 Task: Find connections with filter location Kalghatgi with filter topic #Openingswith filter profile language Potuguese with filter current company Xerox with filter school Don Bosco High School - India with filter industry Coal Mining with filter service category FIle Management with filter keywords title Biostatistician
Action: Mouse moved to (212, 310)
Screenshot: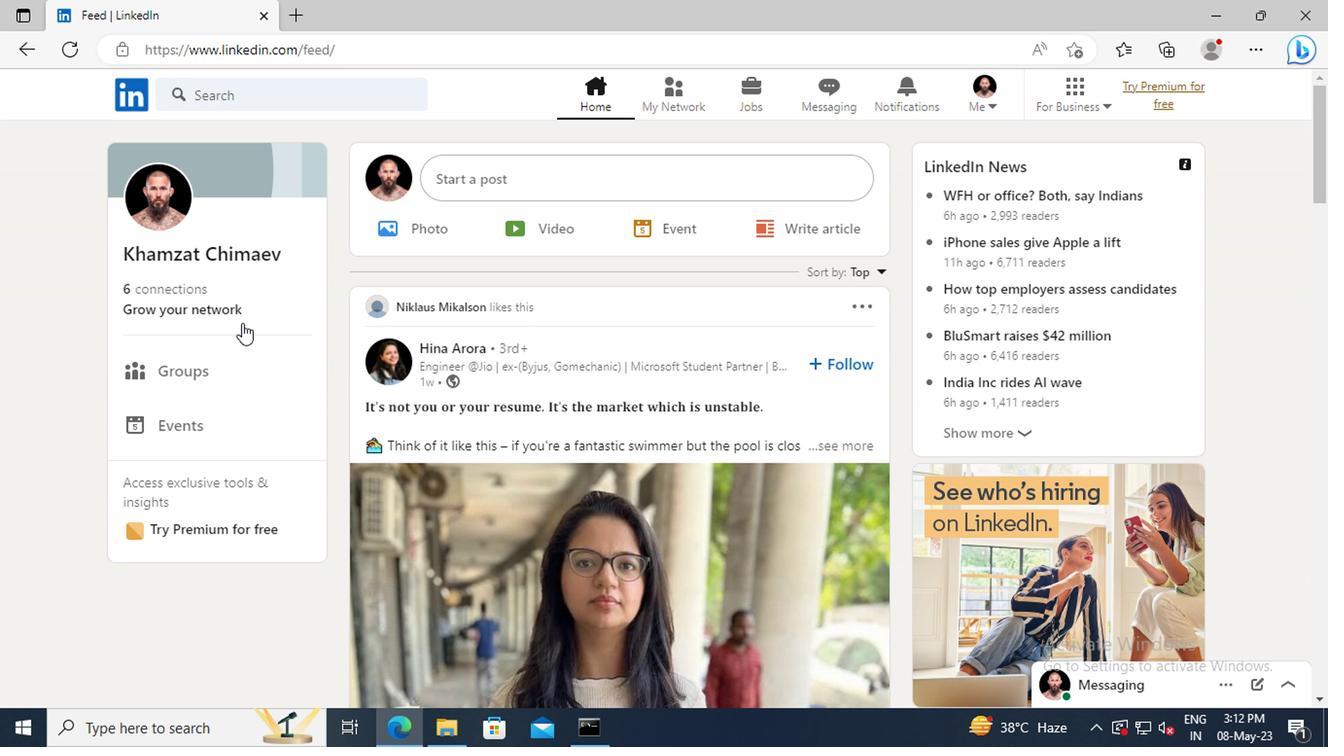 
Action: Mouse pressed left at (212, 310)
Screenshot: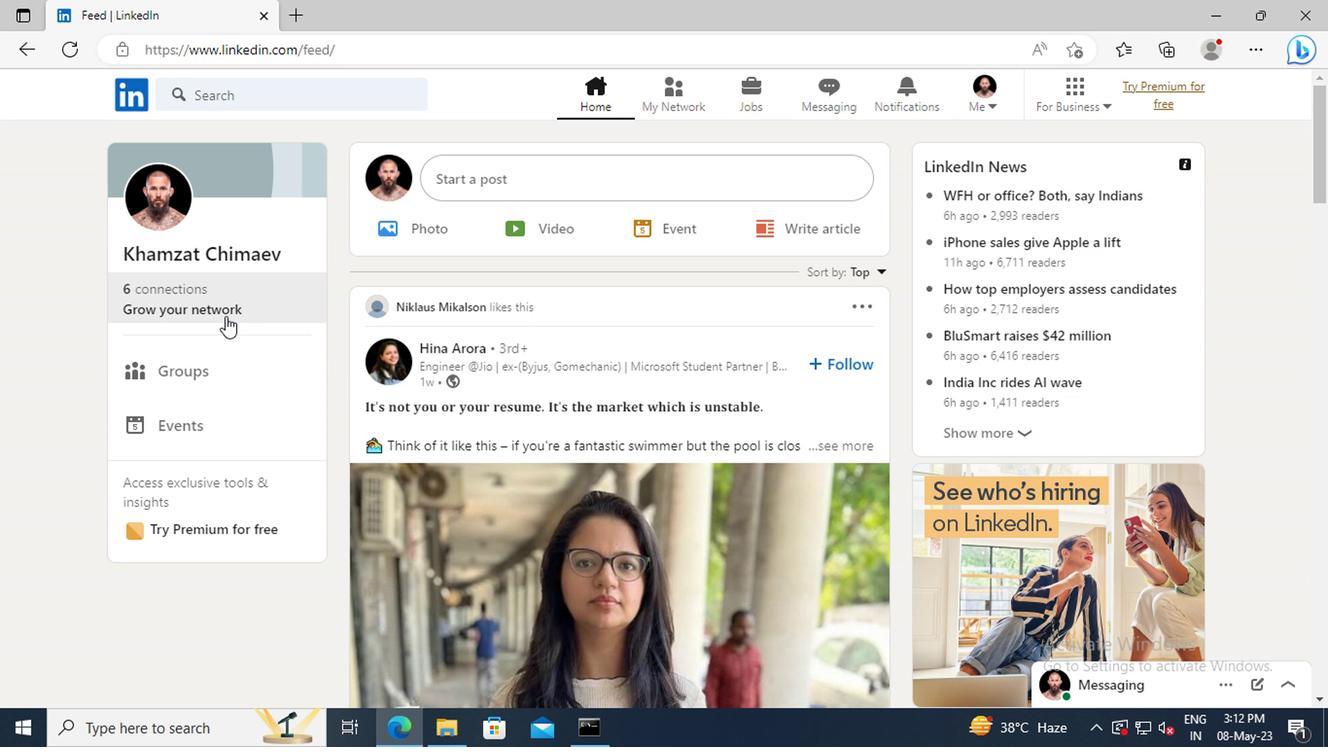 
Action: Mouse moved to (215, 202)
Screenshot: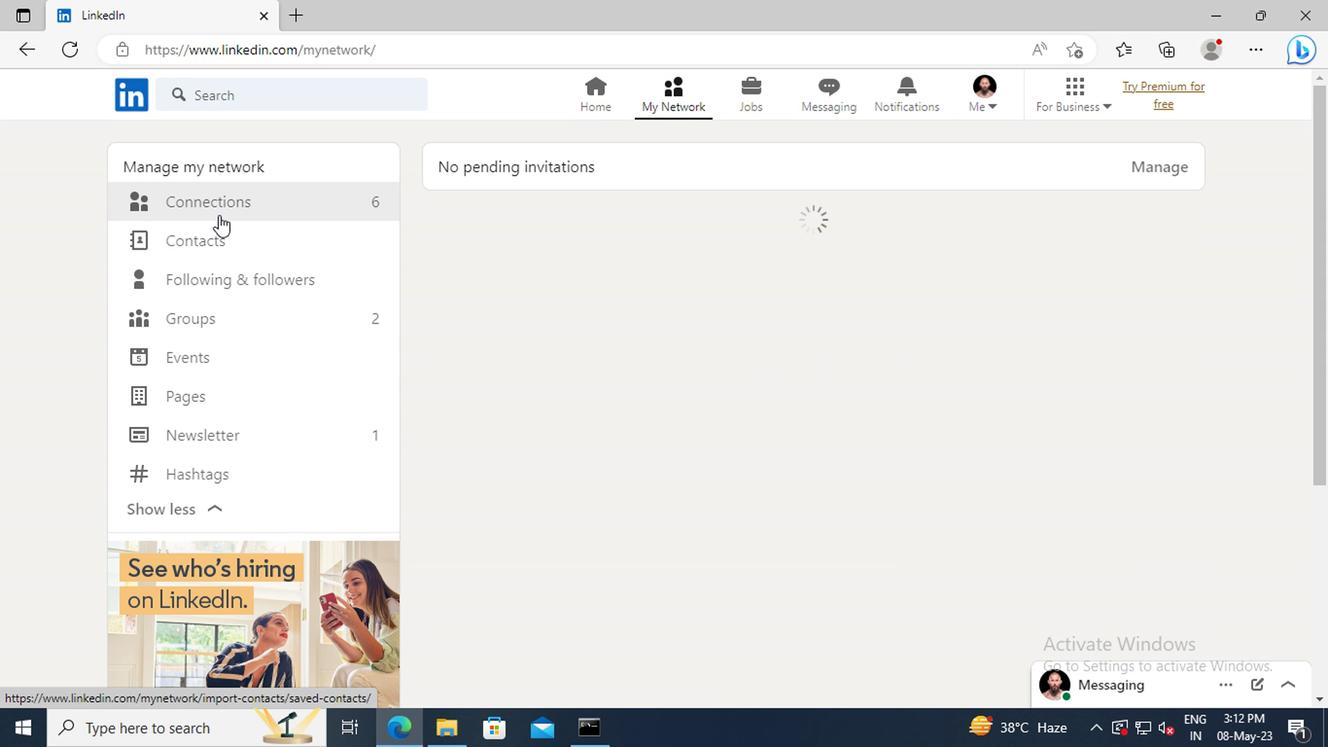 
Action: Mouse pressed left at (215, 202)
Screenshot: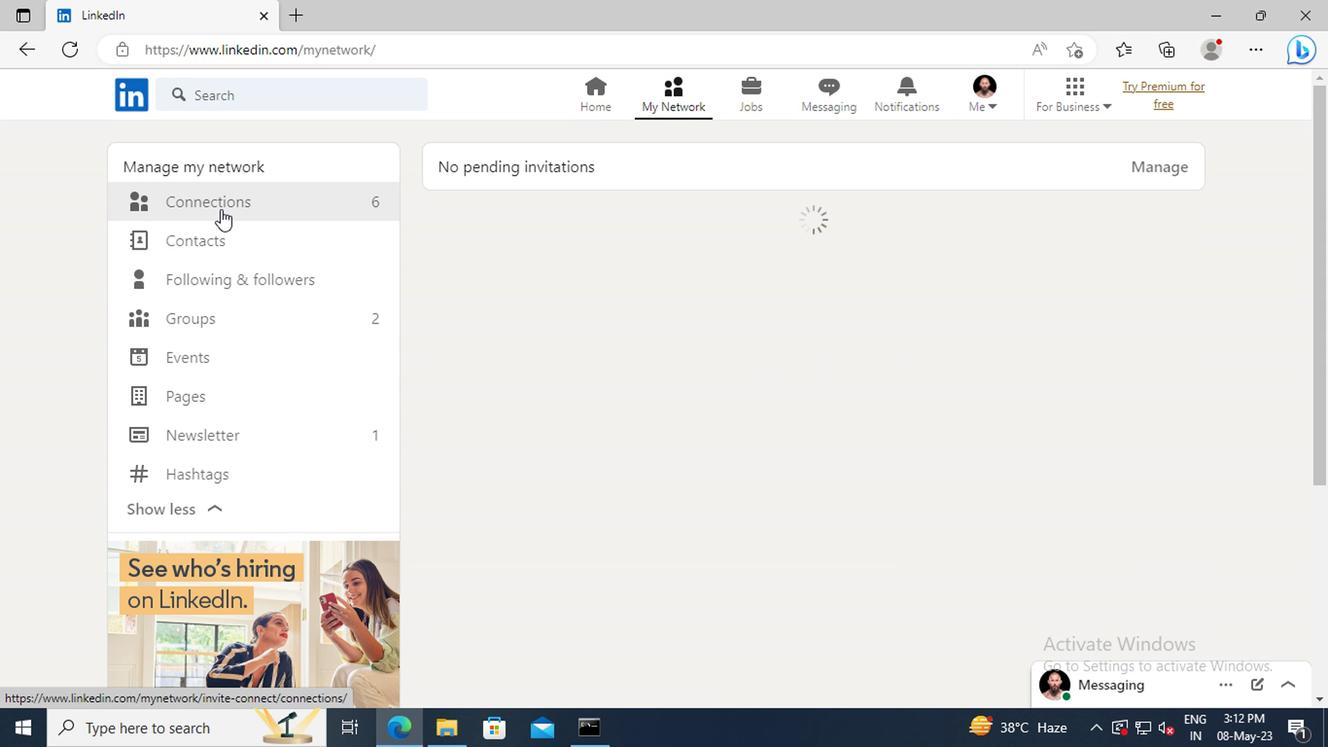 
Action: Mouse moved to (815, 210)
Screenshot: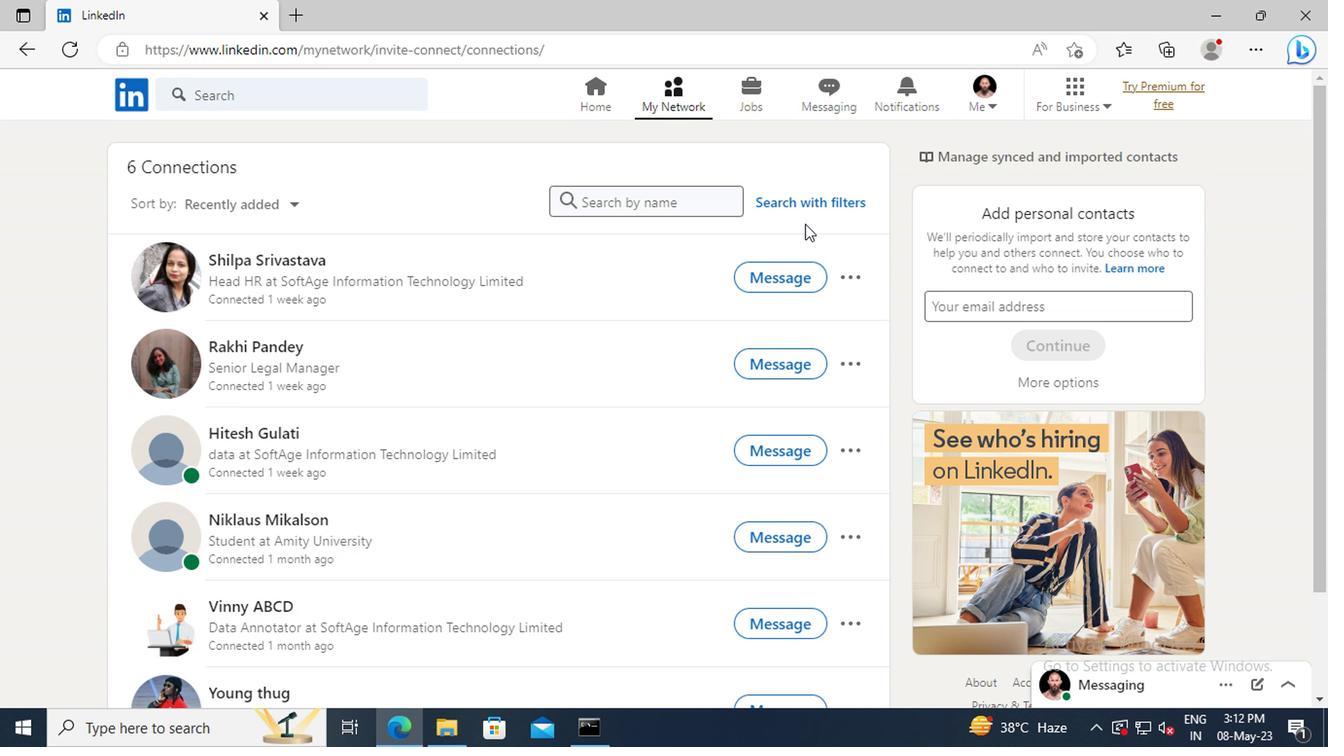 
Action: Mouse pressed left at (815, 210)
Screenshot: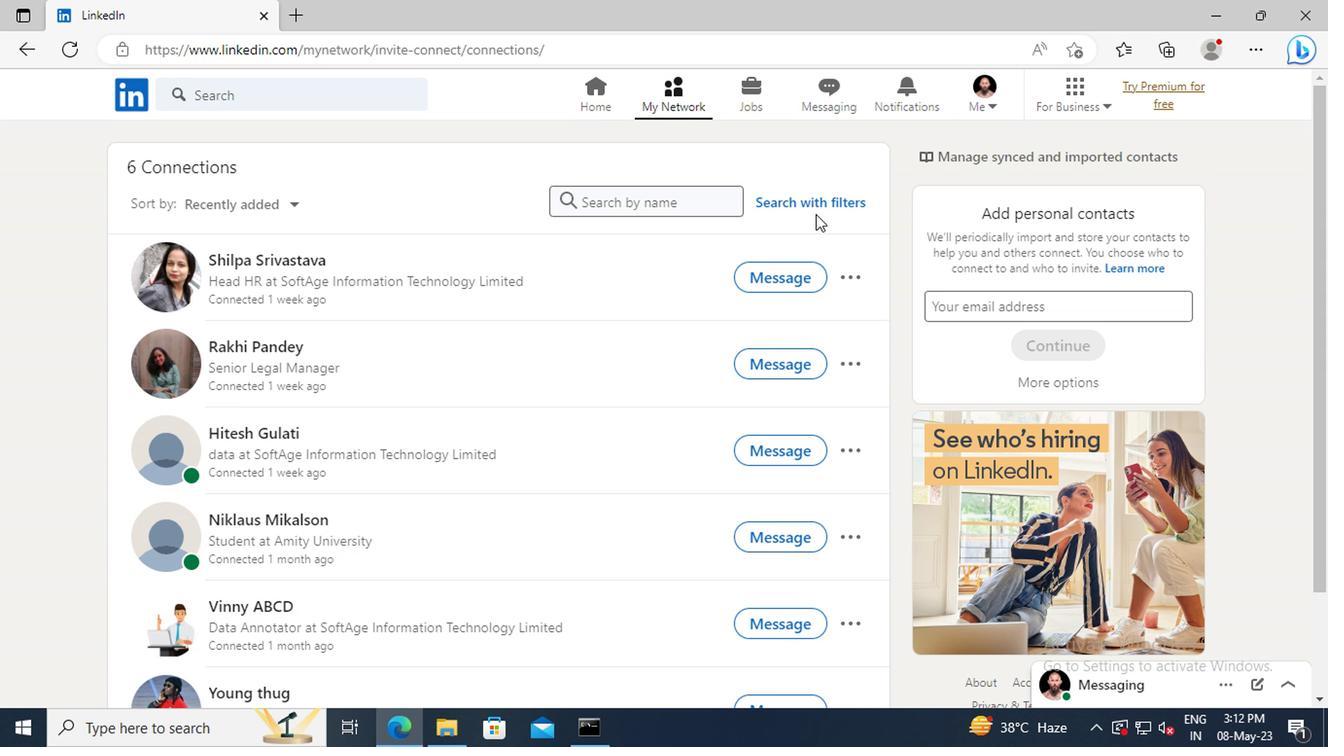 
Action: Mouse moved to (728, 154)
Screenshot: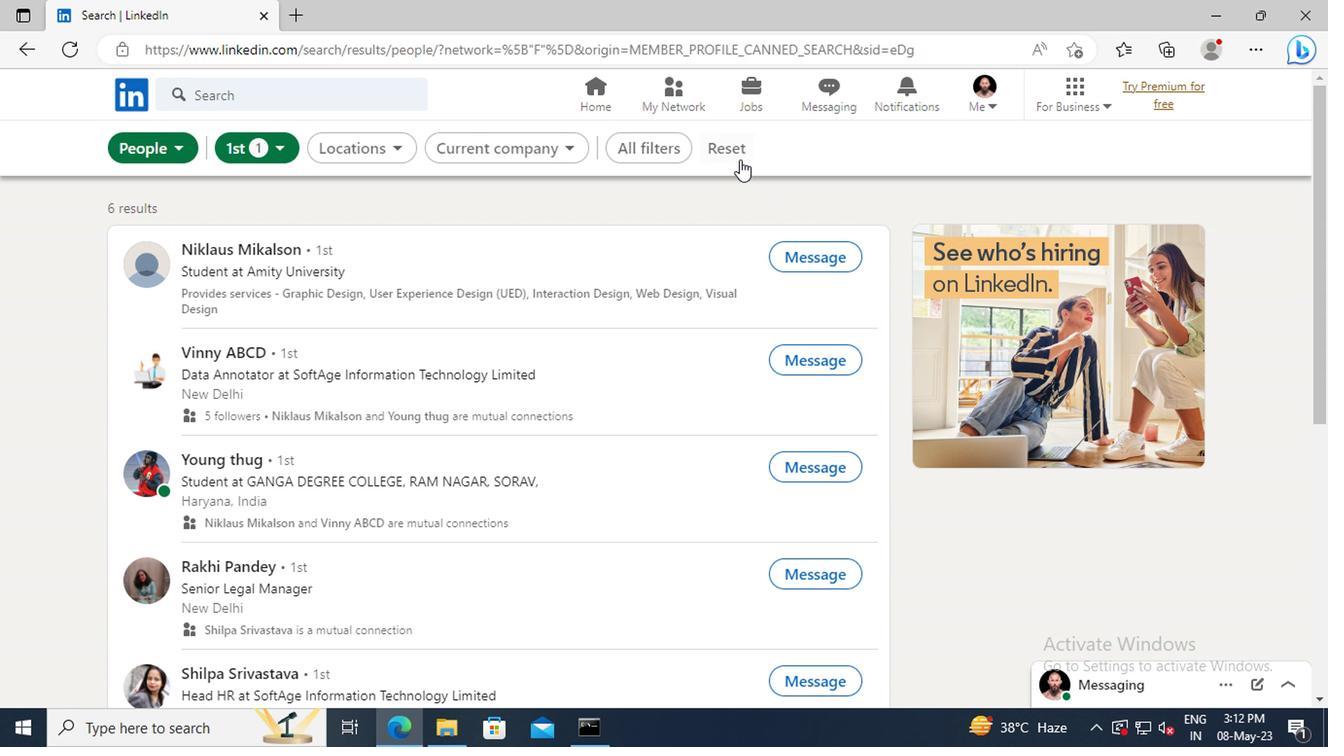 
Action: Mouse pressed left at (728, 154)
Screenshot: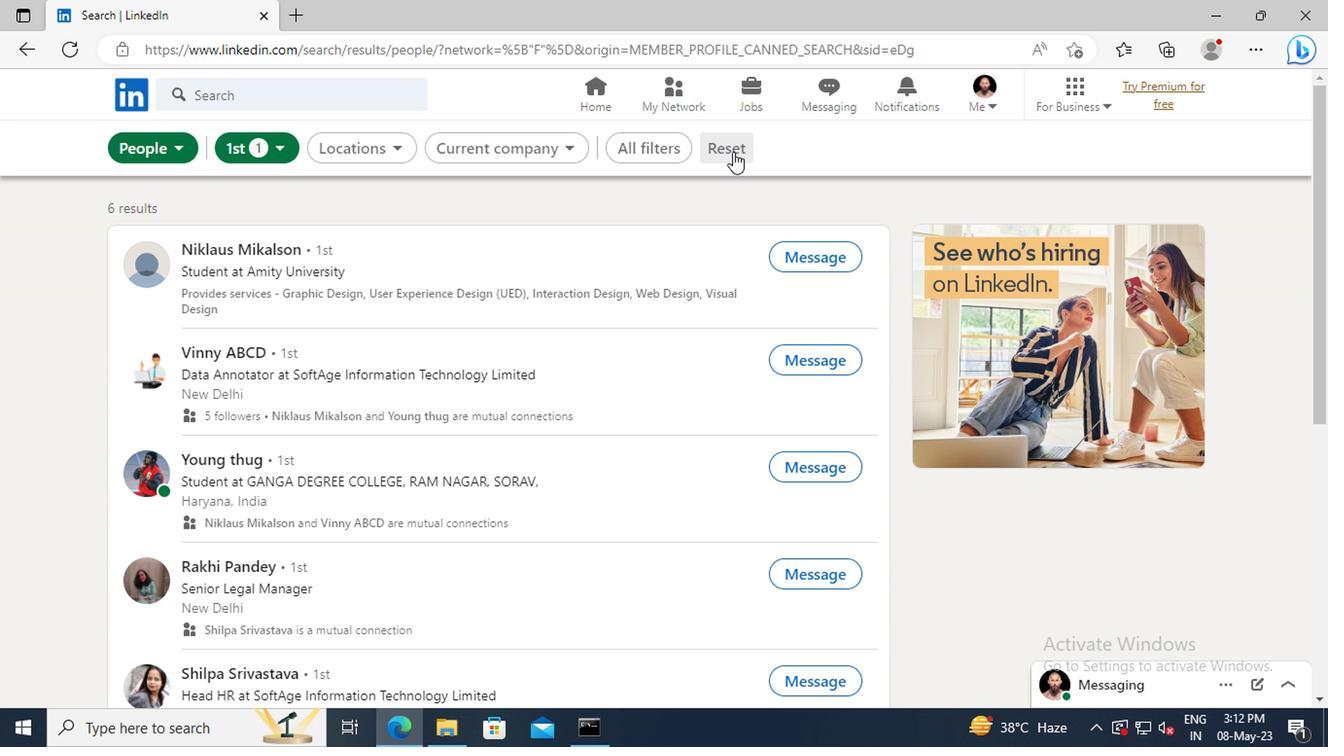 
Action: Mouse moved to (687, 152)
Screenshot: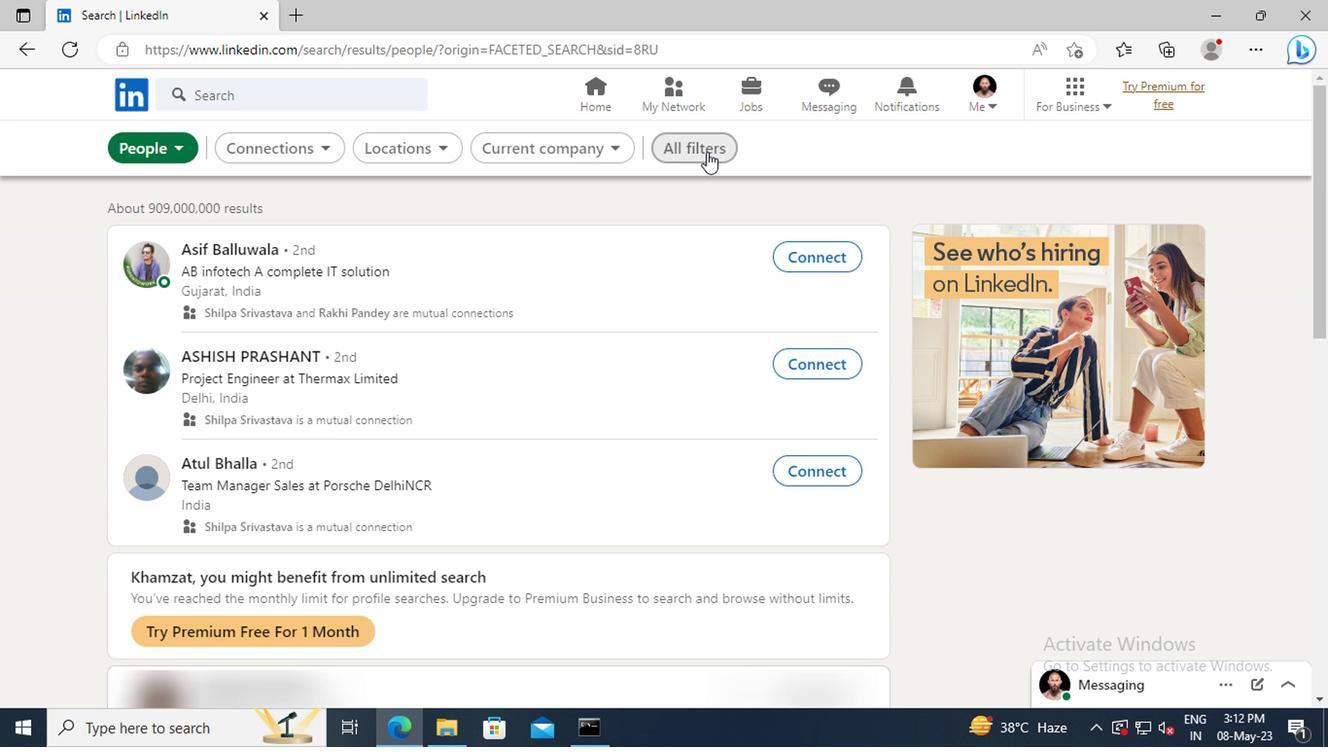 
Action: Mouse pressed left at (687, 152)
Screenshot: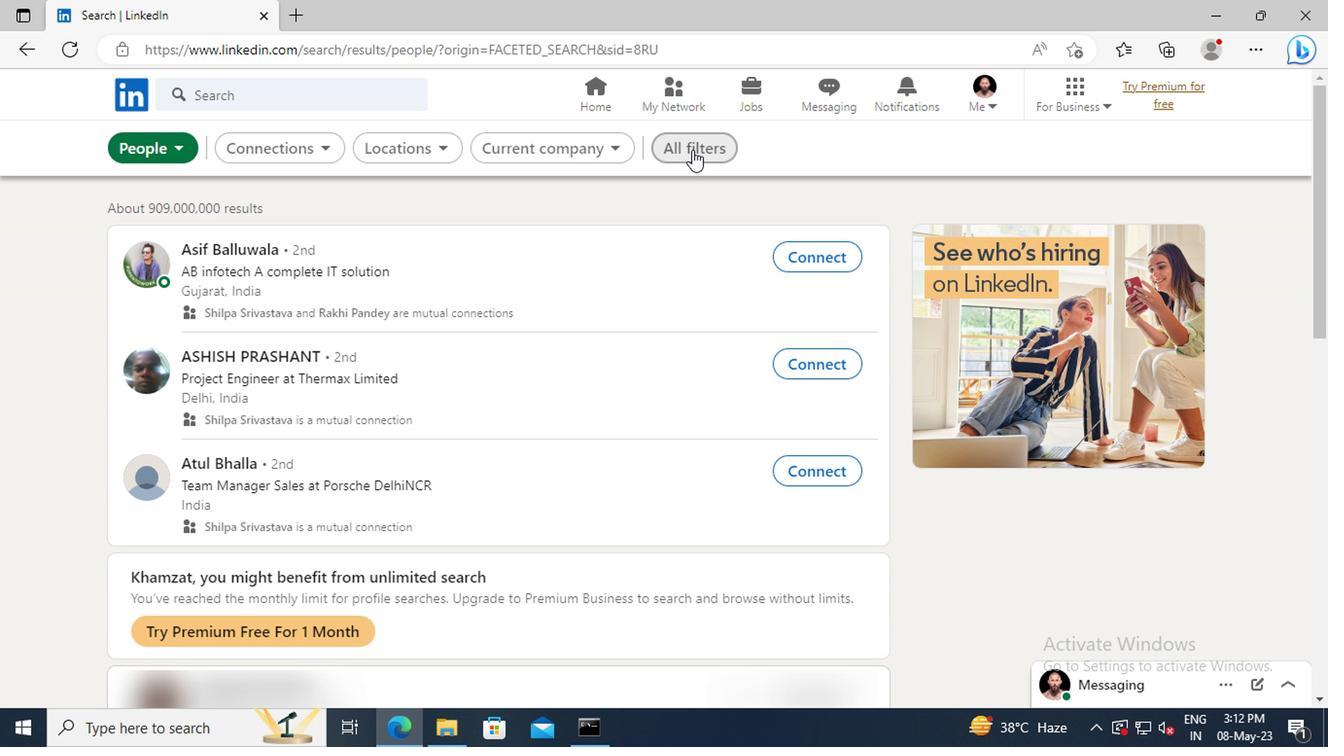 
Action: Mouse moved to (1056, 358)
Screenshot: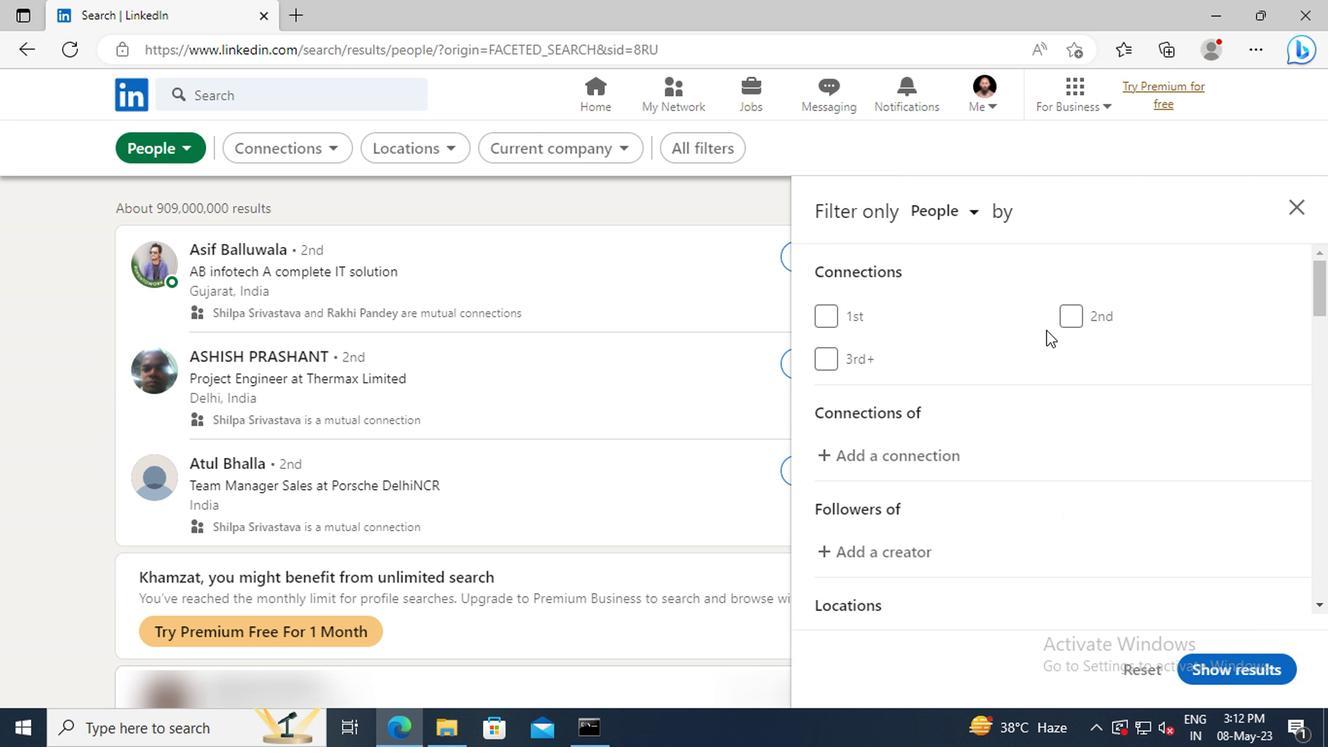 
Action: Mouse scrolled (1056, 357) with delta (0, 0)
Screenshot: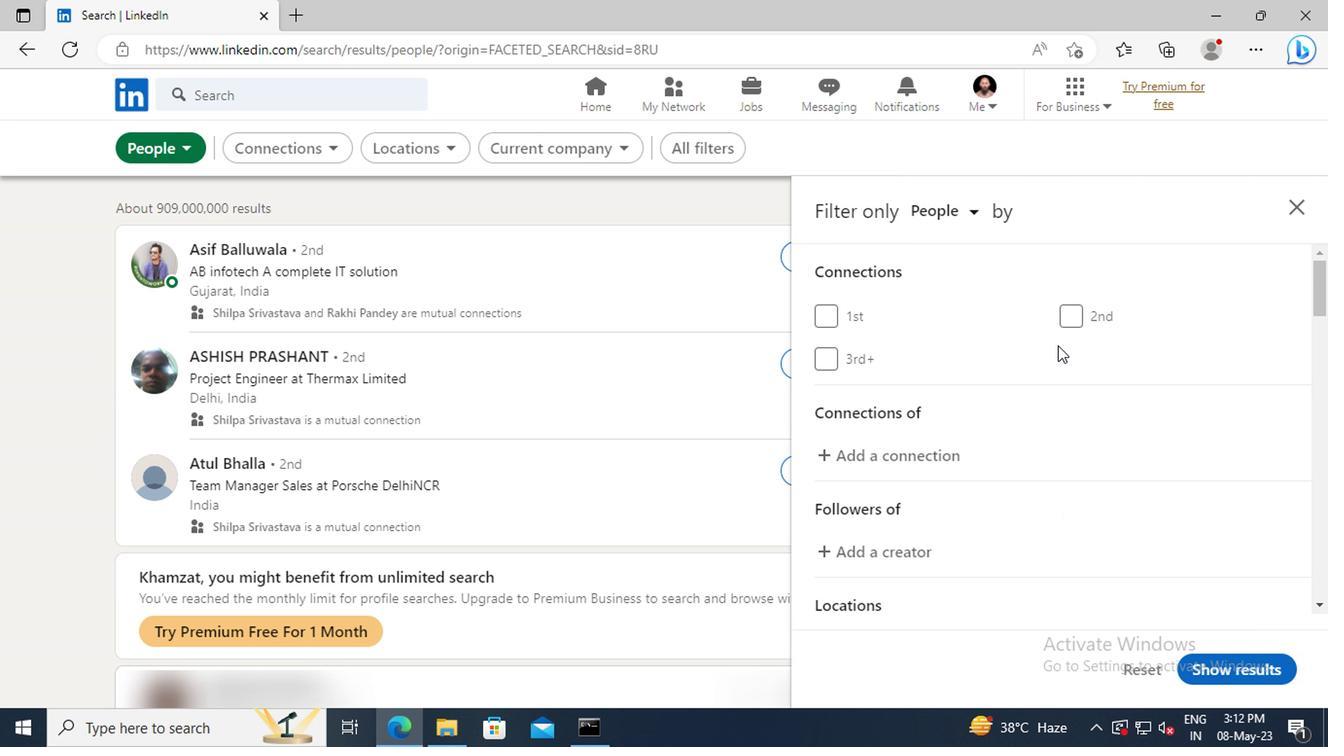 
Action: Mouse scrolled (1056, 357) with delta (0, 0)
Screenshot: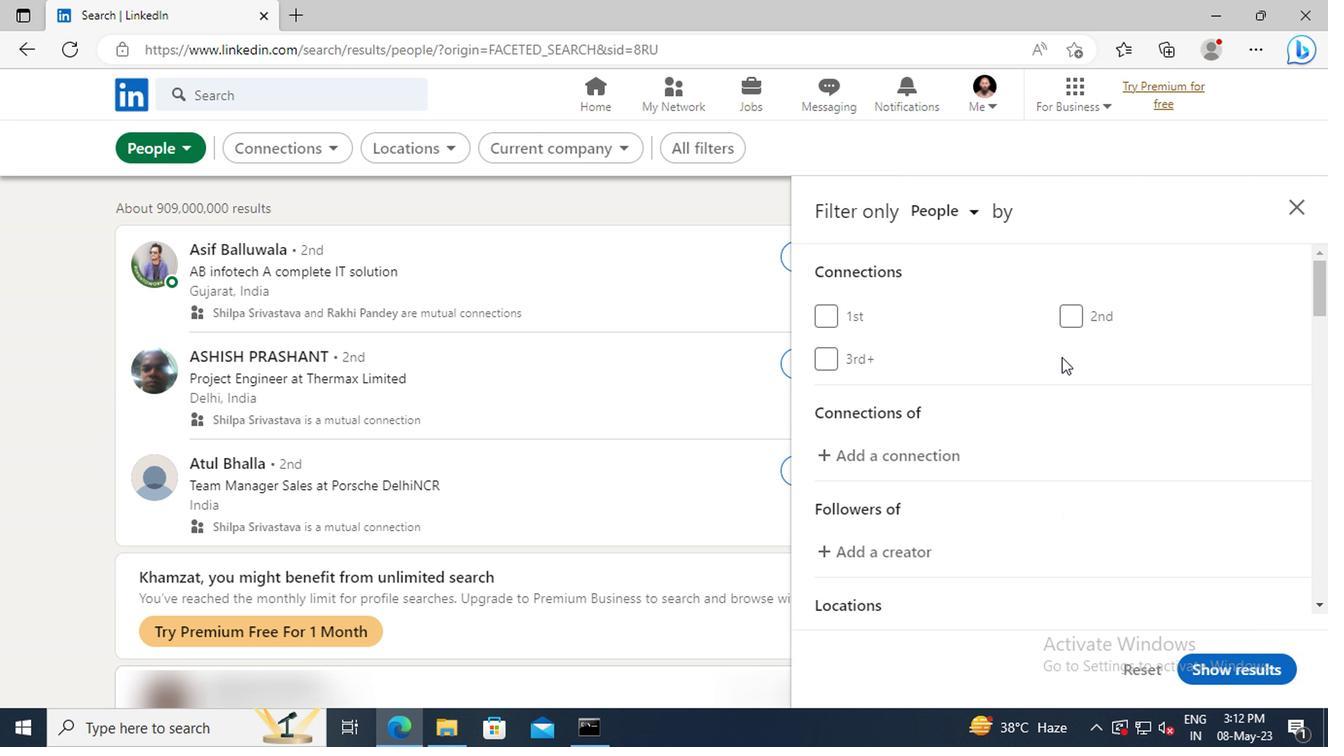 
Action: Mouse scrolled (1056, 357) with delta (0, 0)
Screenshot: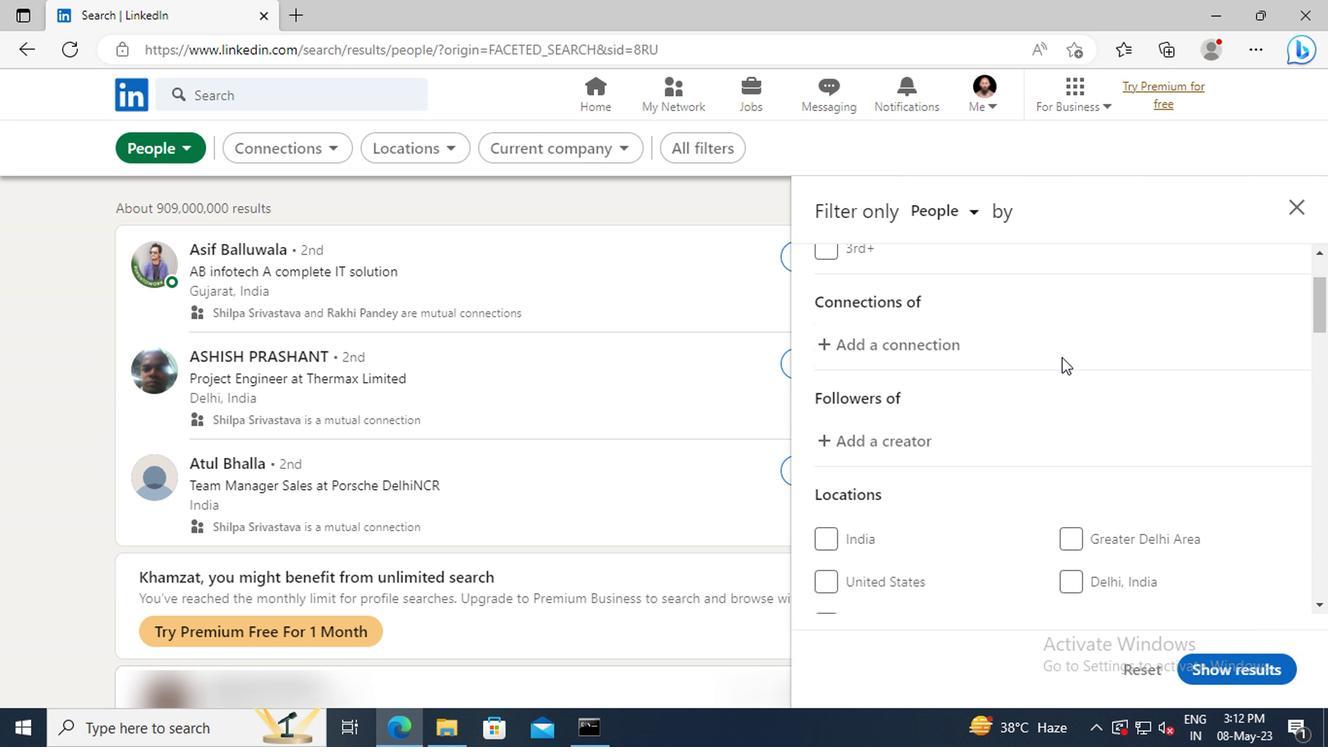 
Action: Mouse scrolled (1056, 357) with delta (0, 0)
Screenshot: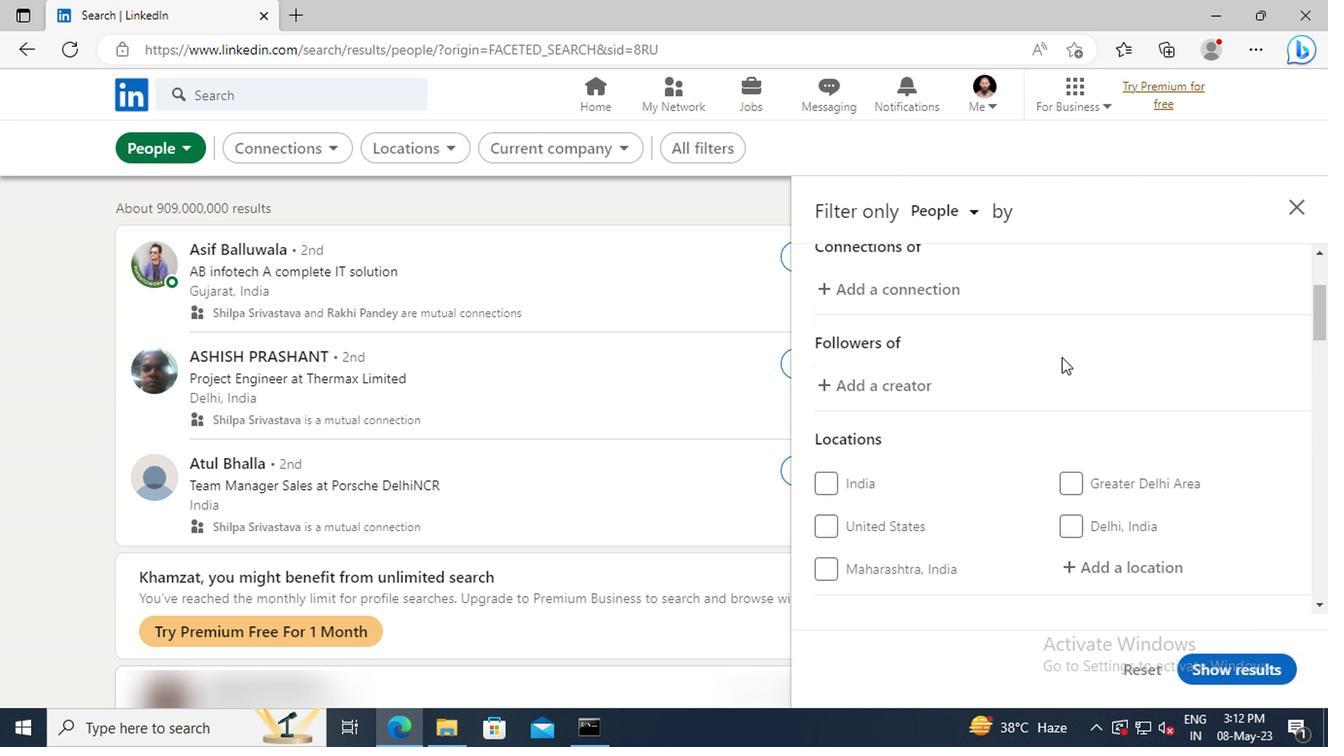 
Action: Mouse scrolled (1056, 357) with delta (0, 0)
Screenshot: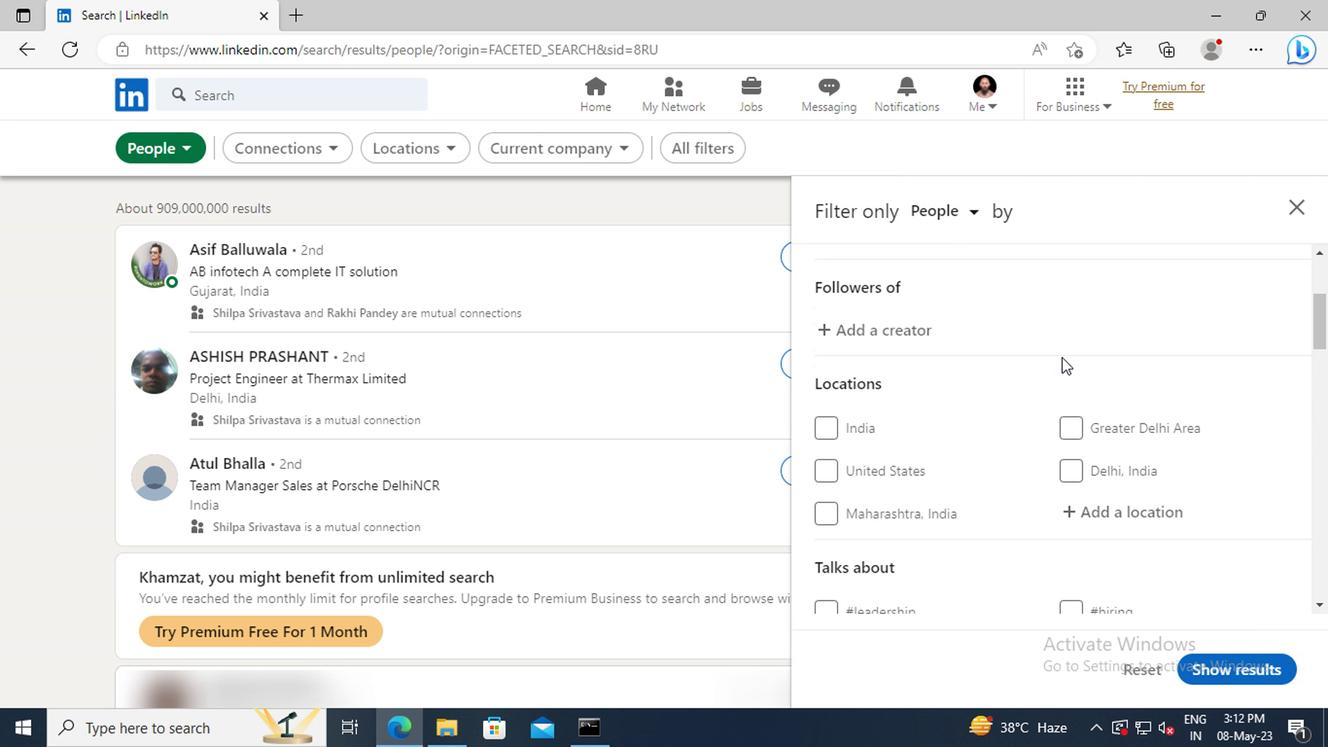 
Action: Mouse scrolled (1056, 357) with delta (0, 0)
Screenshot: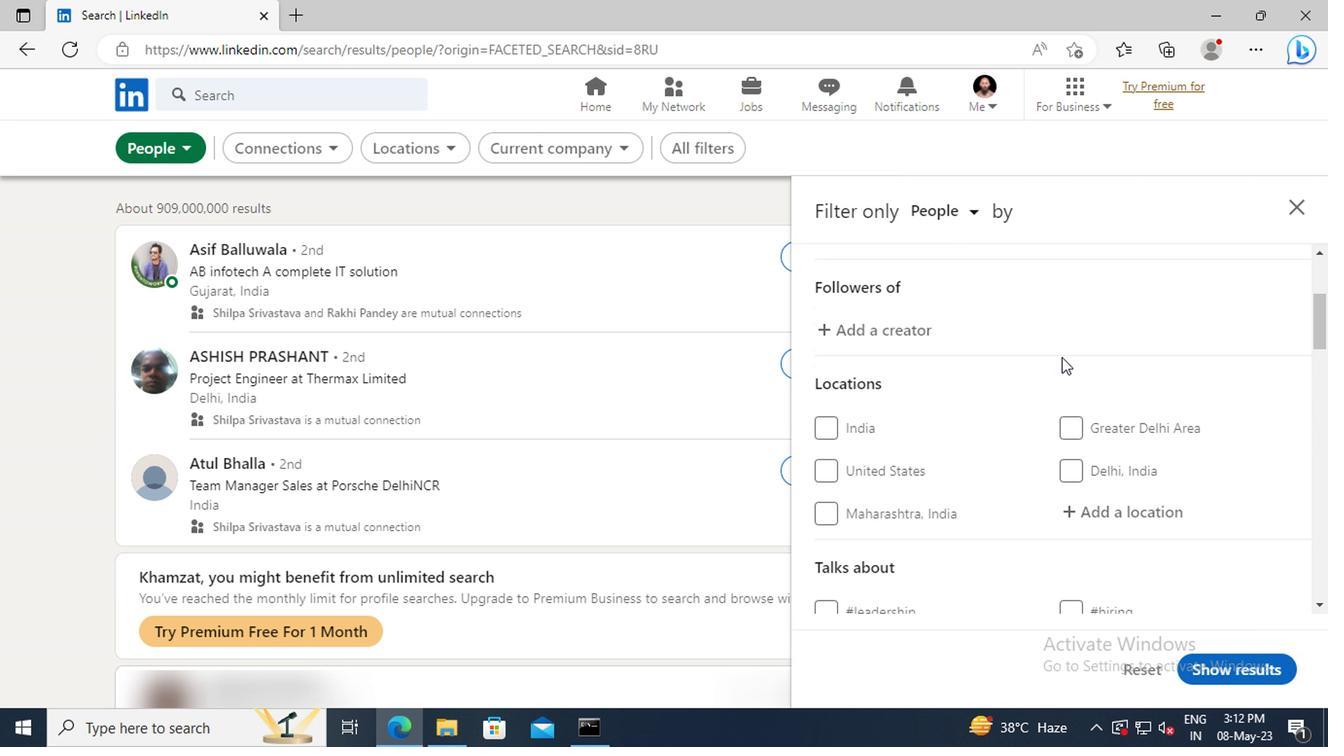 
Action: Mouse moved to (1080, 404)
Screenshot: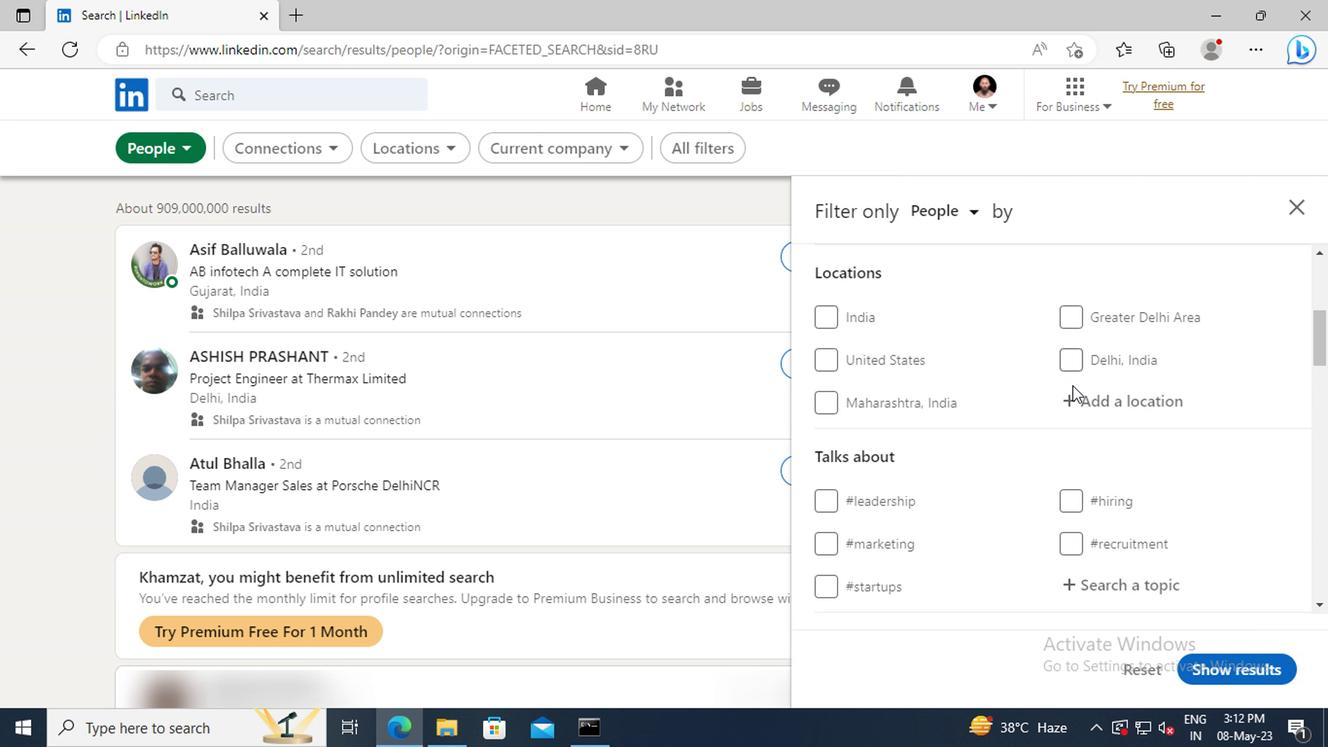 
Action: Mouse pressed left at (1080, 404)
Screenshot: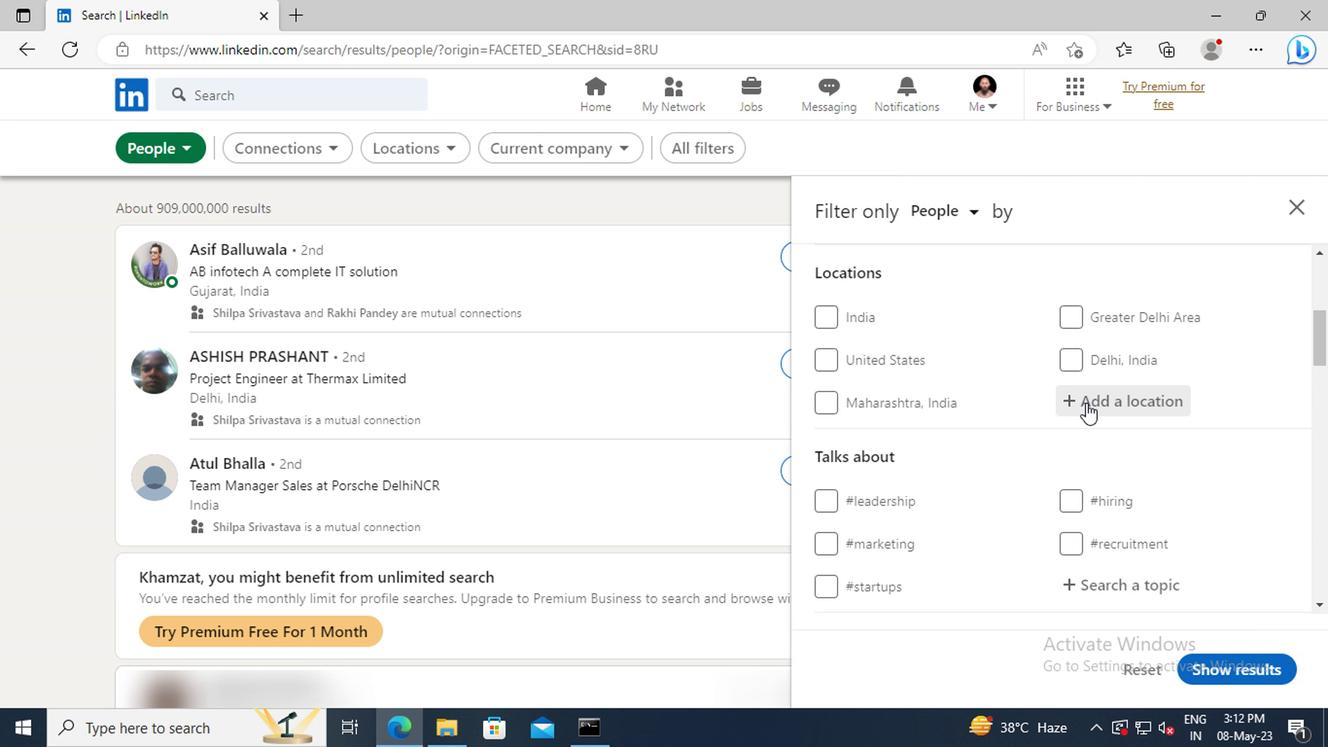 
Action: Mouse moved to (1083, 404)
Screenshot: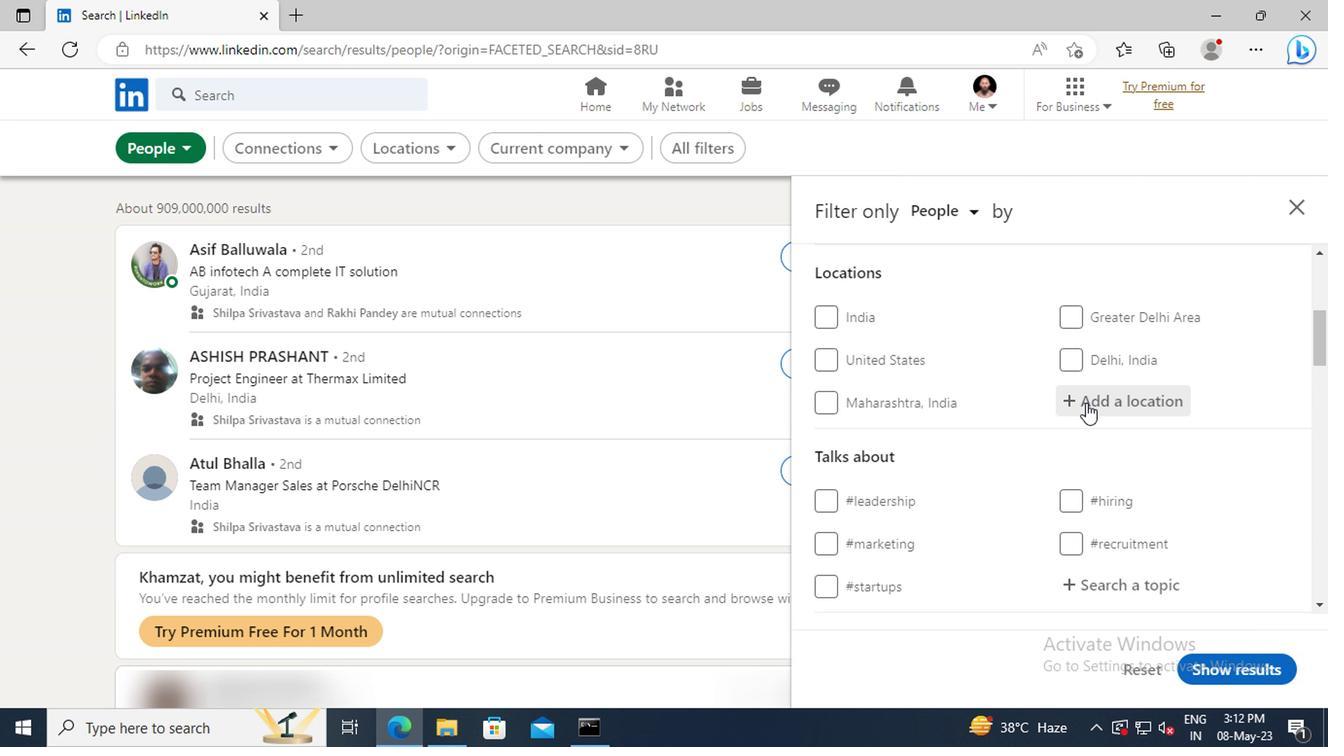 
Action: Key pressed <Key.shift>KALGHA
Screenshot: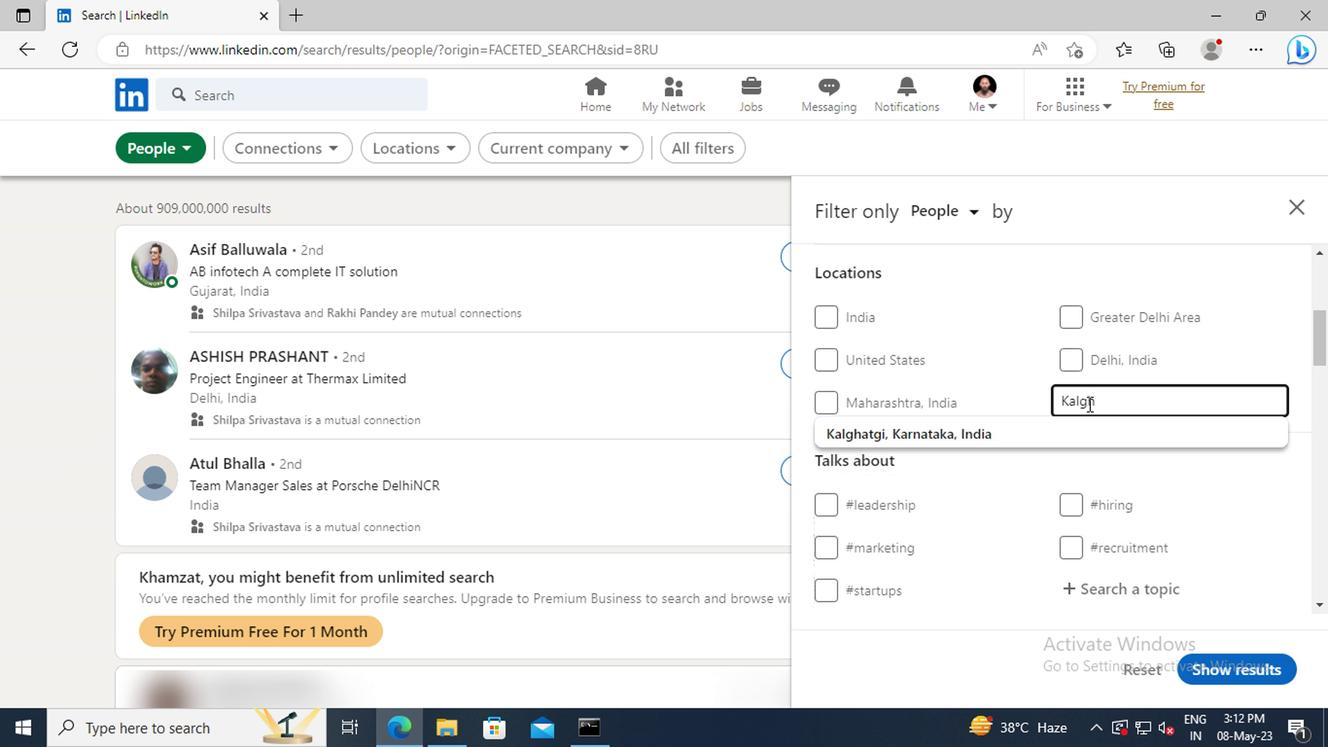 
Action: Mouse moved to (1087, 433)
Screenshot: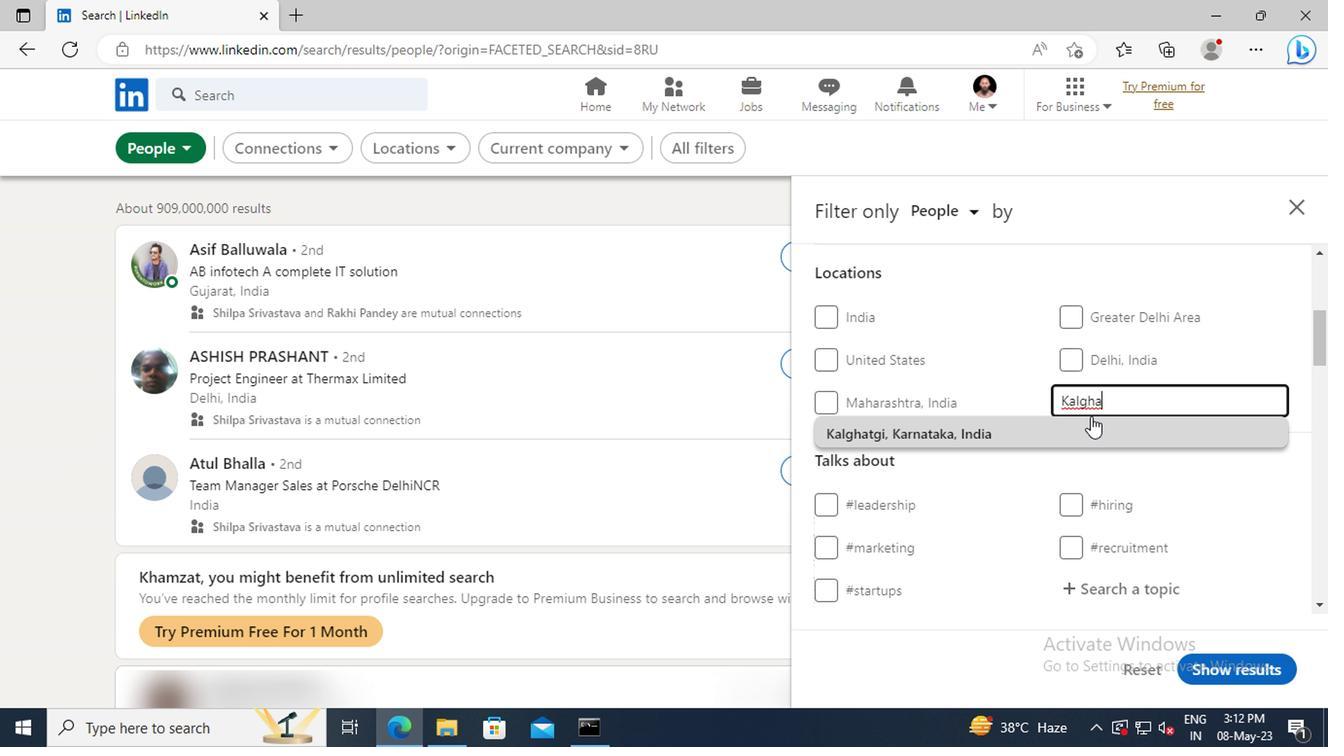 
Action: Mouse pressed left at (1087, 433)
Screenshot: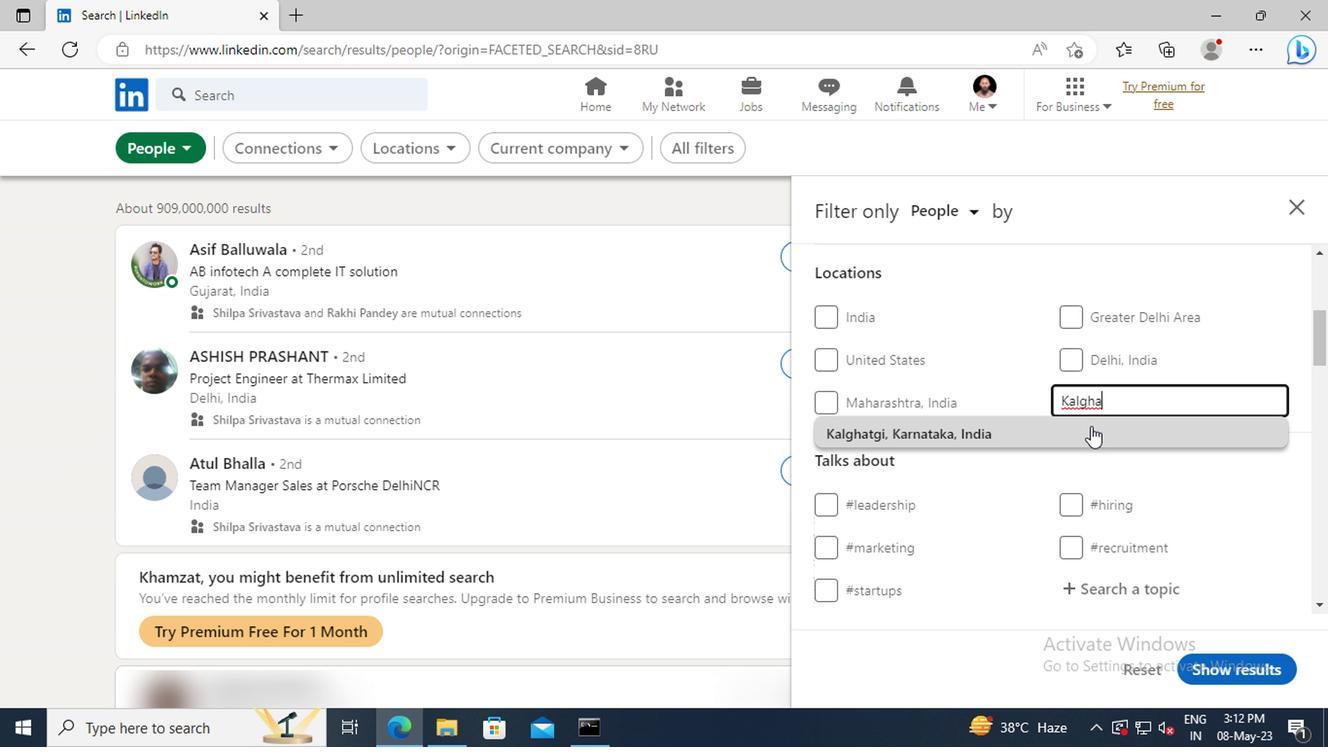 
Action: Mouse scrolled (1087, 431) with delta (0, -1)
Screenshot: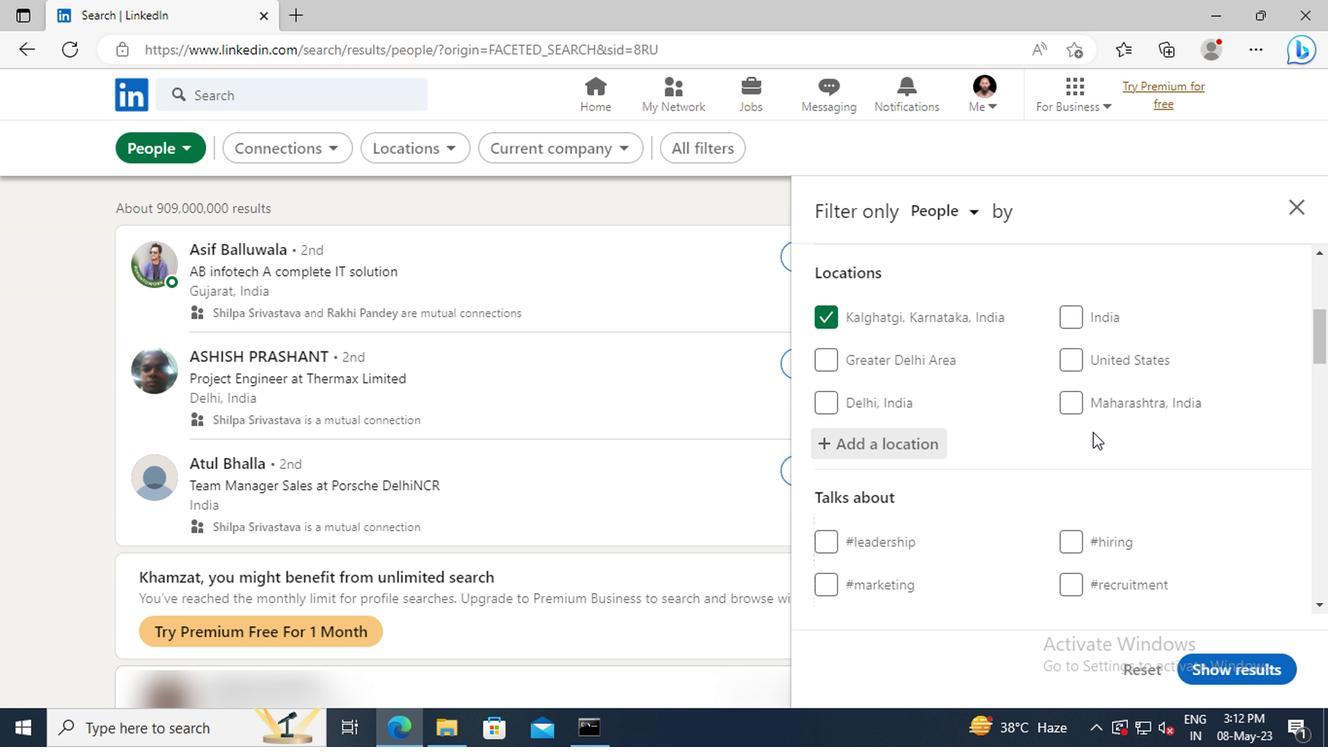 
Action: Mouse scrolled (1087, 431) with delta (0, -1)
Screenshot: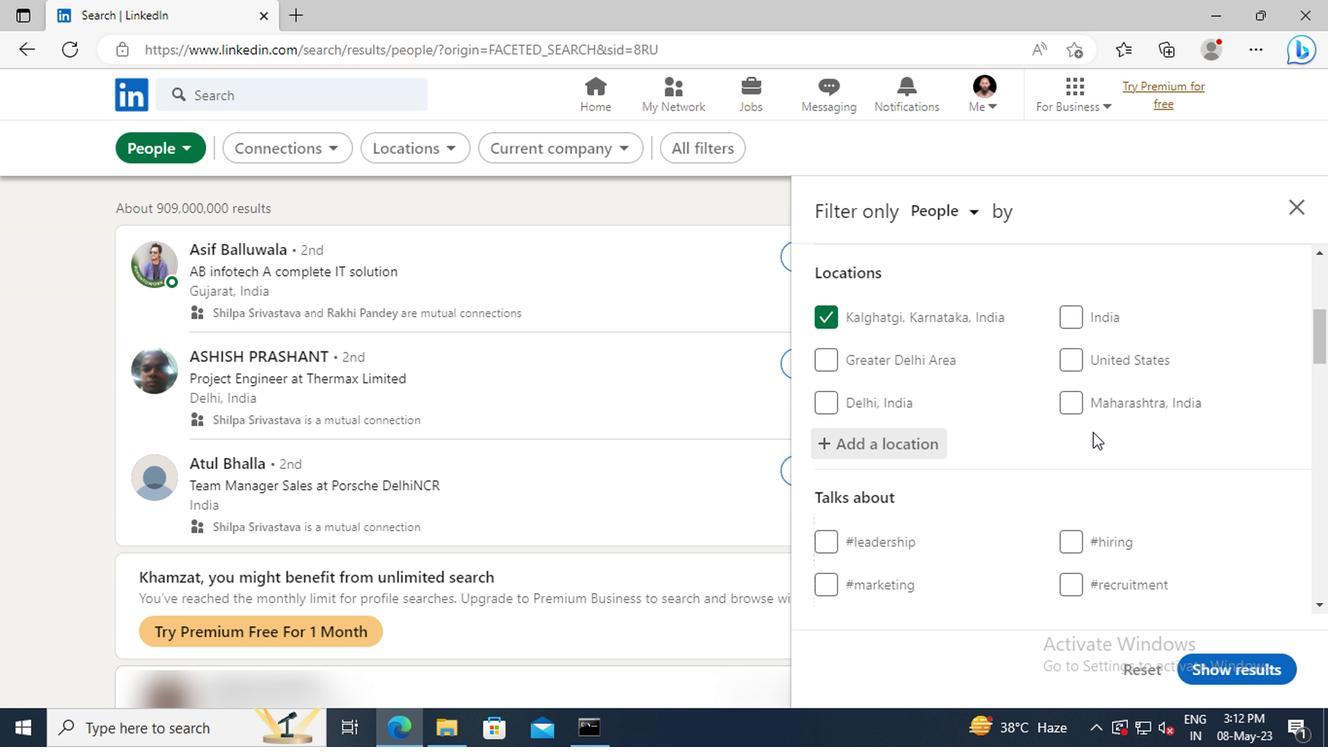 
Action: Mouse scrolled (1087, 431) with delta (0, -1)
Screenshot: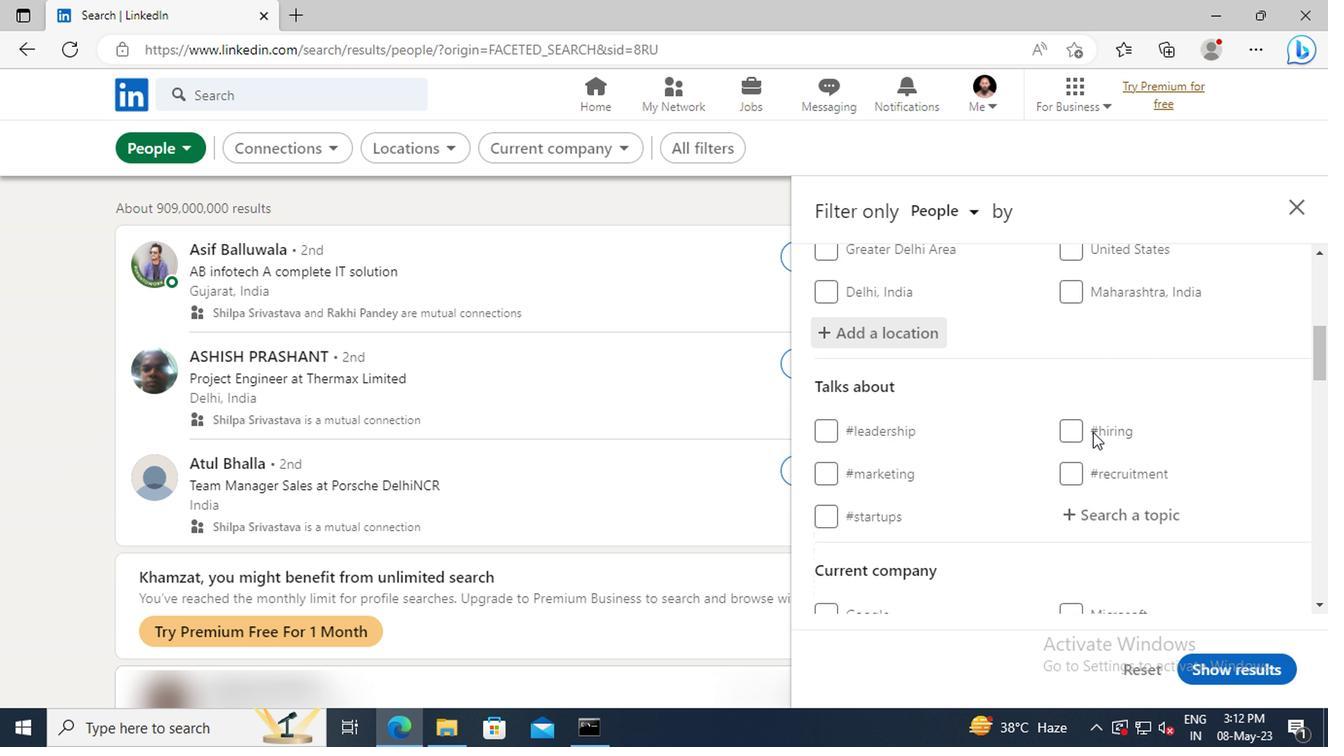 
Action: Mouse moved to (1096, 460)
Screenshot: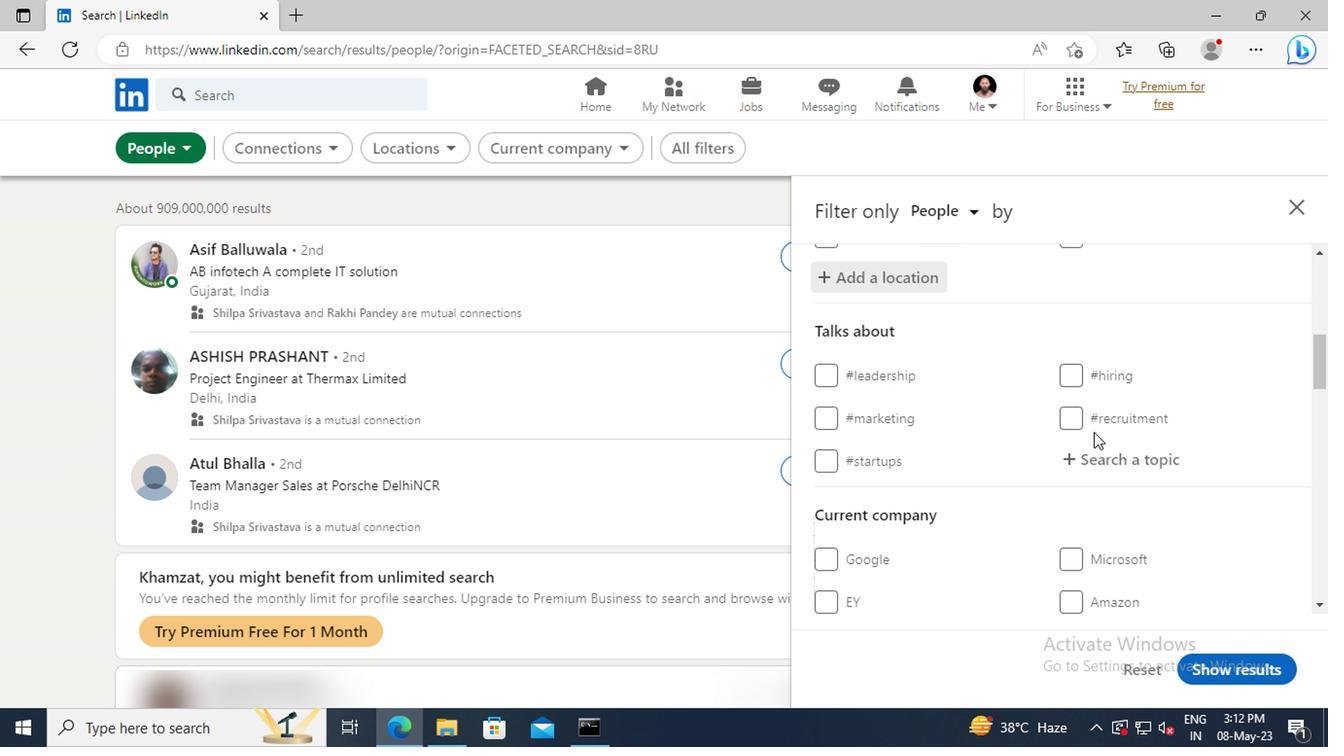 
Action: Mouse pressed left at (1096, 460)
Screenshot: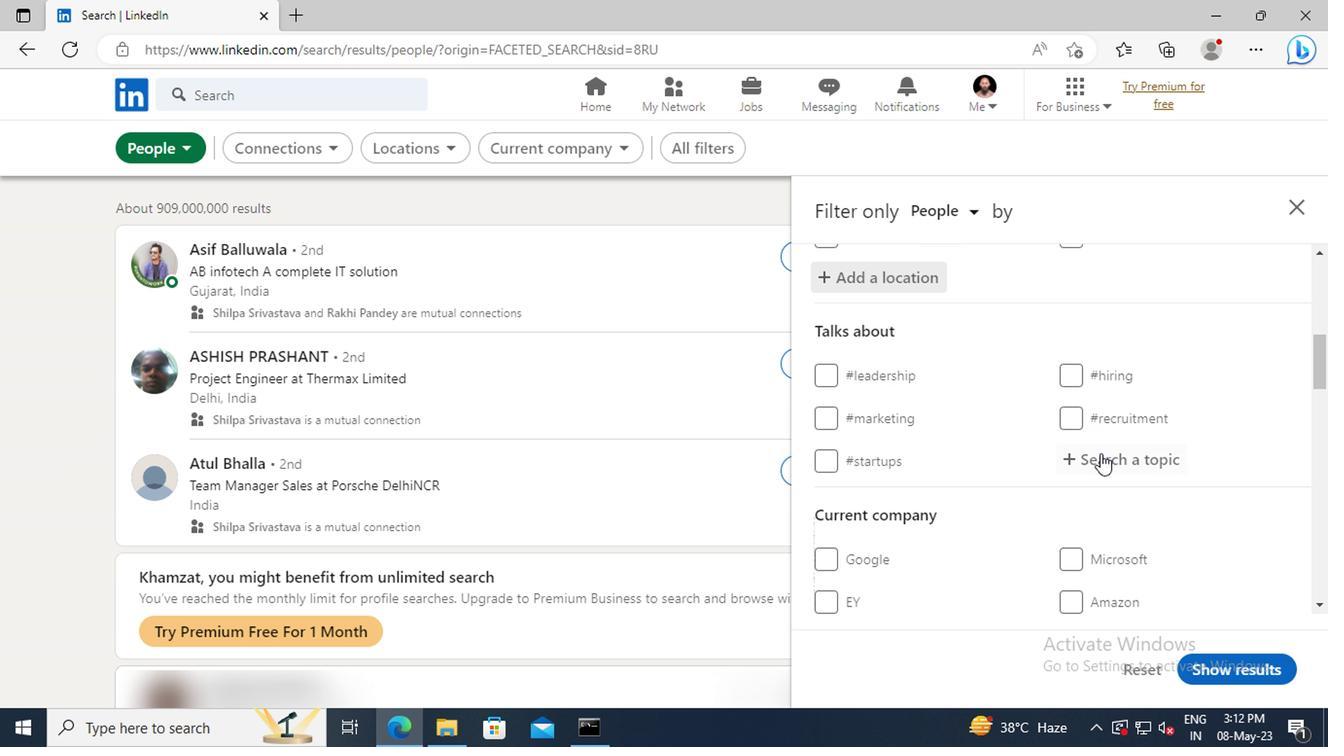 
Action: Key pressed <Key.shift>OPENI
Screenshot: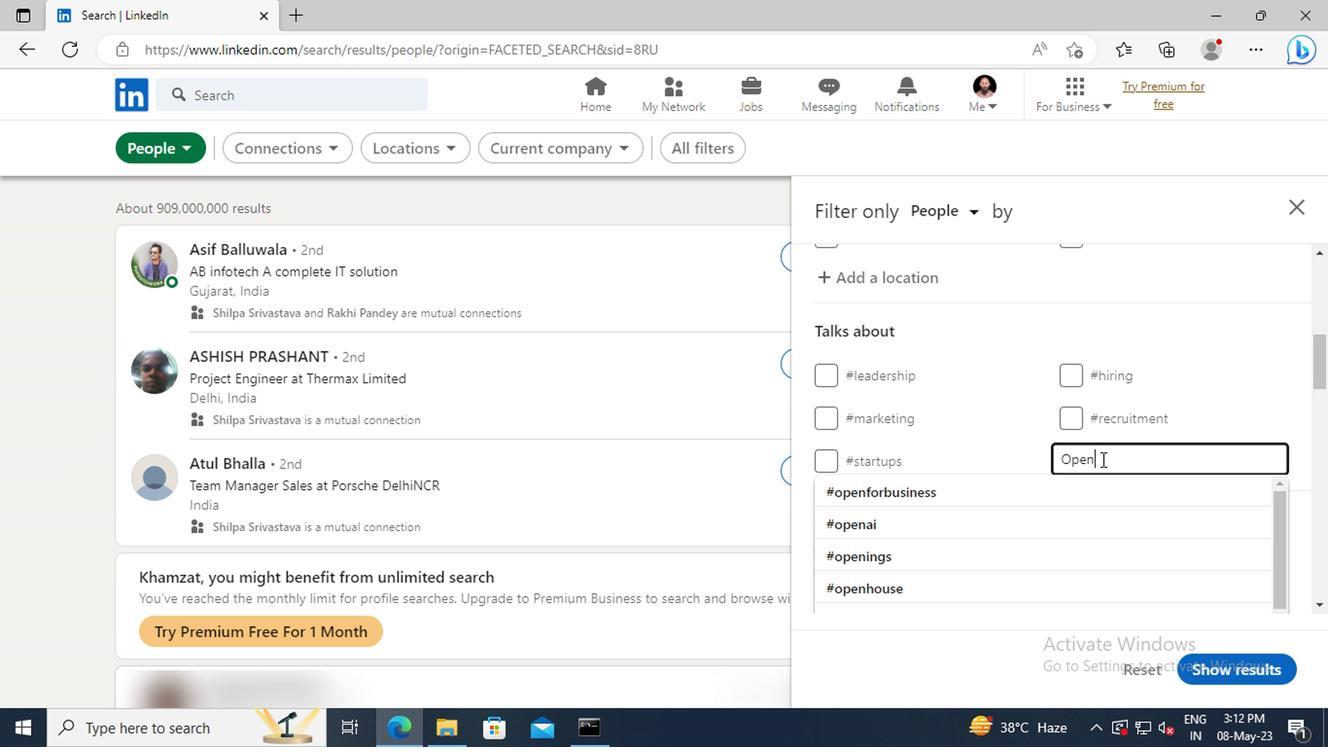 
Action: Mouse moved to (1098, 485)
Screenshot: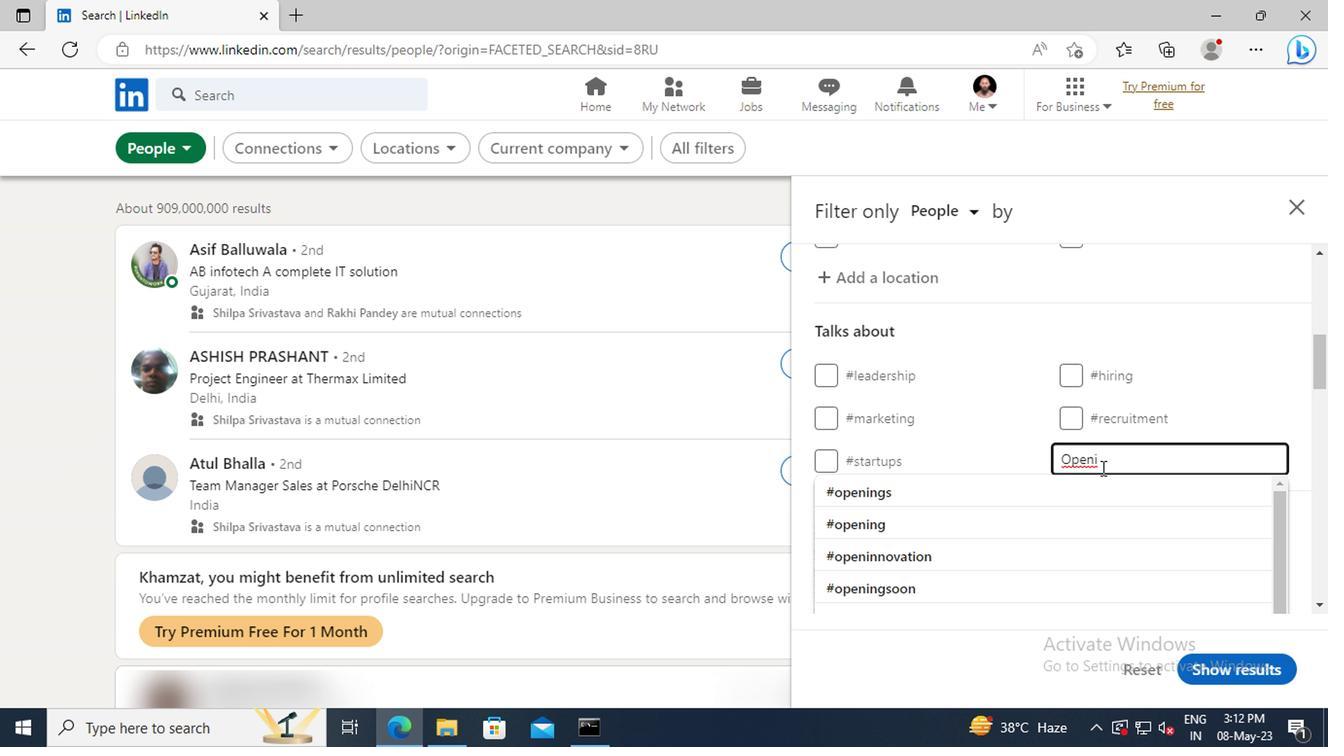 
Action: Mouse pressed left at (1098, 485)
Screenshot: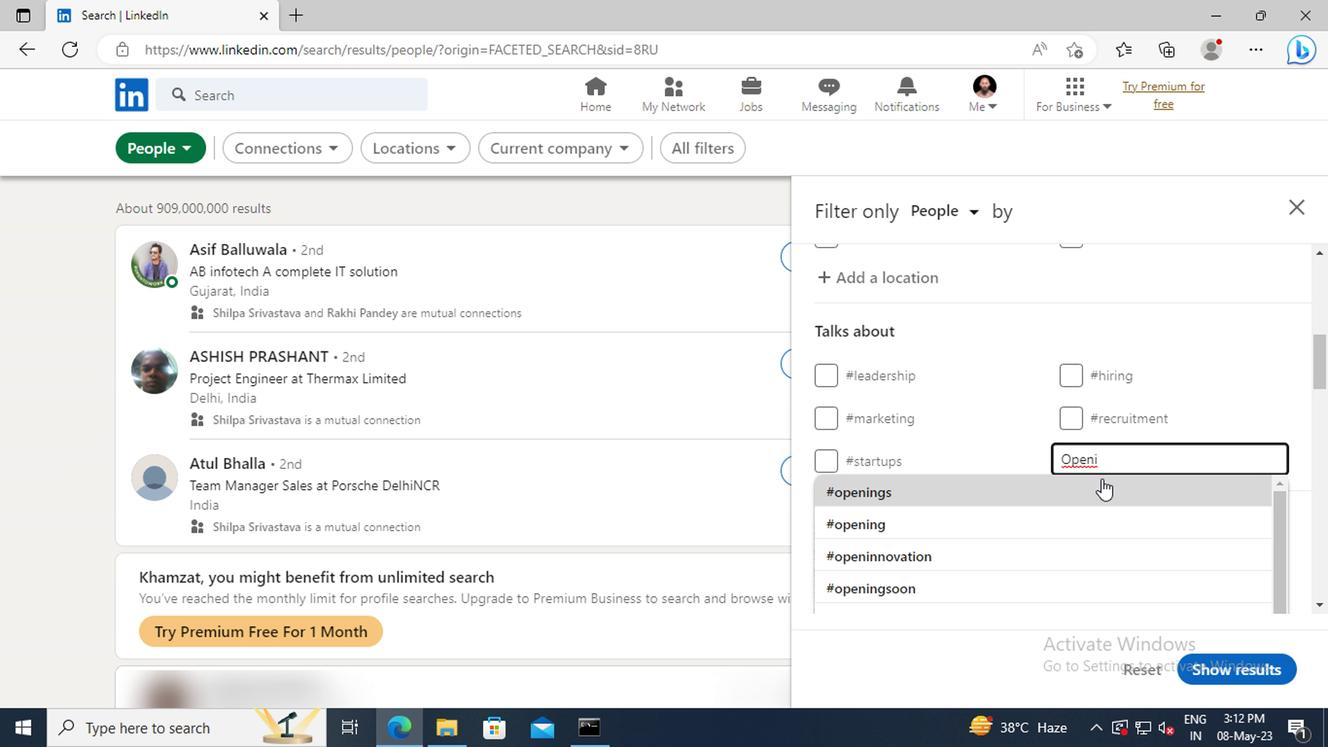 
Action: Mouse scrolled (1098, 484) with delta (0, 0)
Screenshot: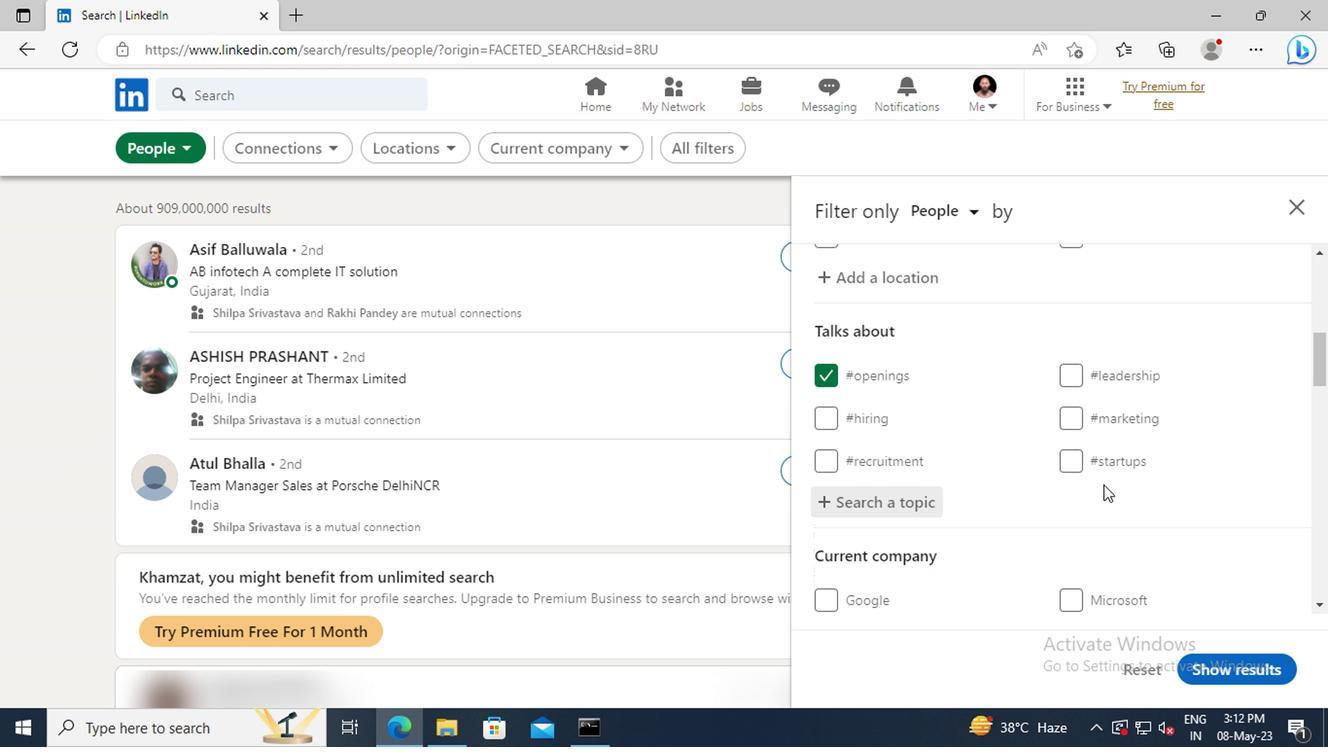 
Action: Mouse scrolled (1098, 484) with delta (0, 0)
Screenshot: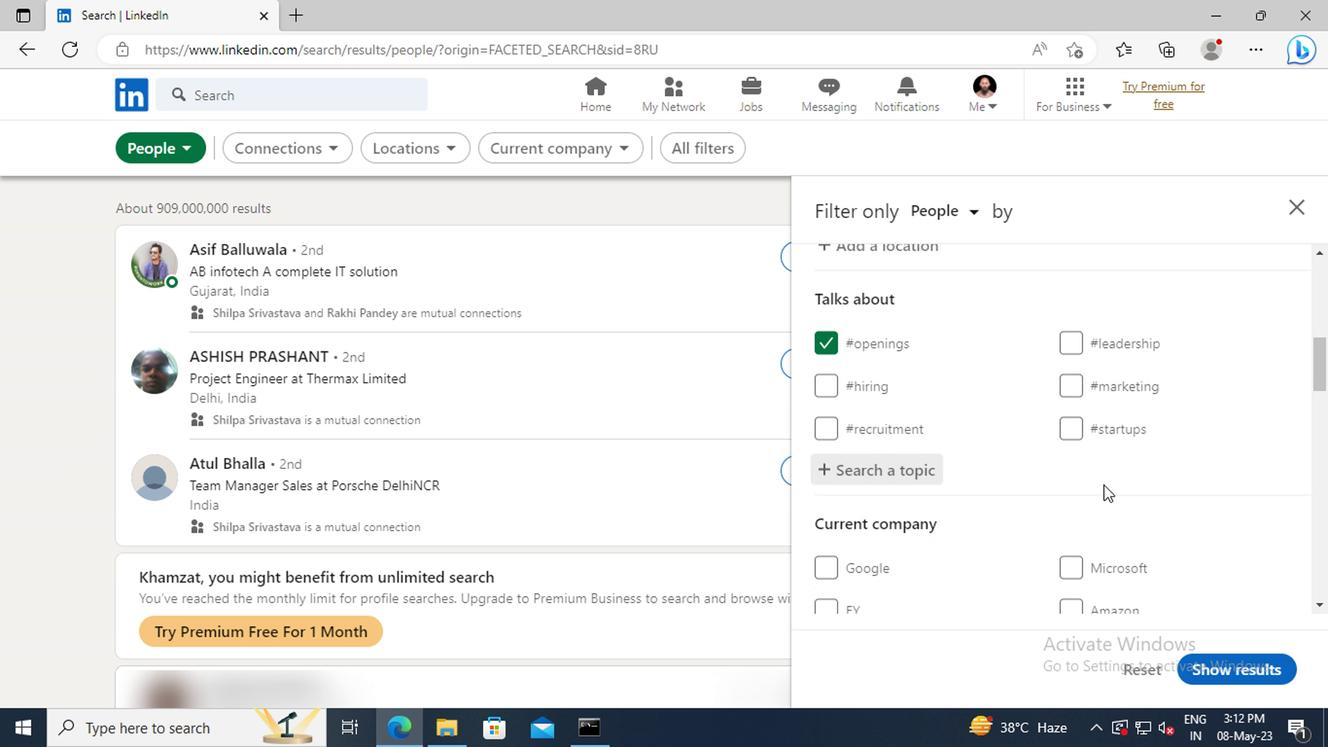 
Action: Mouse scrolled (1098, 484) with delta (0, 0)
Screenshot: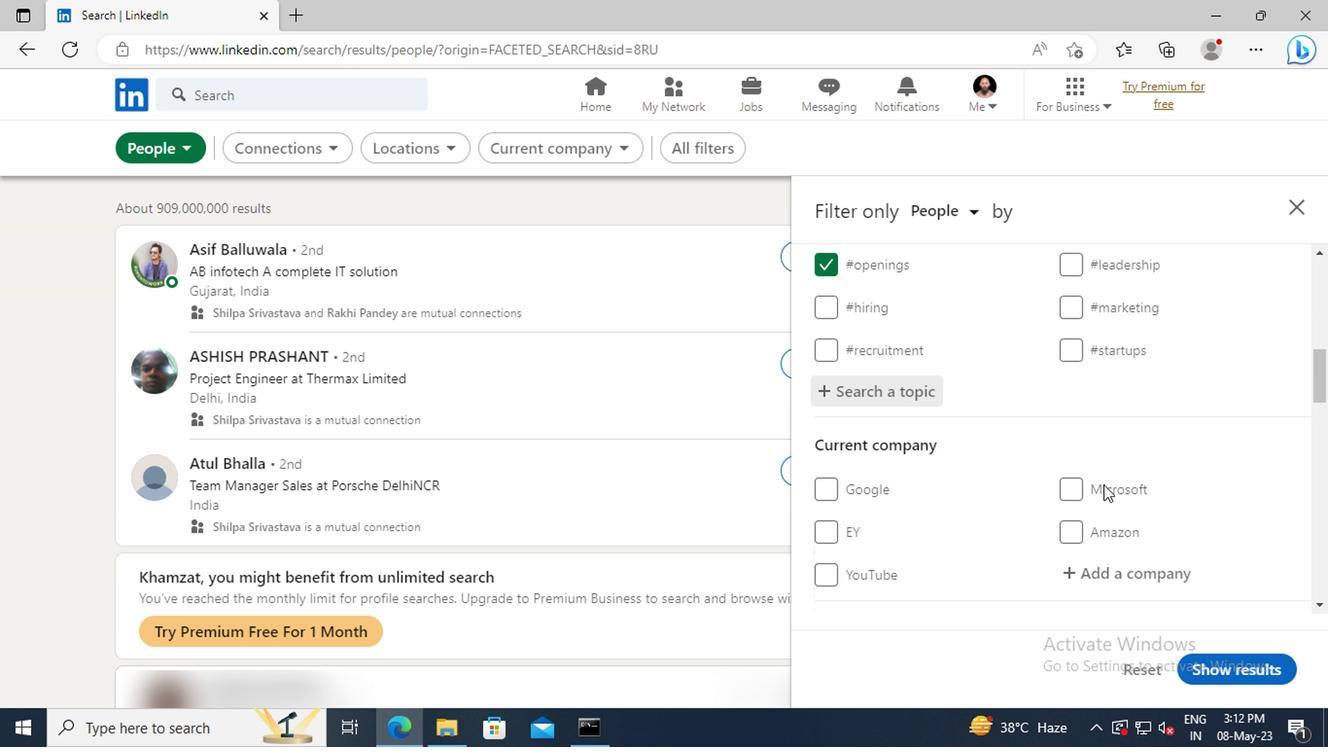 
Action: Mouse scrolled (1098, 484) with delta (0, 0)
Screenshot: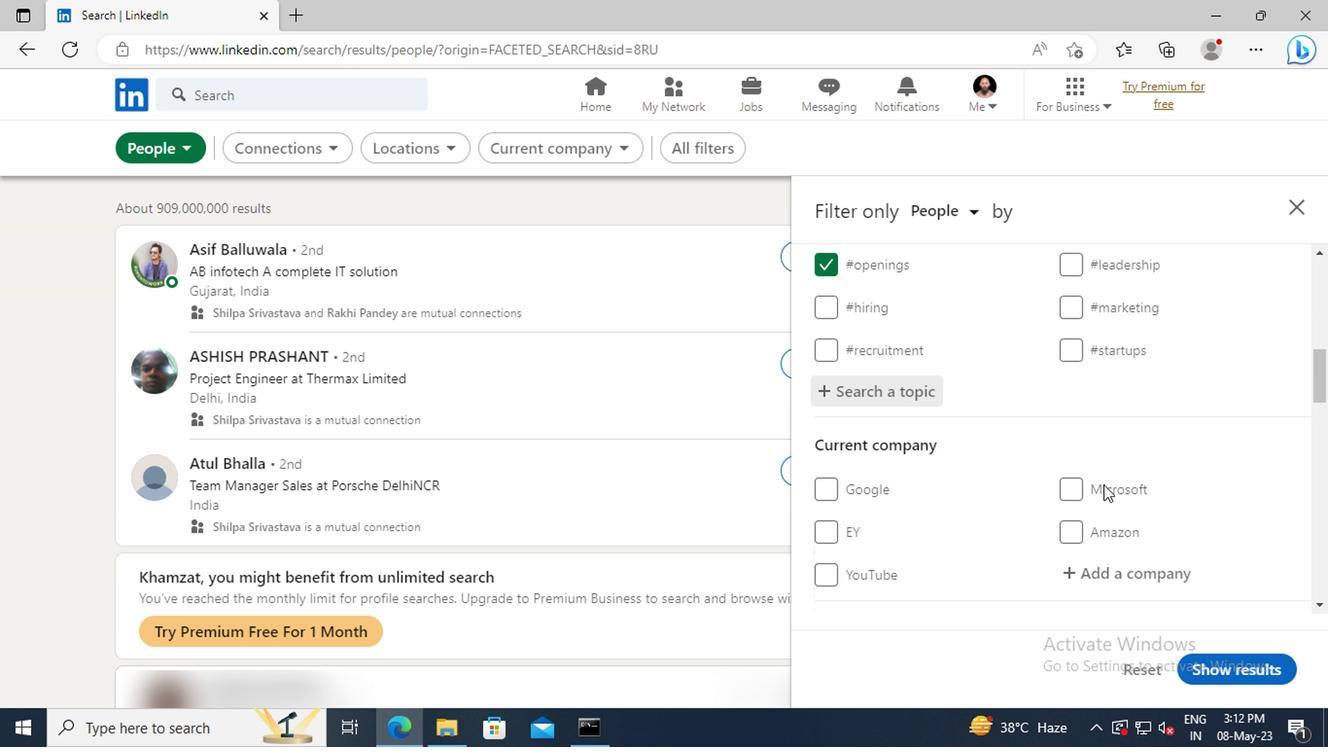 
Action: Mouse moved to (1098, 472)
Screenshot: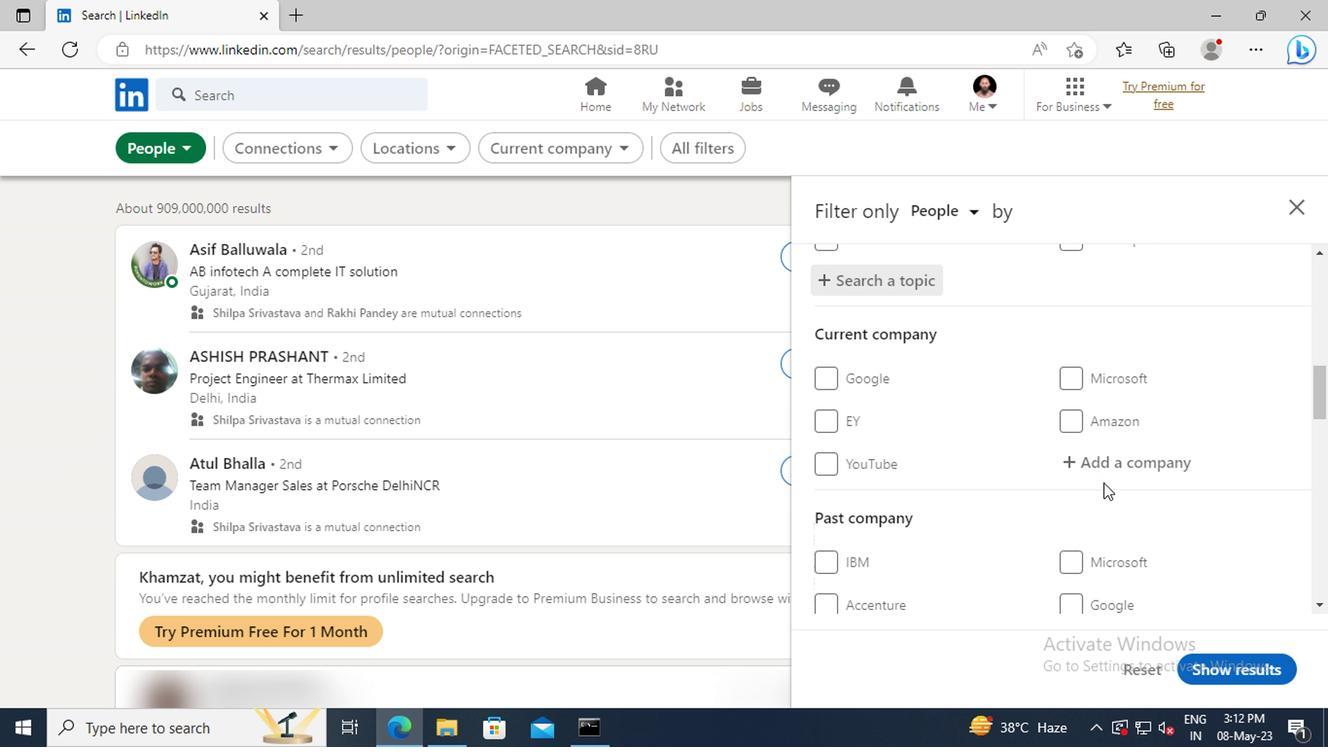 
Action: Mouse scrolled (1098, 471) with delta (0, -1)
Screenshot: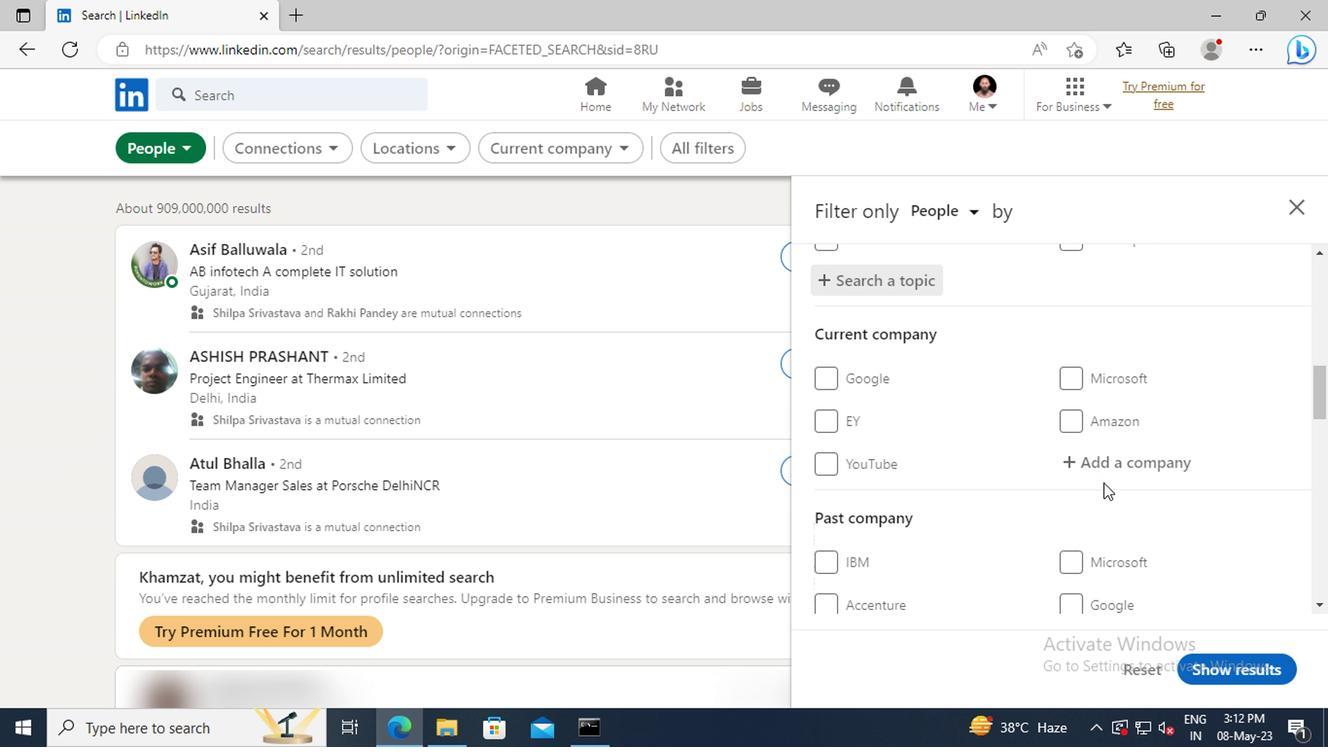 
Action: Mouse moved to (1098, 453)
Screenshot: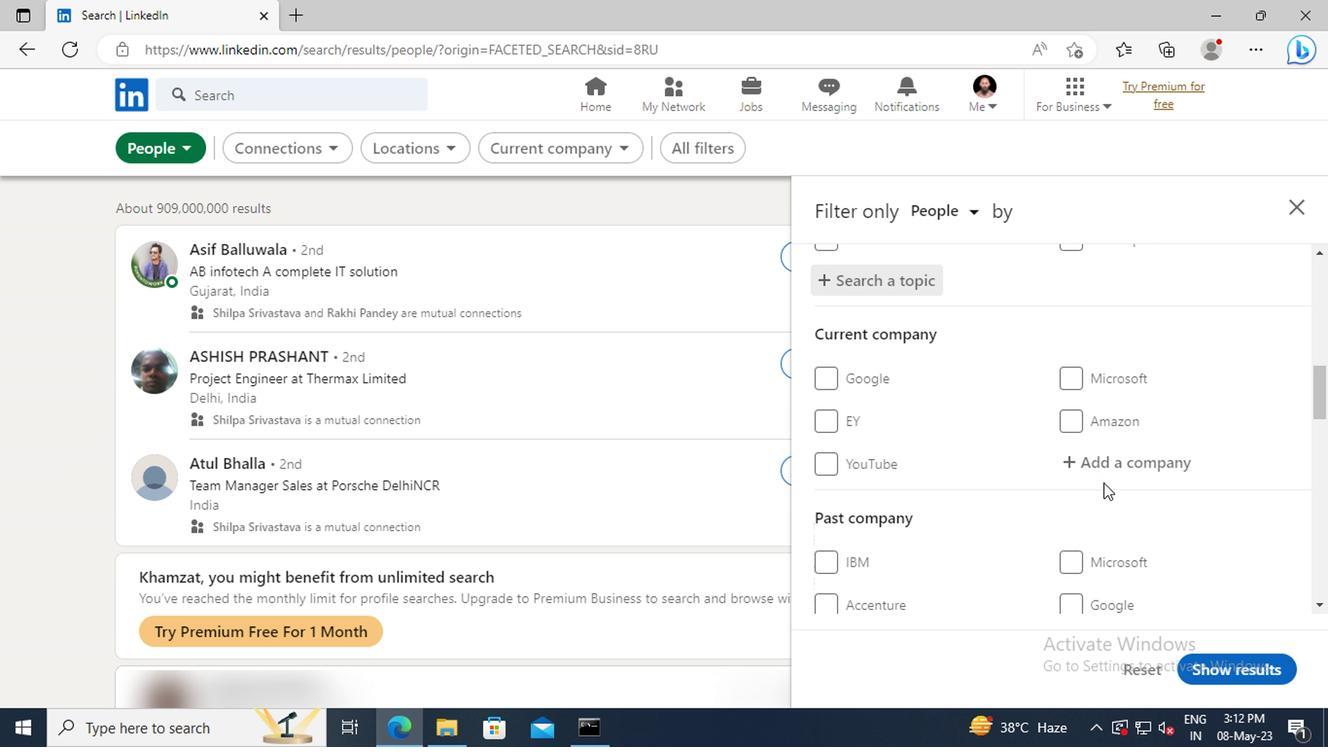 
Action: Mouse scrolled (1098, 453) with delta (0, 0)
Screenshot: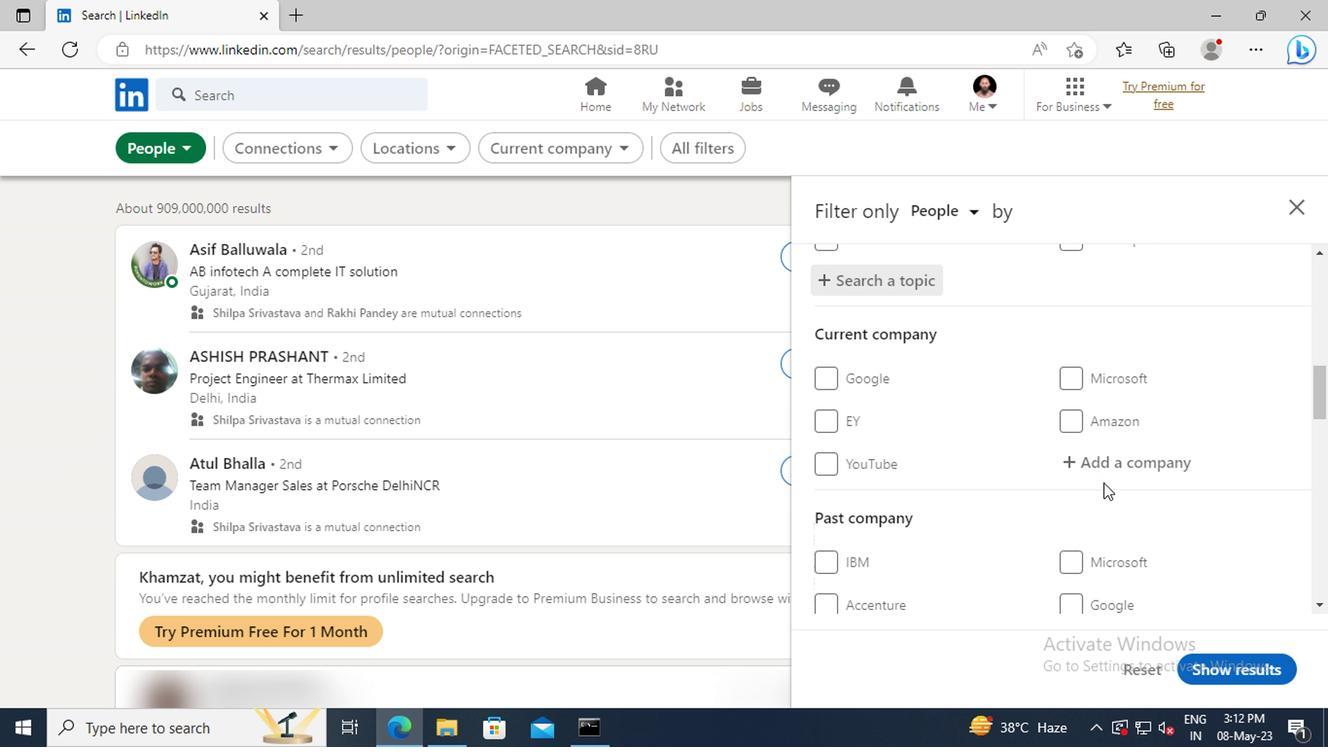 
Action: Mouse moved to (1098, 451)
Screenshot: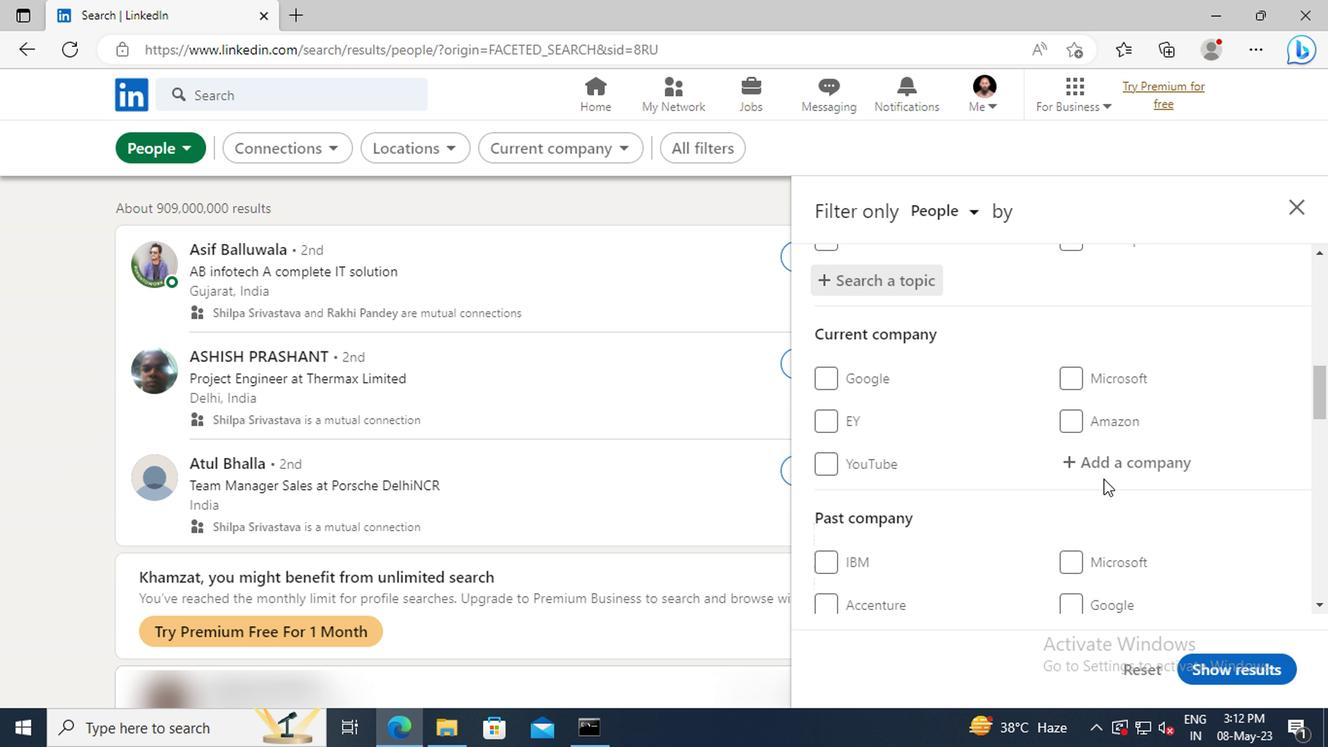 
Action: Mouse scrolled (1098, 450) with delta (0, 0)
Screenshot: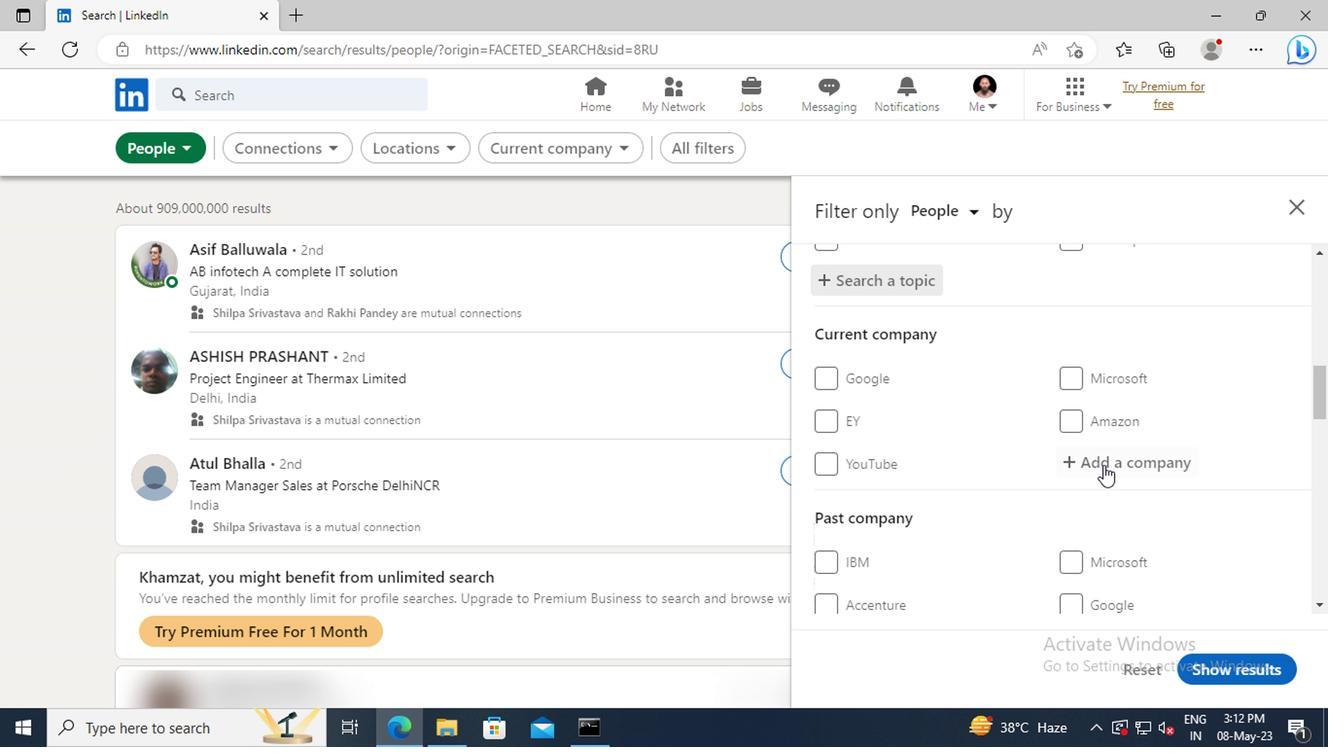 
Action: Mouse scrolled (1098, 450) with delta (0, 0)
Screenshot: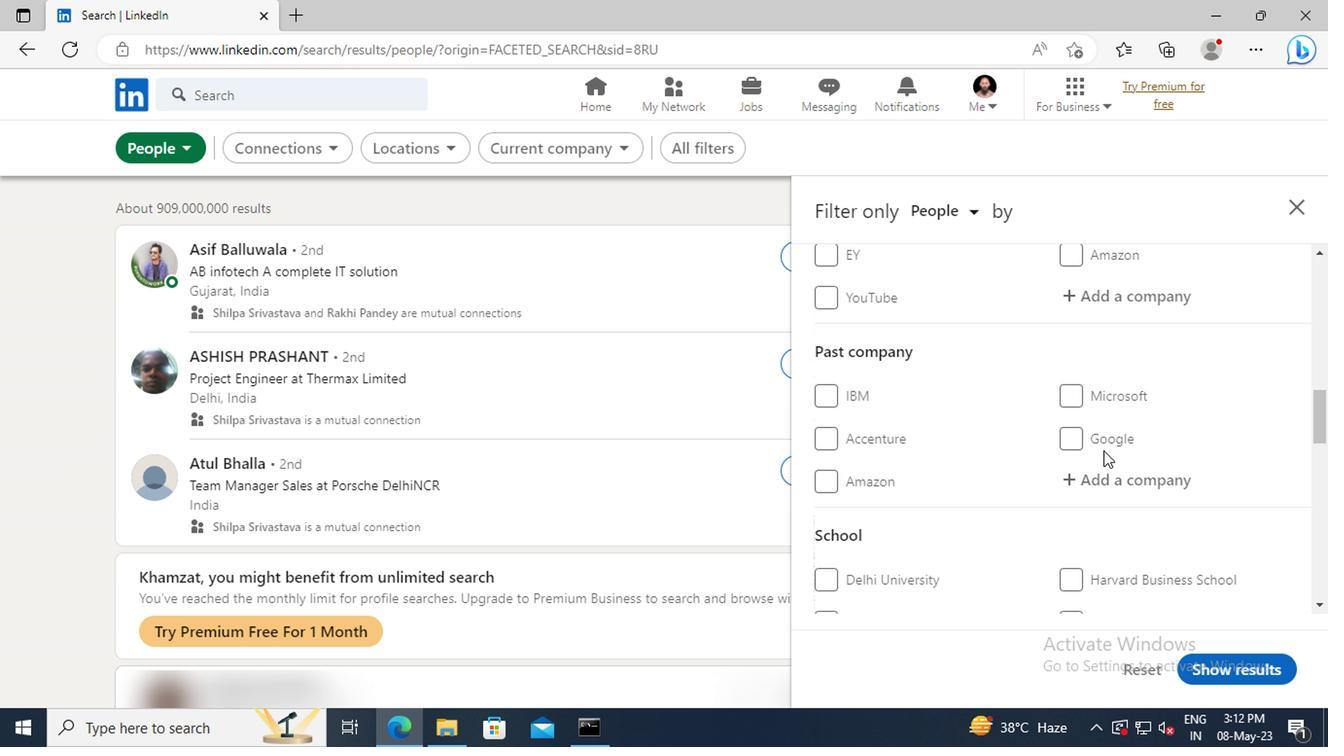 
Action: Mouse scrolled (1098, 450) with delta (0, 0)
Screenshot: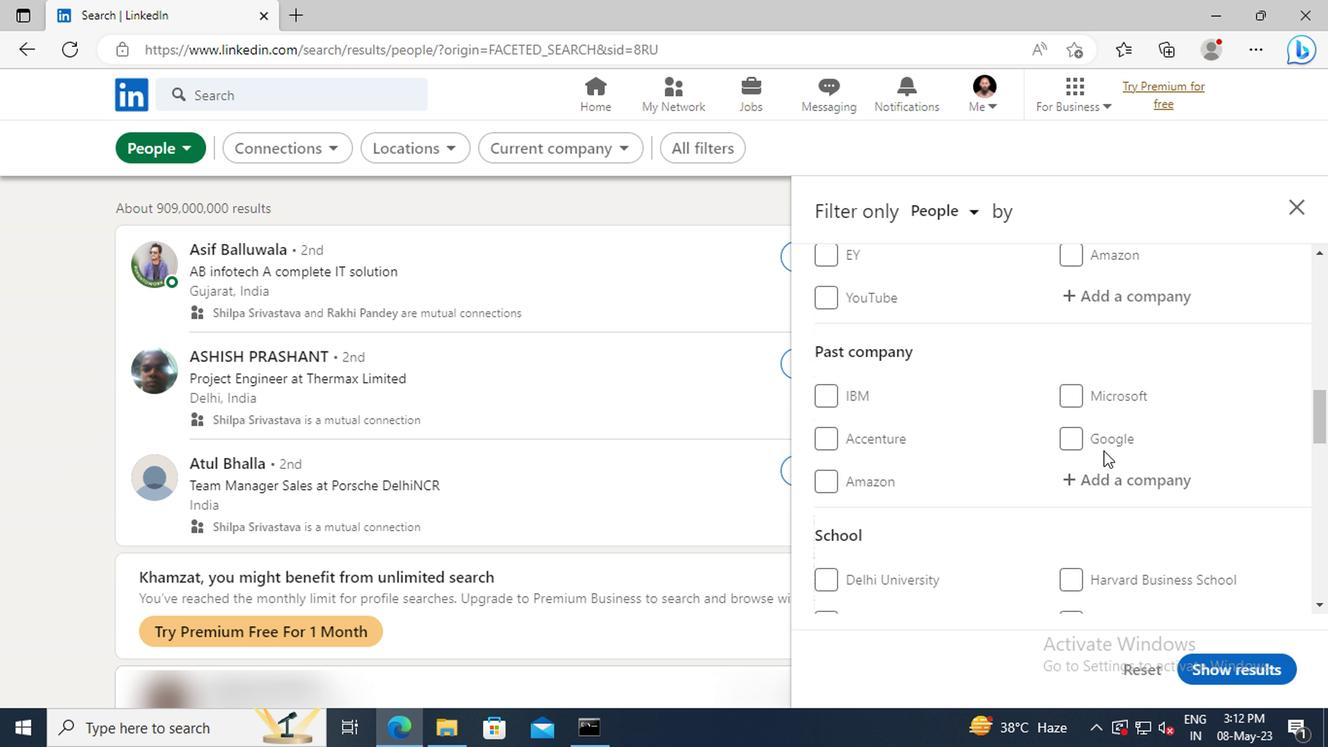 
Action: Mouse scrolled (1098, 450) with delta (0, 0)
Screenshot: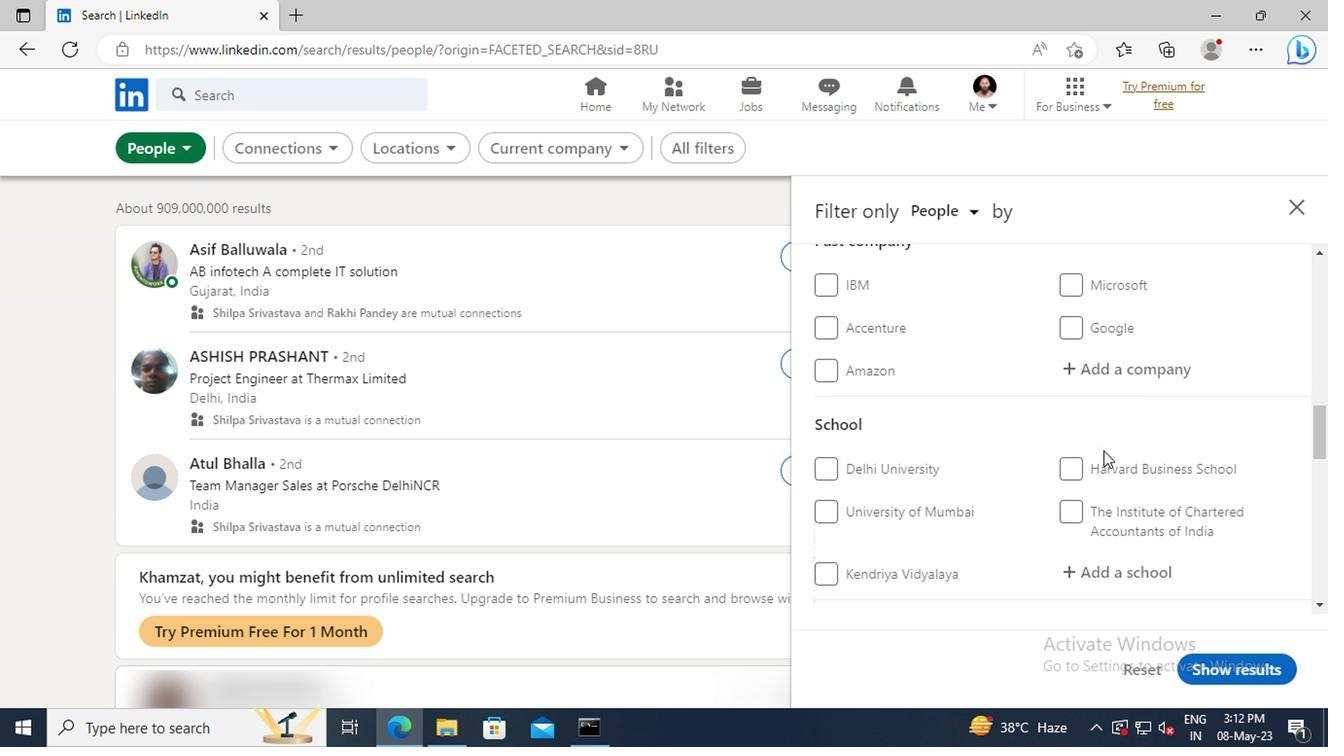 
Action: Mouse scrolled (1098, 450) with delta (0, 0)
Screenshot: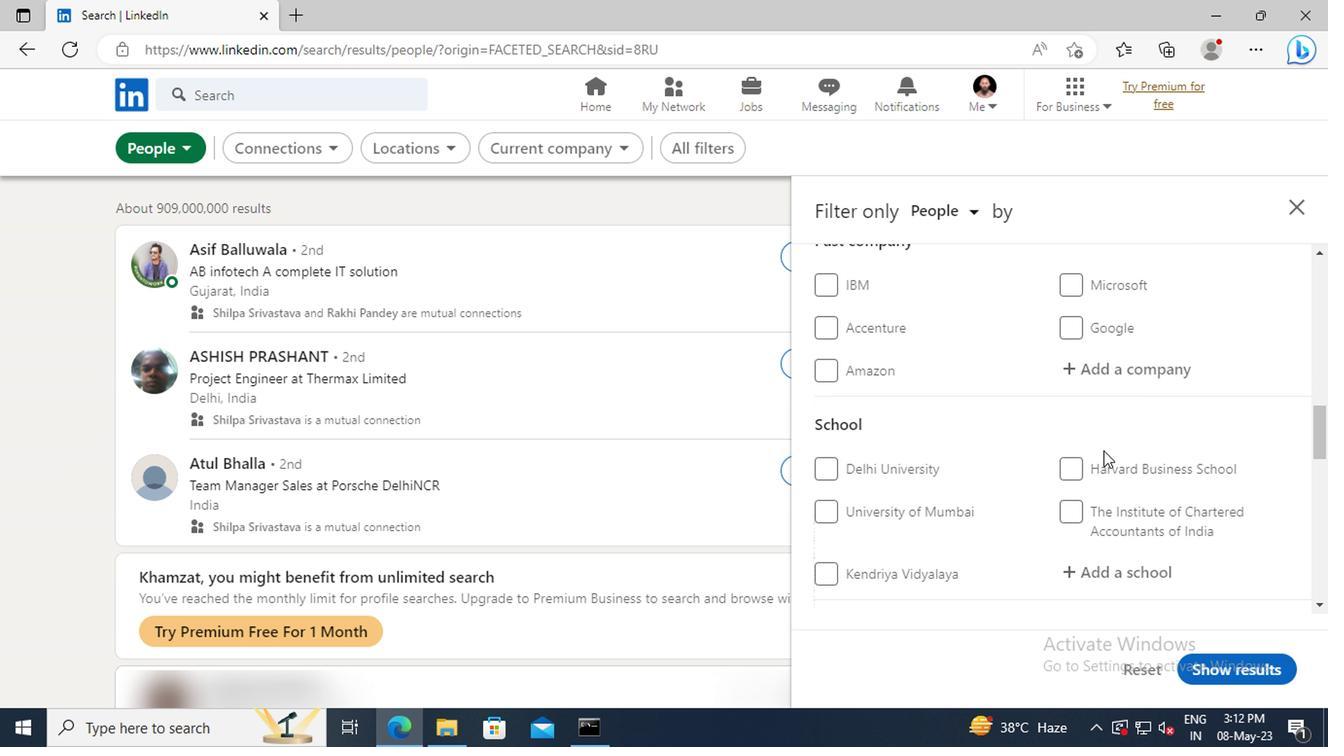 
Action: Mouse scrolled (1098, 450) with delta (0, 0)
Screenshot: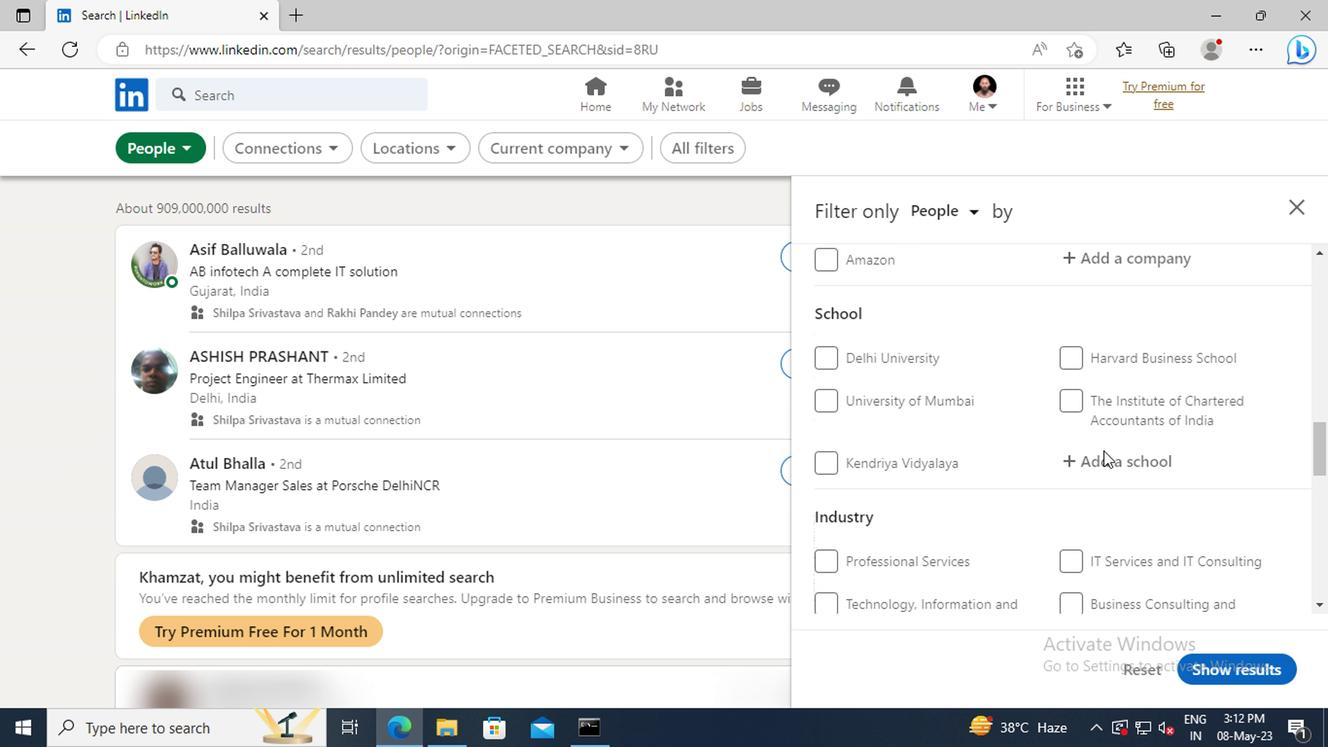 
Action: Mouse scrolled (1098, 450) with delta (0, 0)
Screenshot: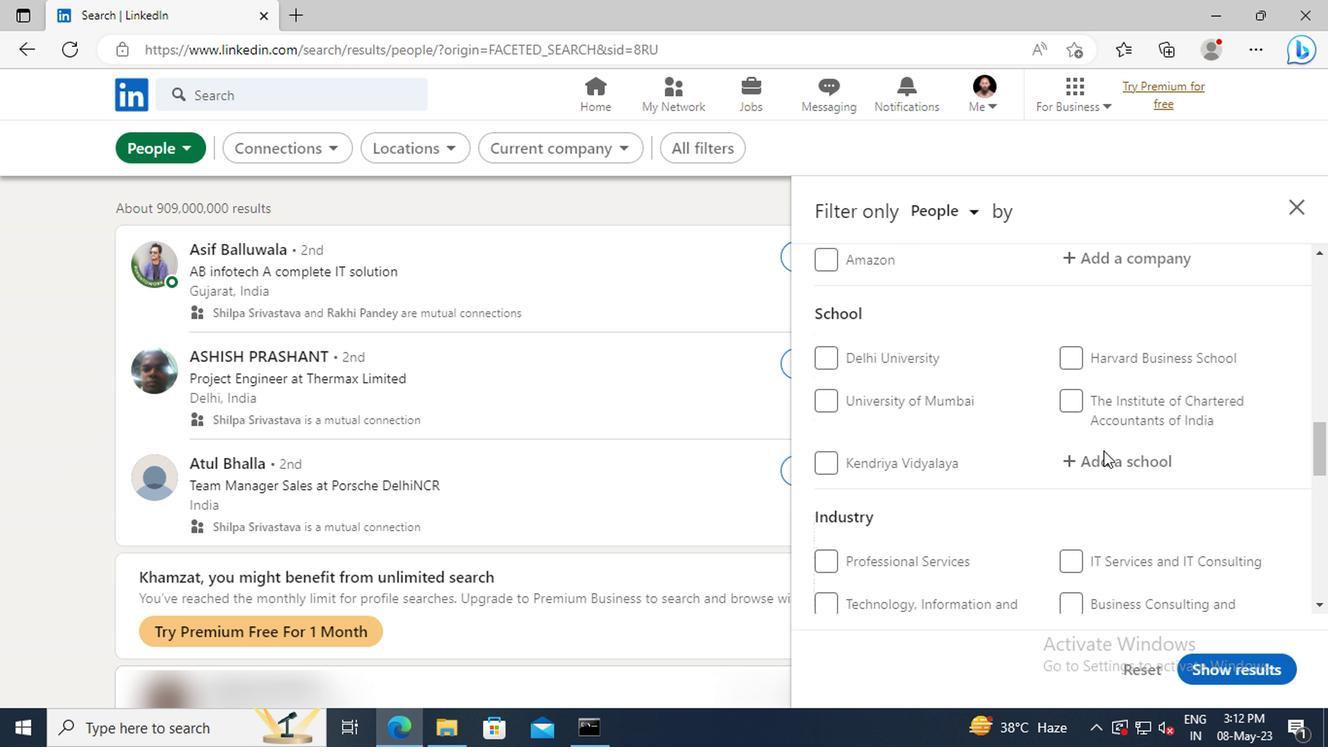 
Action: Mouse moved to (1099, 450)
Screenshot: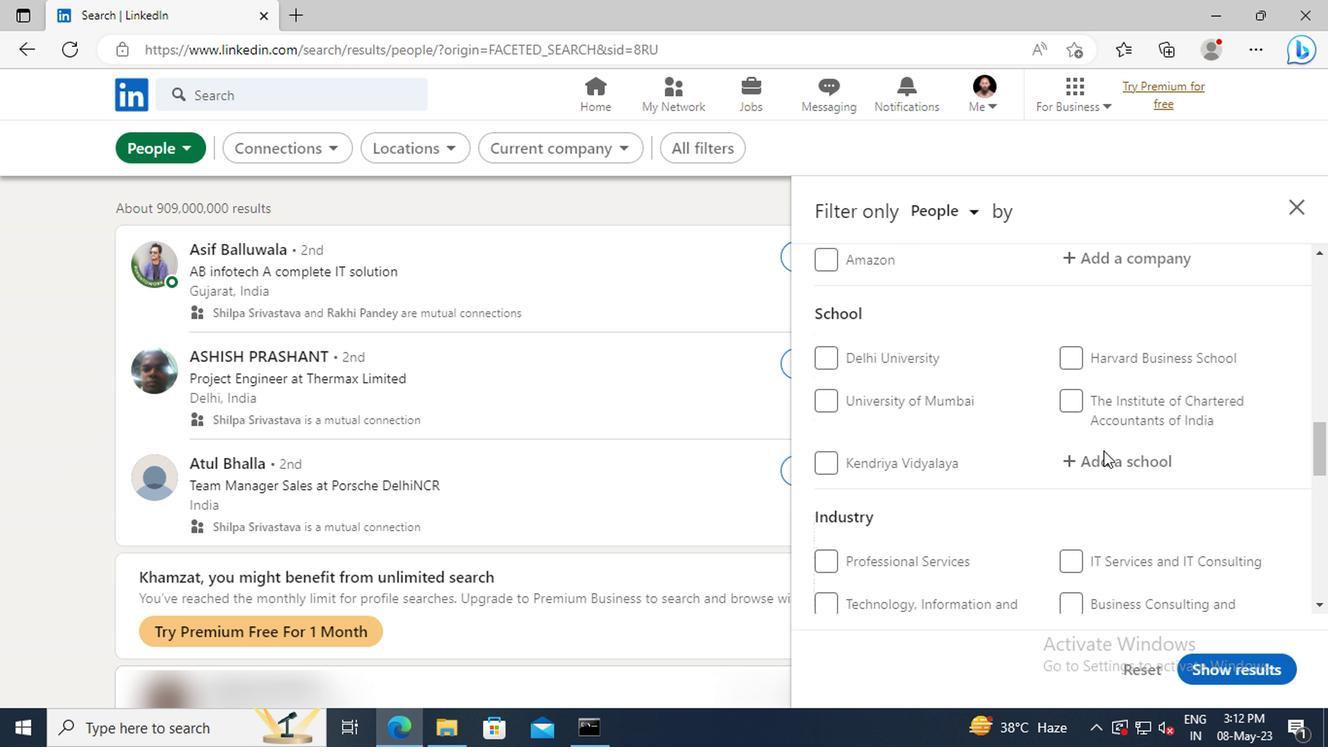 
Action: Mouse scrolled (1099, 449) with delta (0, -1)
Screenshot: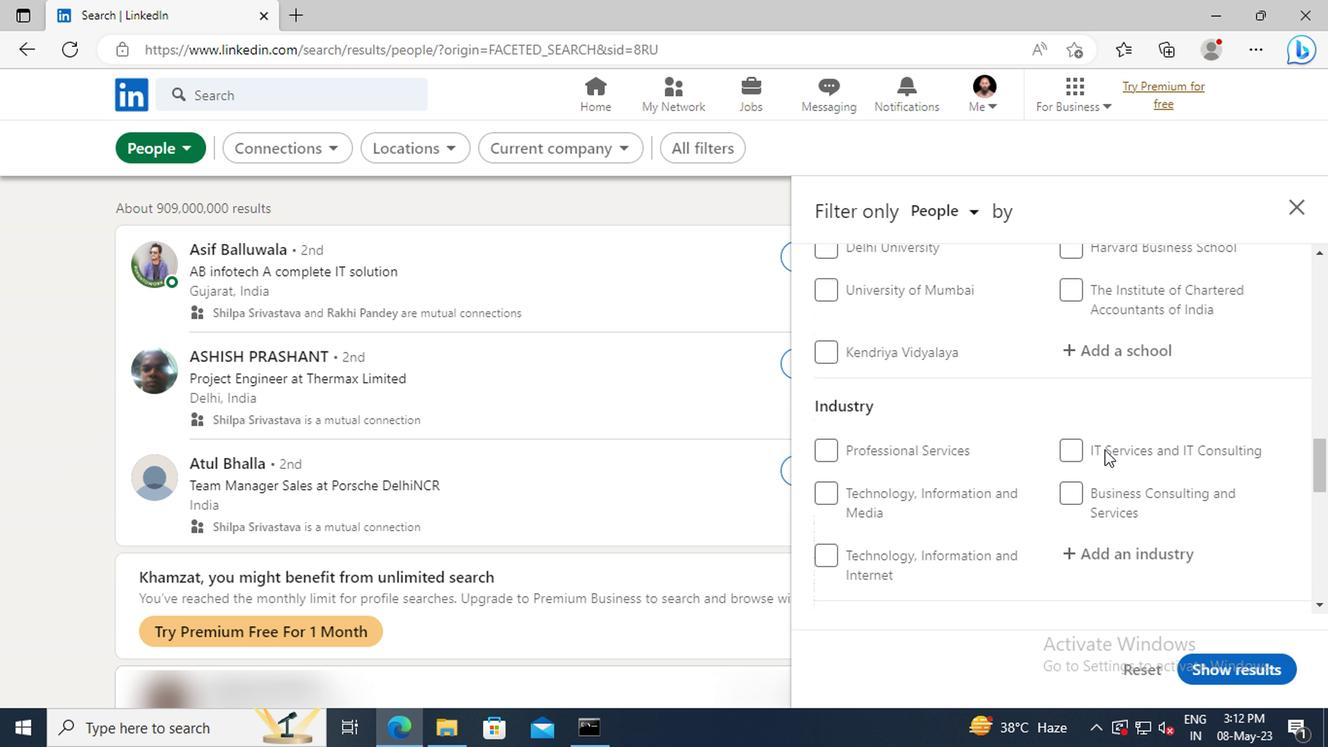 
Action: Mouse scrolled (1099, 449) with delta (0, -1)
Screenshot: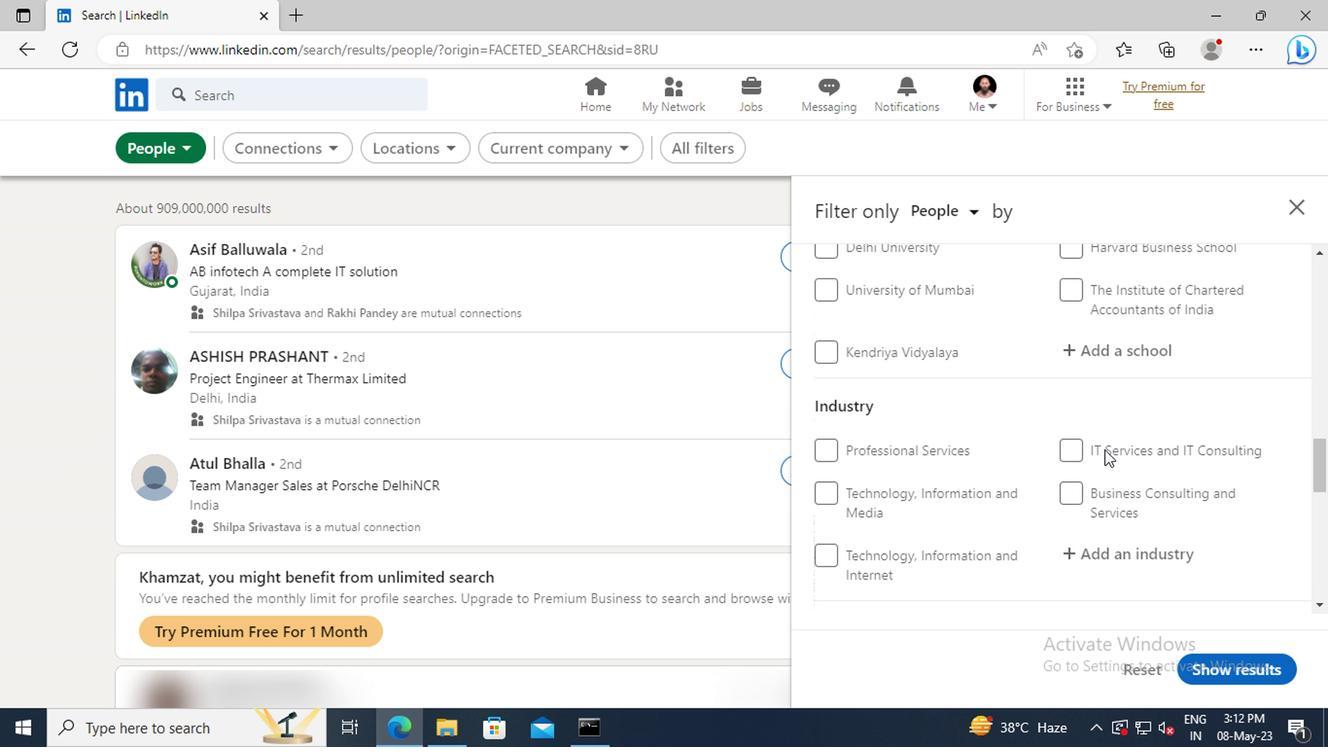 
Action: Mouse scrolled (1099, 449) with delta (0, -1)
Screenshot: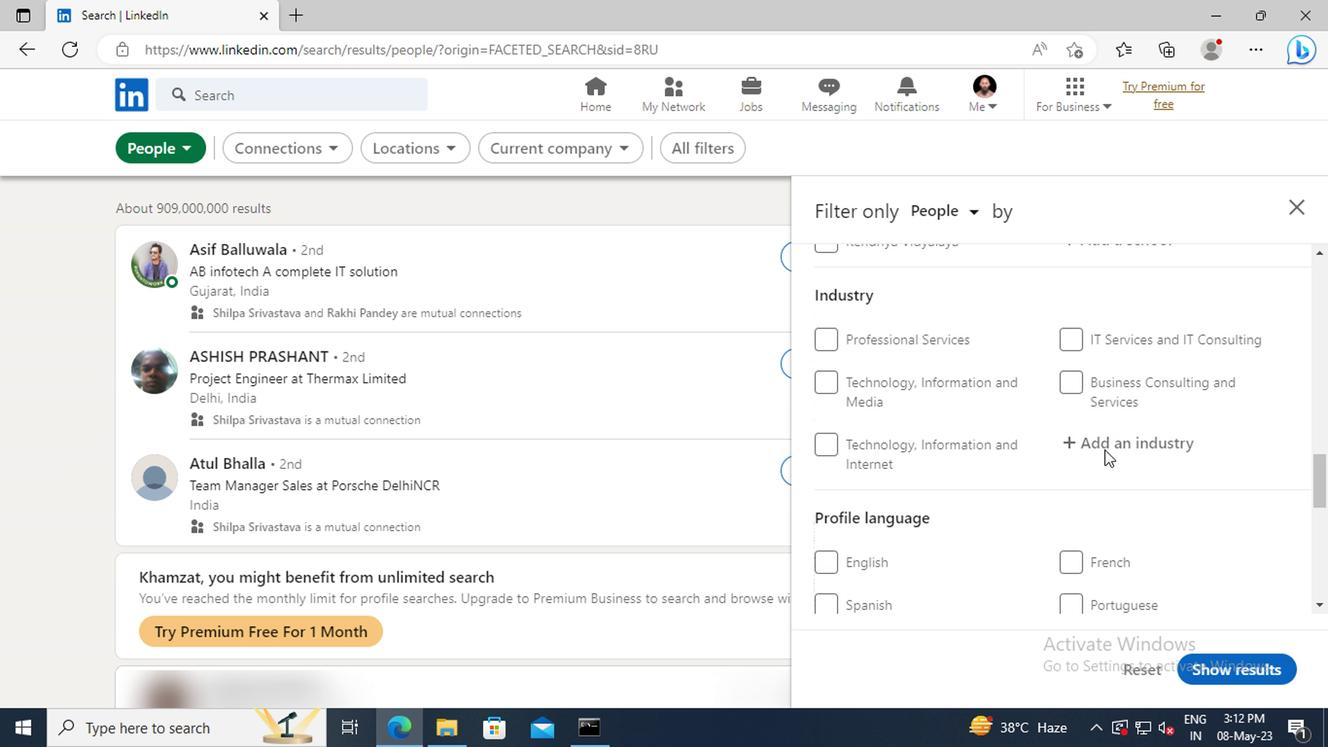 
Action: Mouse scrolled (1099, 449) with delta (0, -1)
Screenshot: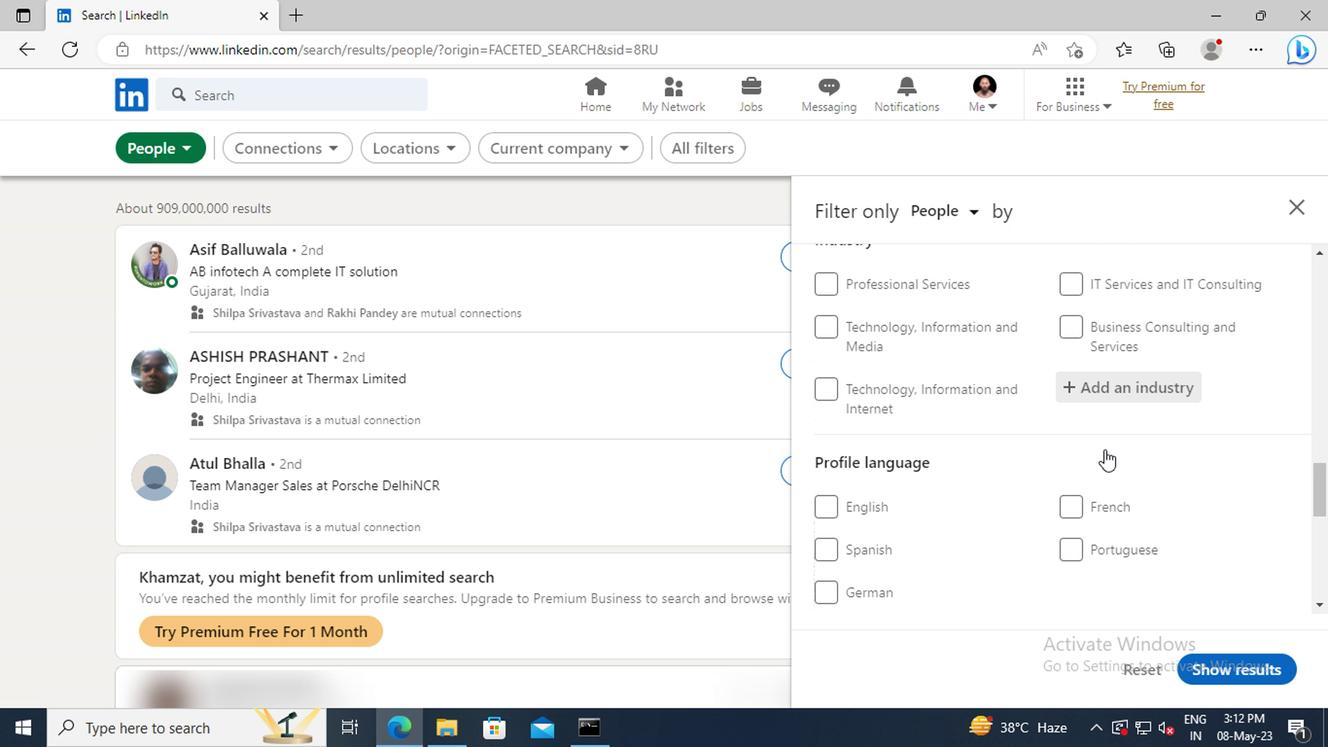 
Action: Mouse moved to (1069, 490)
Screenshot: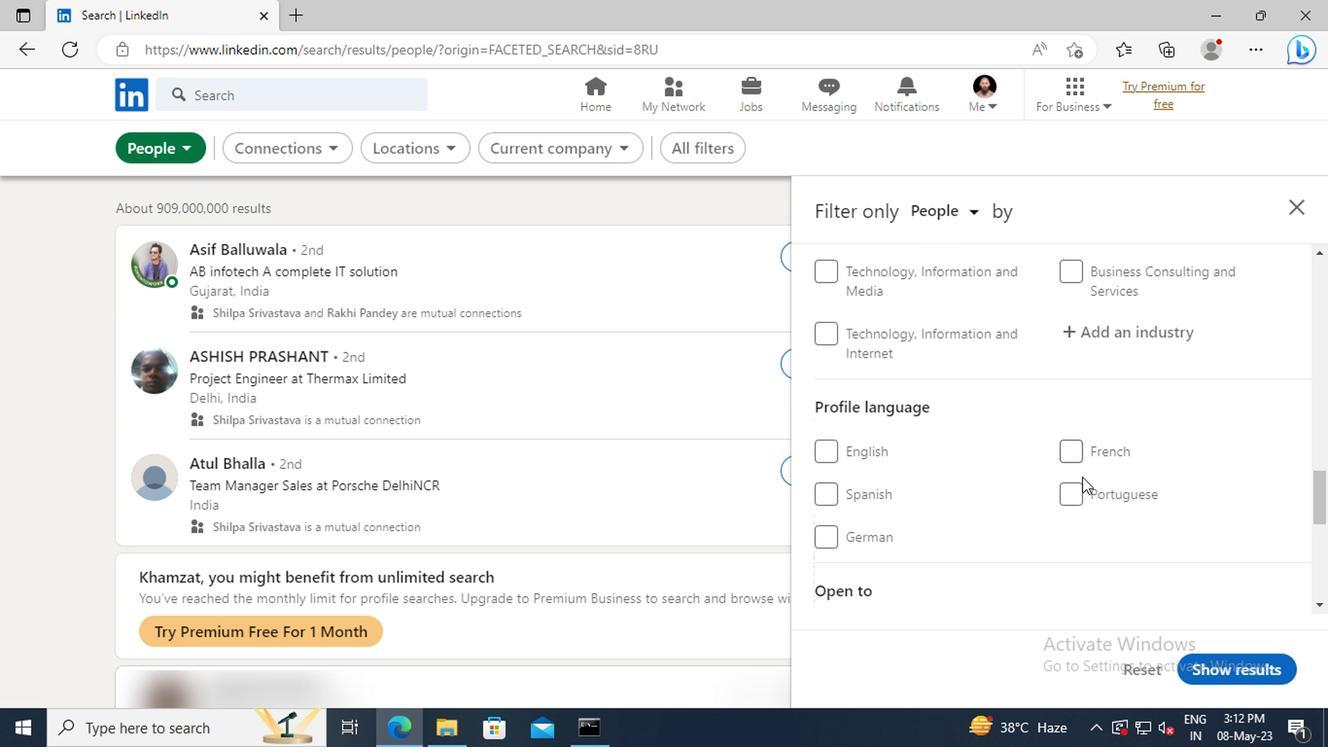 
Action: Mouse pressed left at (1069, 490)
Screenshot: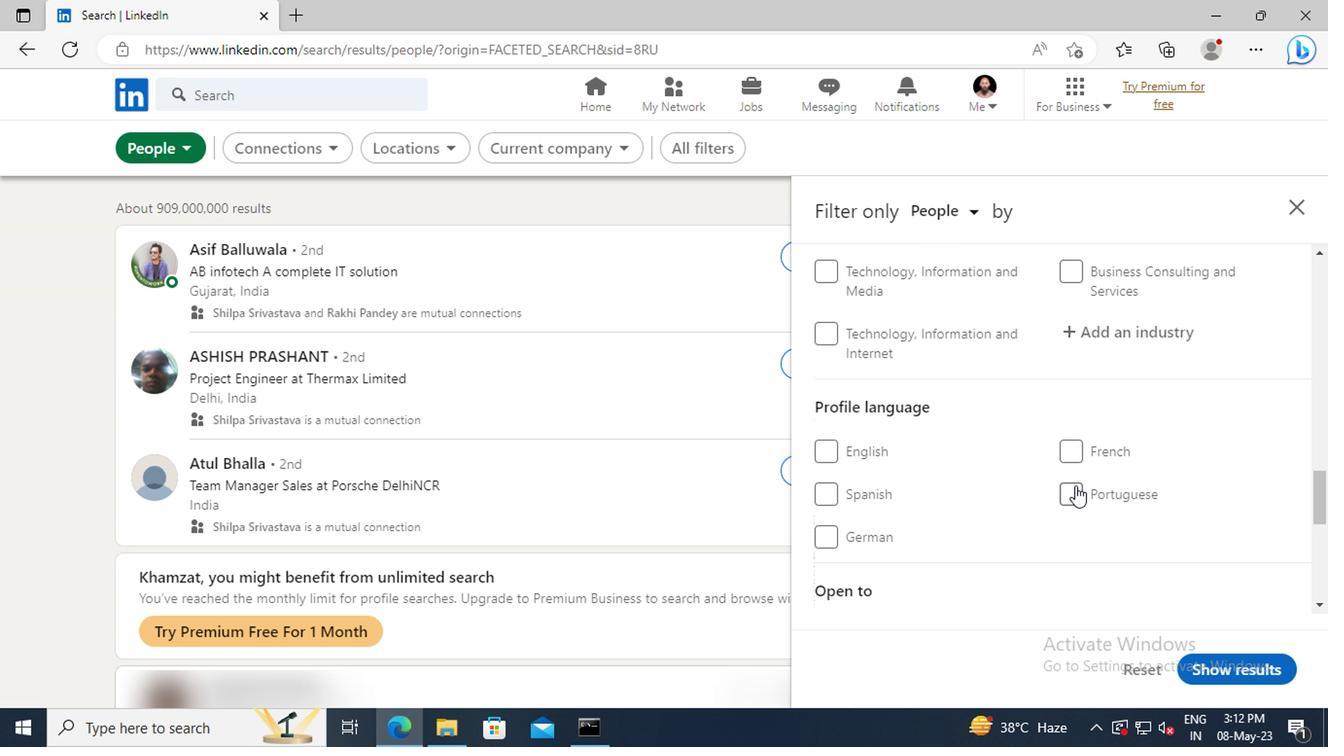 
Action: Mouse moved to (1104, 458)
Screenshot: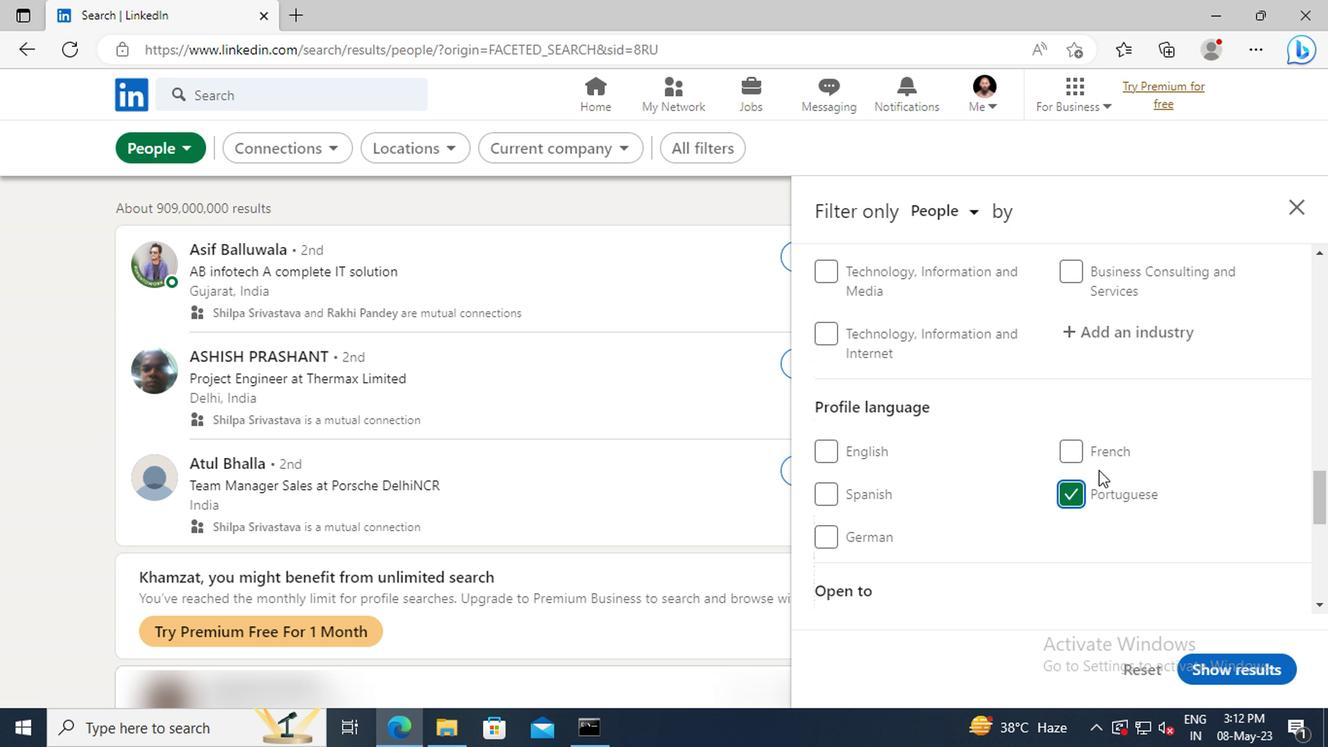 
Action: Mouse scrolled (1104, 460) with delta (0, 1)
Screenshot: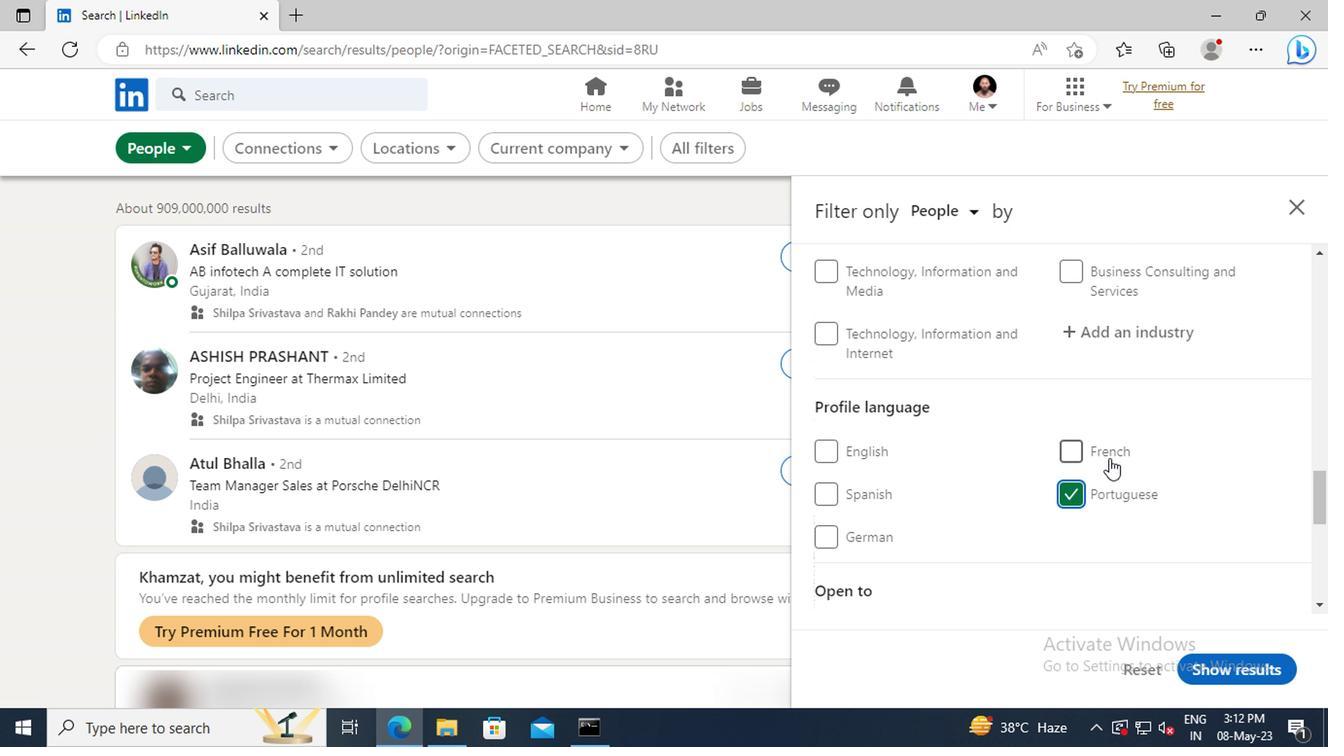 
Action: Mouse scrolled (1104, 460) with delta (0, 1)
Screenshot: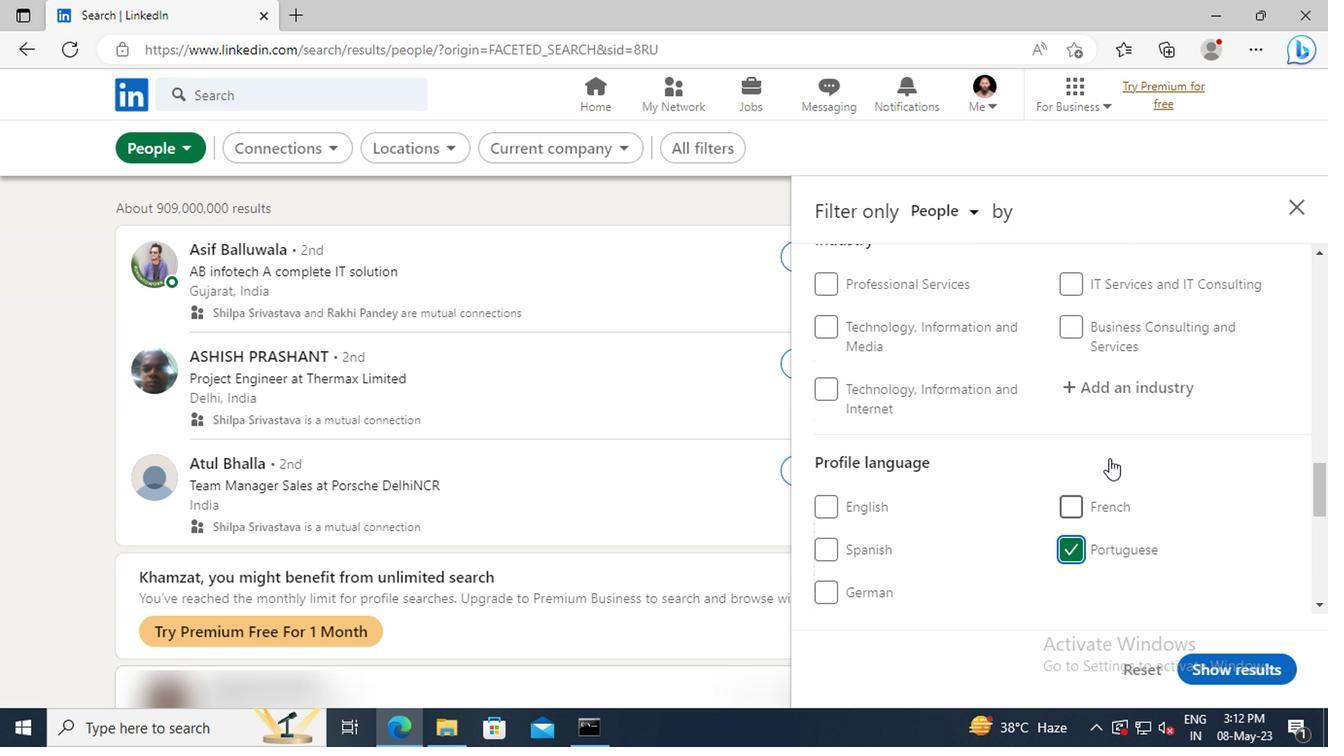 
Action: Mouse scrolled (1104, 460) with delta (0, 1)
Screenshot: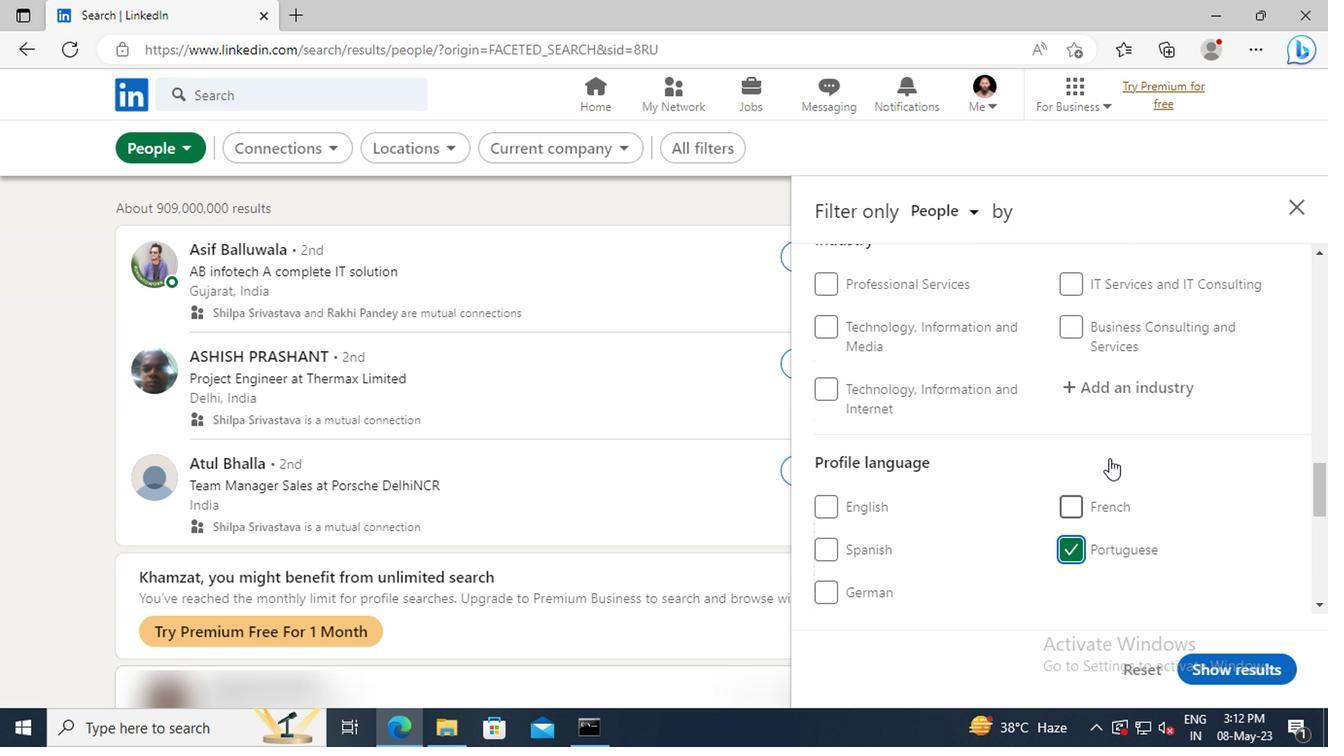 
Action: Mouse scrolled (1104, 460) with delta (0, 1)
Screenshot: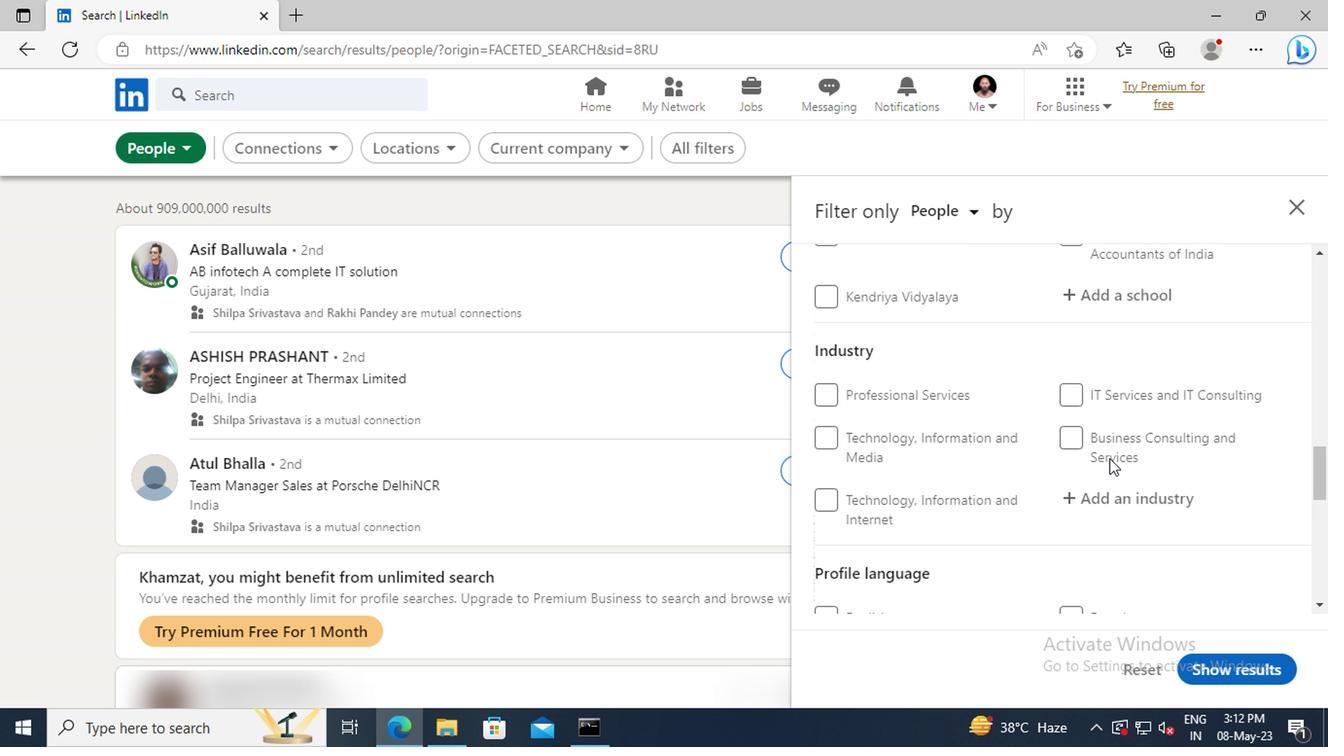 
Action: Mouse scrolled (1104, 460) with delta (0, 1)
Screenshot: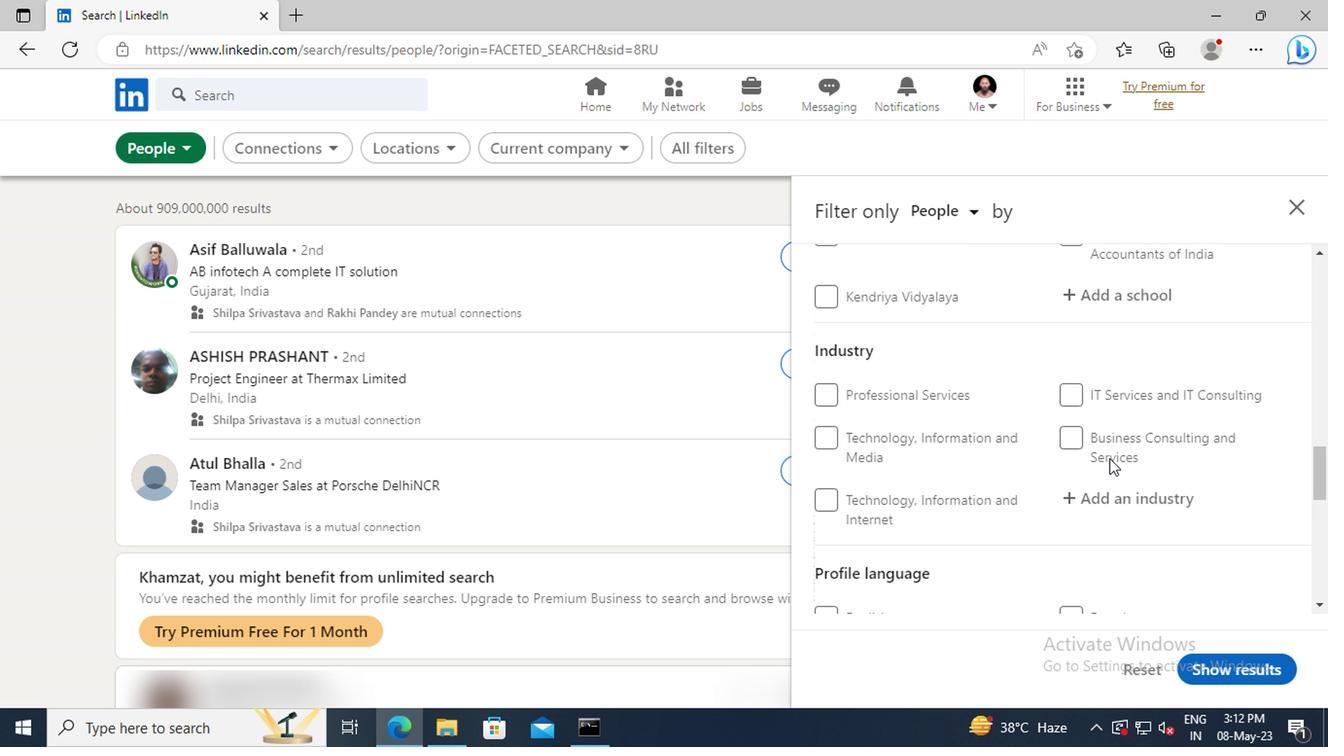 
Action: Mouse scrolled (1104, 460) with delta (0, 1)
Screenshot: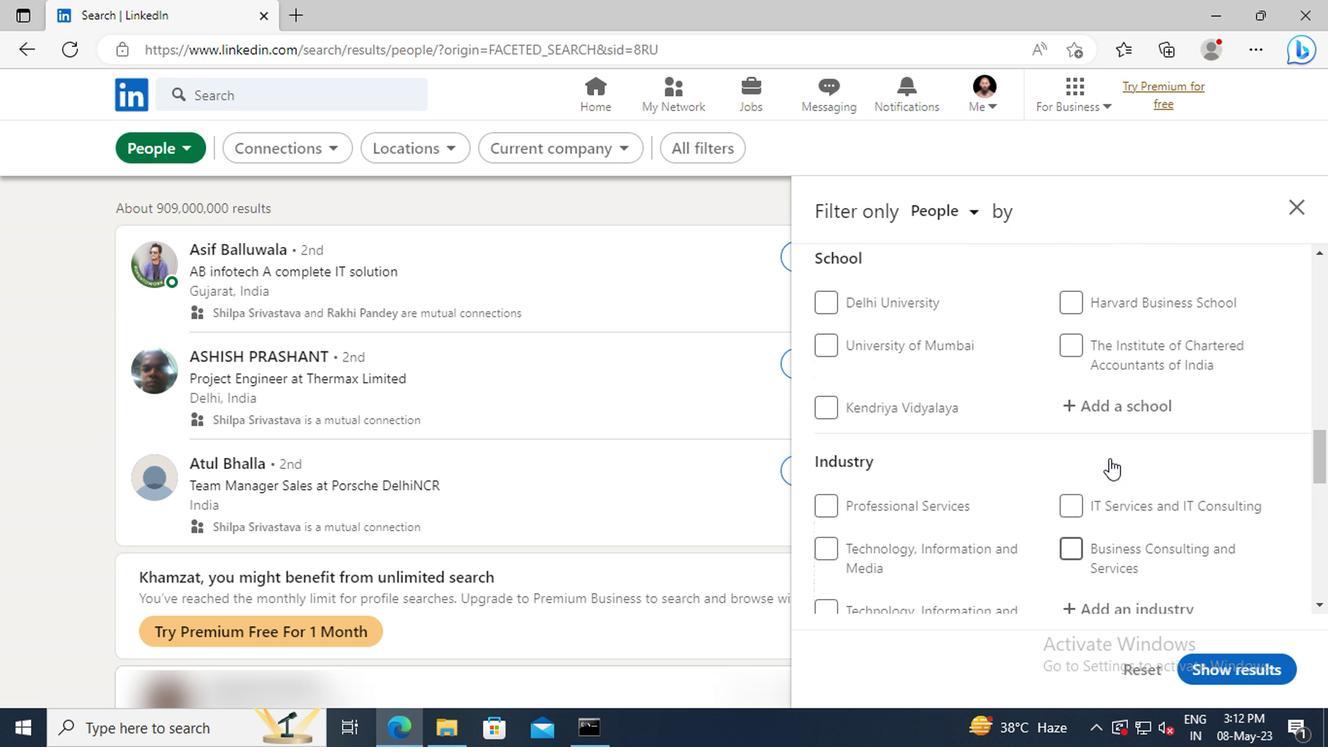 
Action: Mouse scrolled (1104, 460) with delta (0, 1)
Screenshot: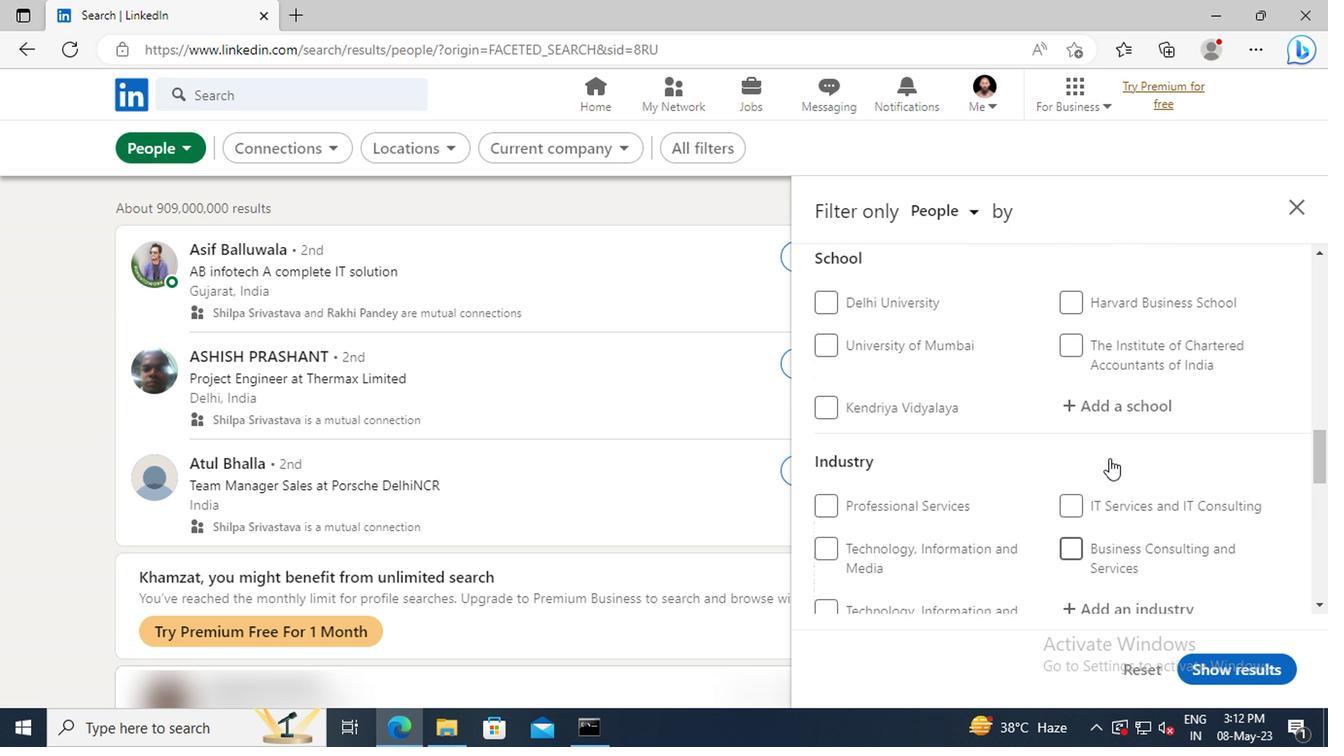 
Action: Mouse scrolled (1104, 460) with delta (0, 1)
Screenshot: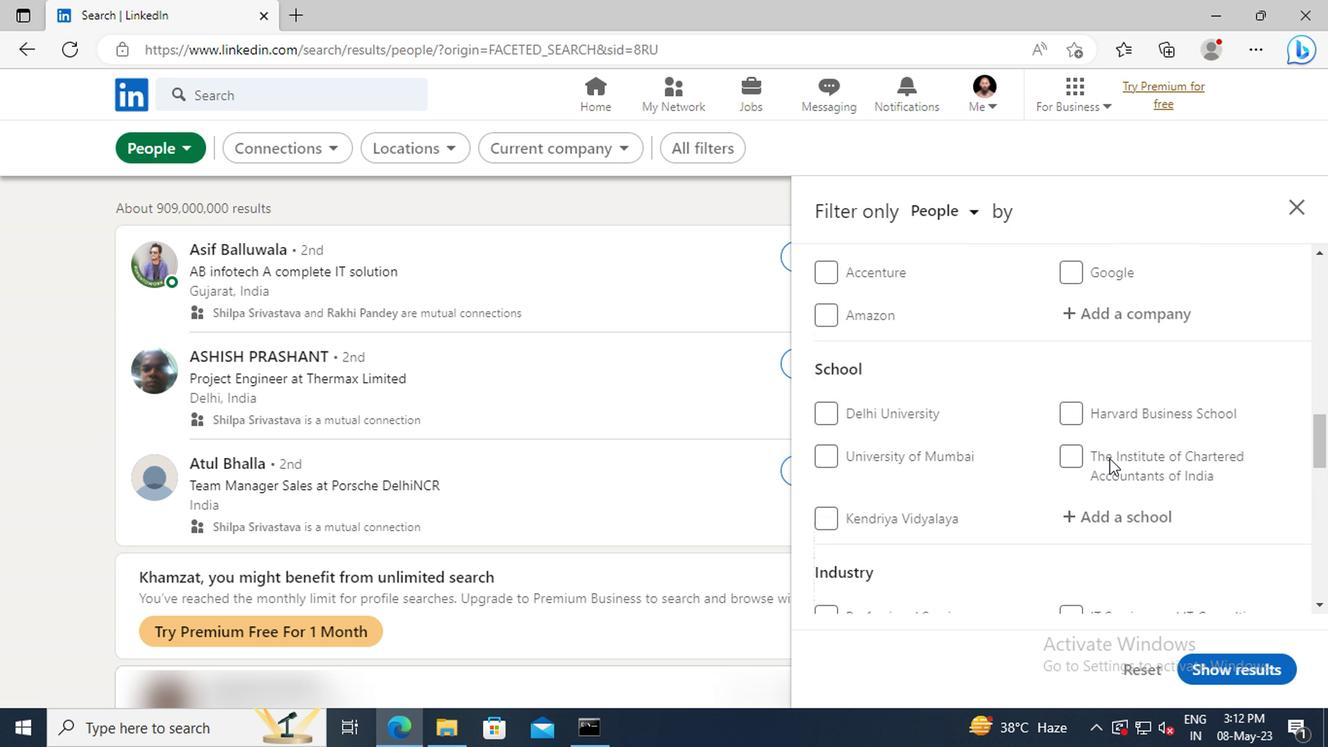 
Action: Mouse scrolled (1104, 460) with delta (0, 1)
Screenshot: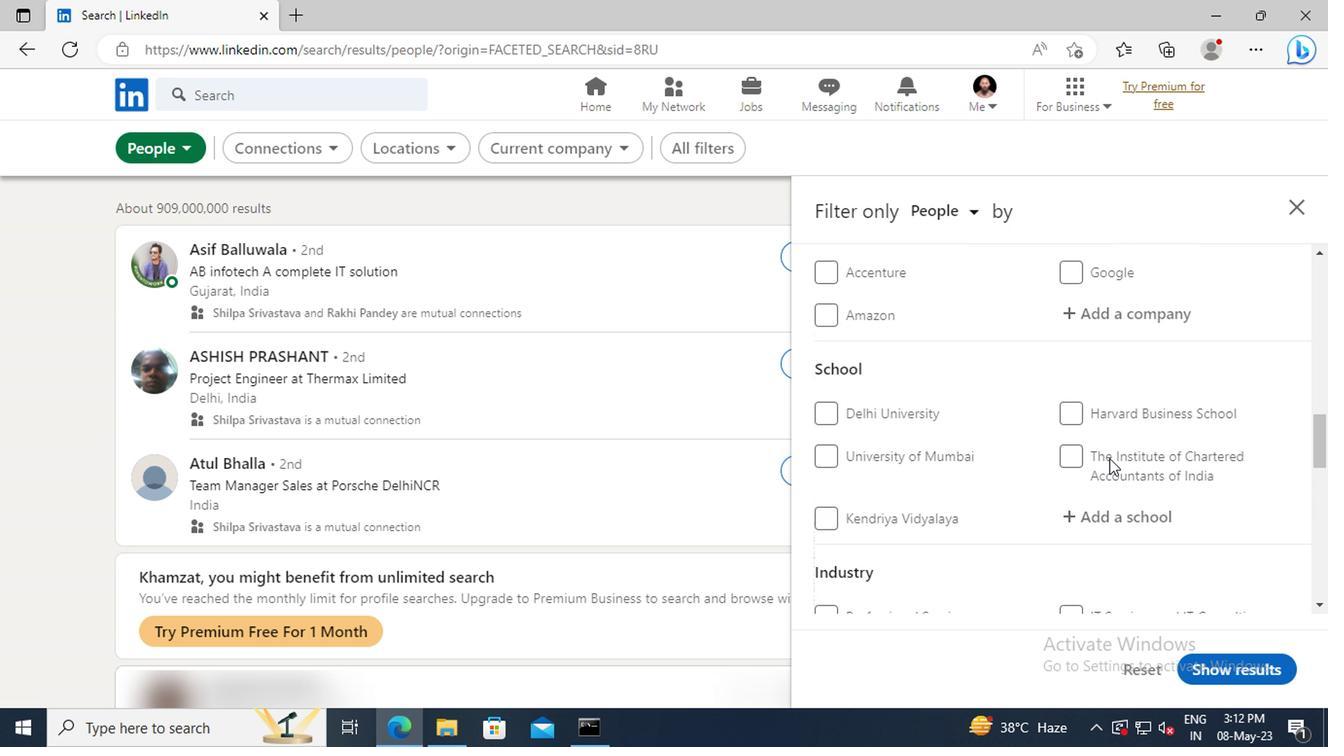 
Action: Mouse scrolled (1104, 460) with delta (0, 1)
Screenshot: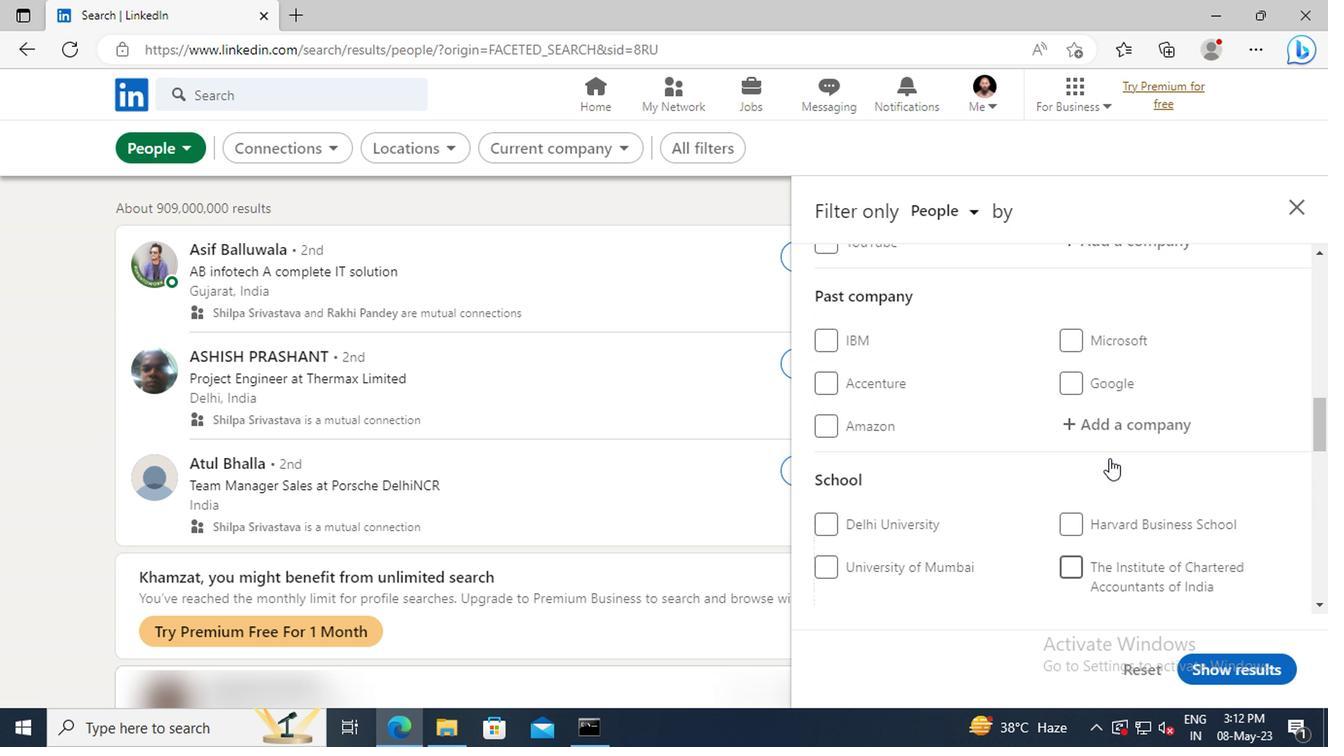 
Action: Mouse scrolled (1104, 460) with delta (0, 1)
Screenshot: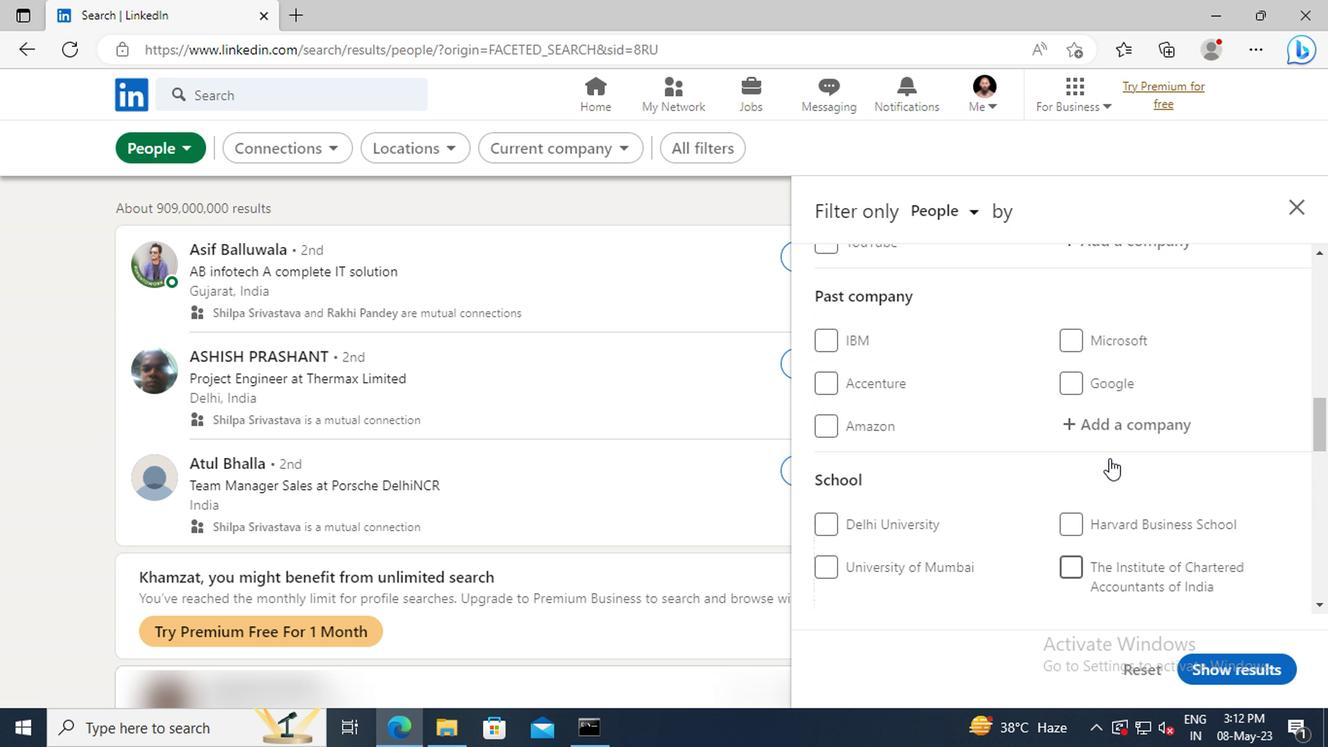
Action: Mouse scrolled (1104, 460) with delta (0, 1)
Screenshot: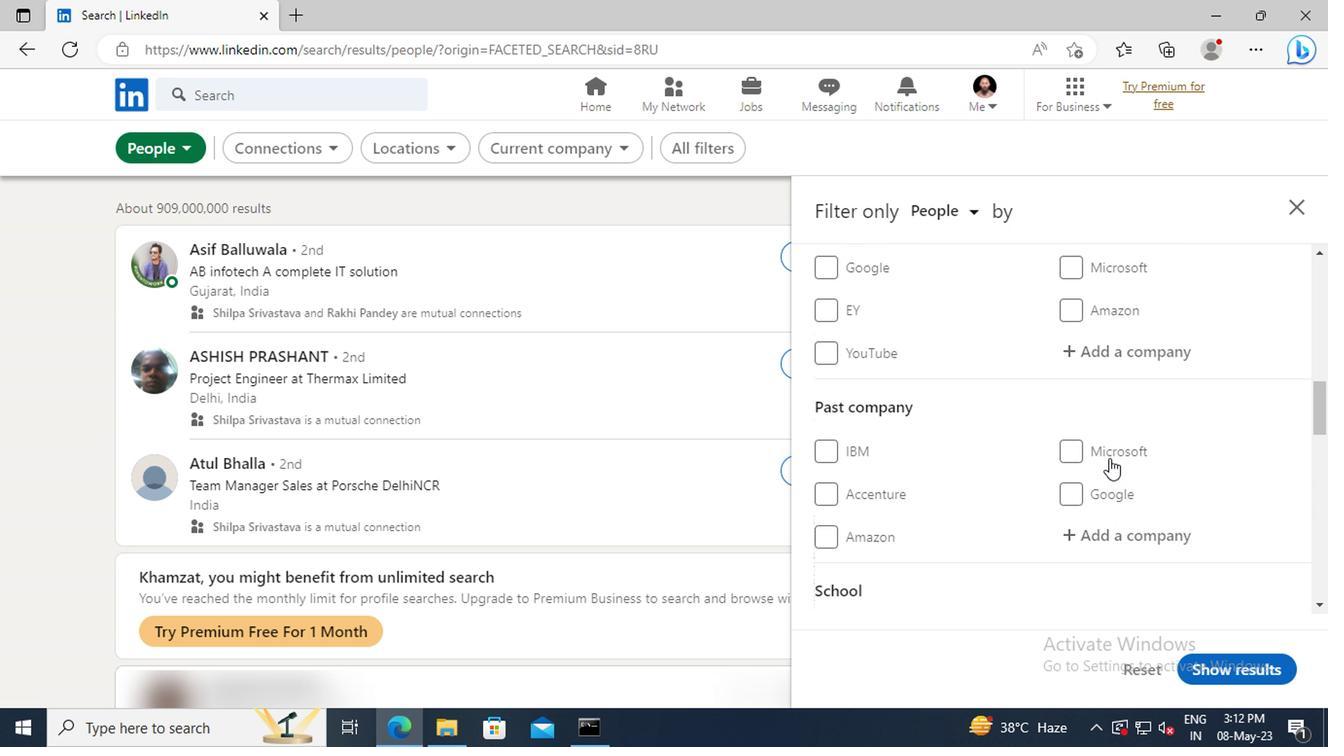 
Action: Mouse moved to (1100, 416)
Screenshot: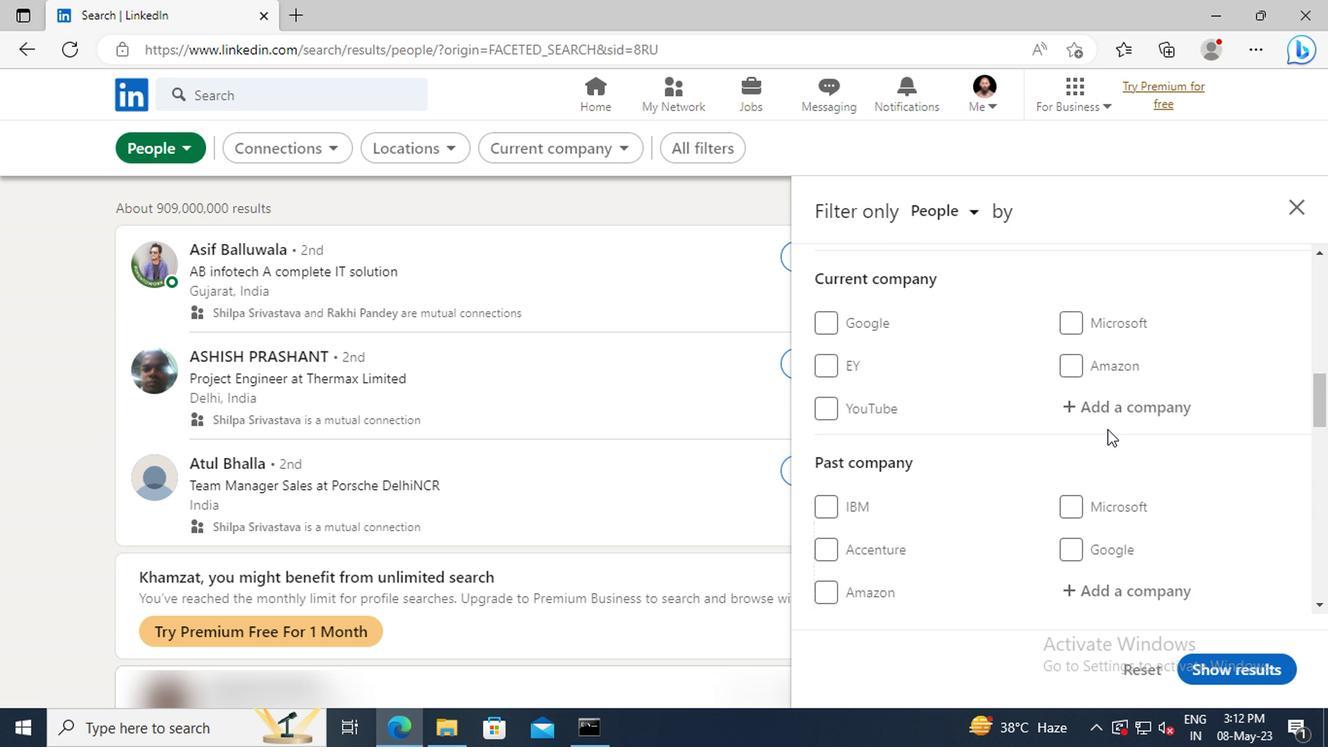
Action: Mouse pressed left at (1100, 416)
Screenshot: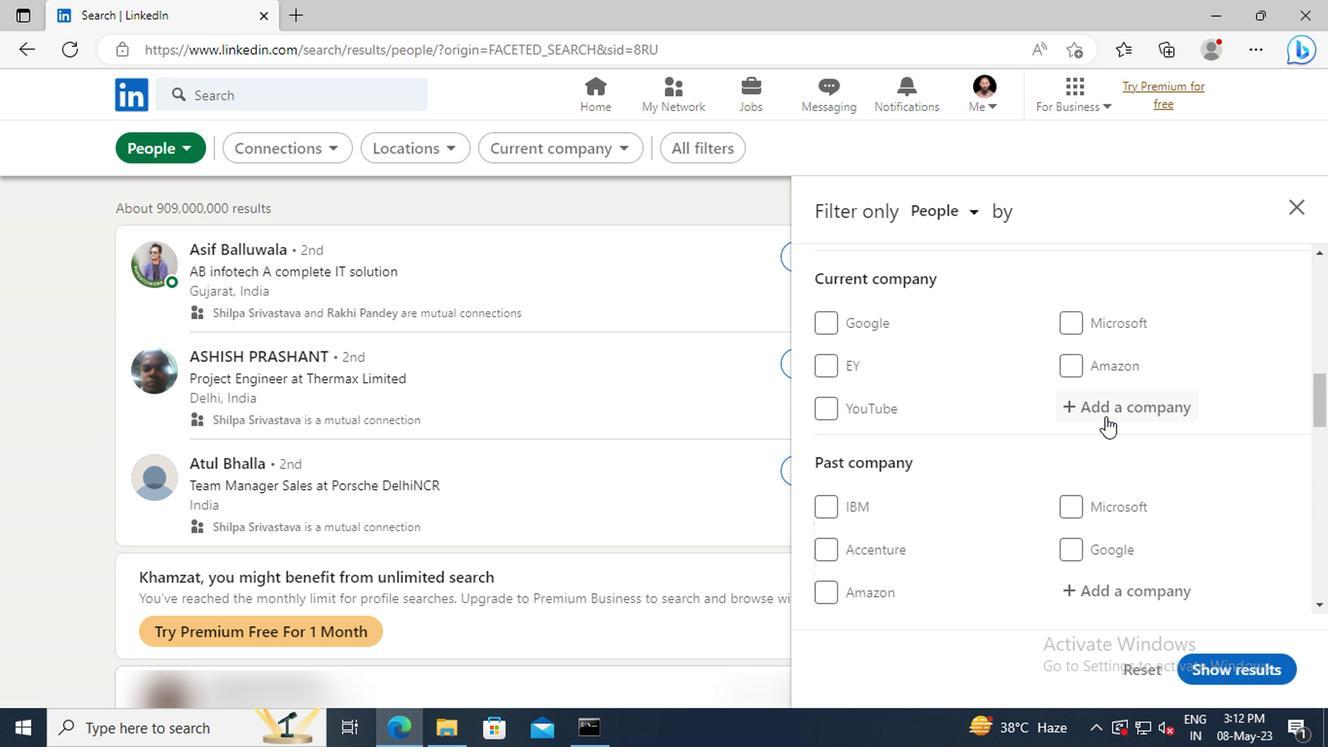 
Action: Key pressed <Key.shift>XEROX
Screenshot: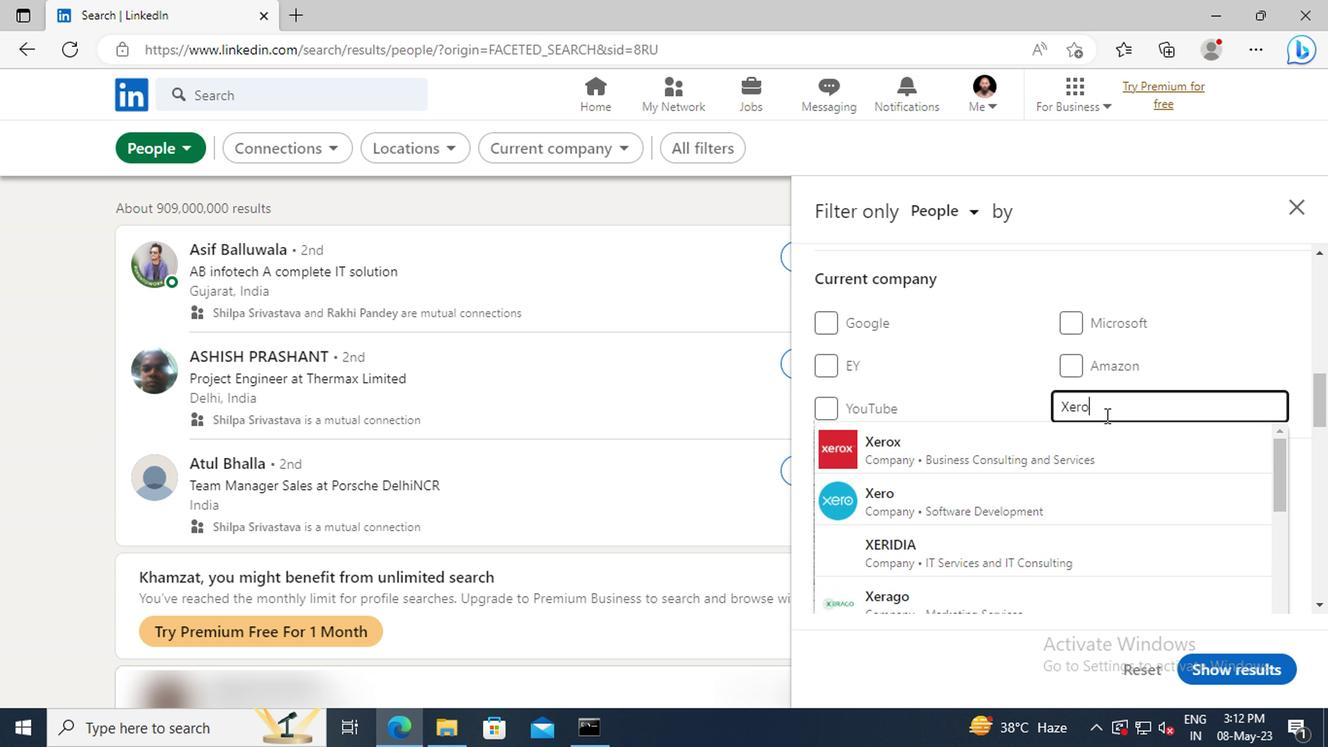 
Action: Mouse moved to (1099, 440)
Screenshot: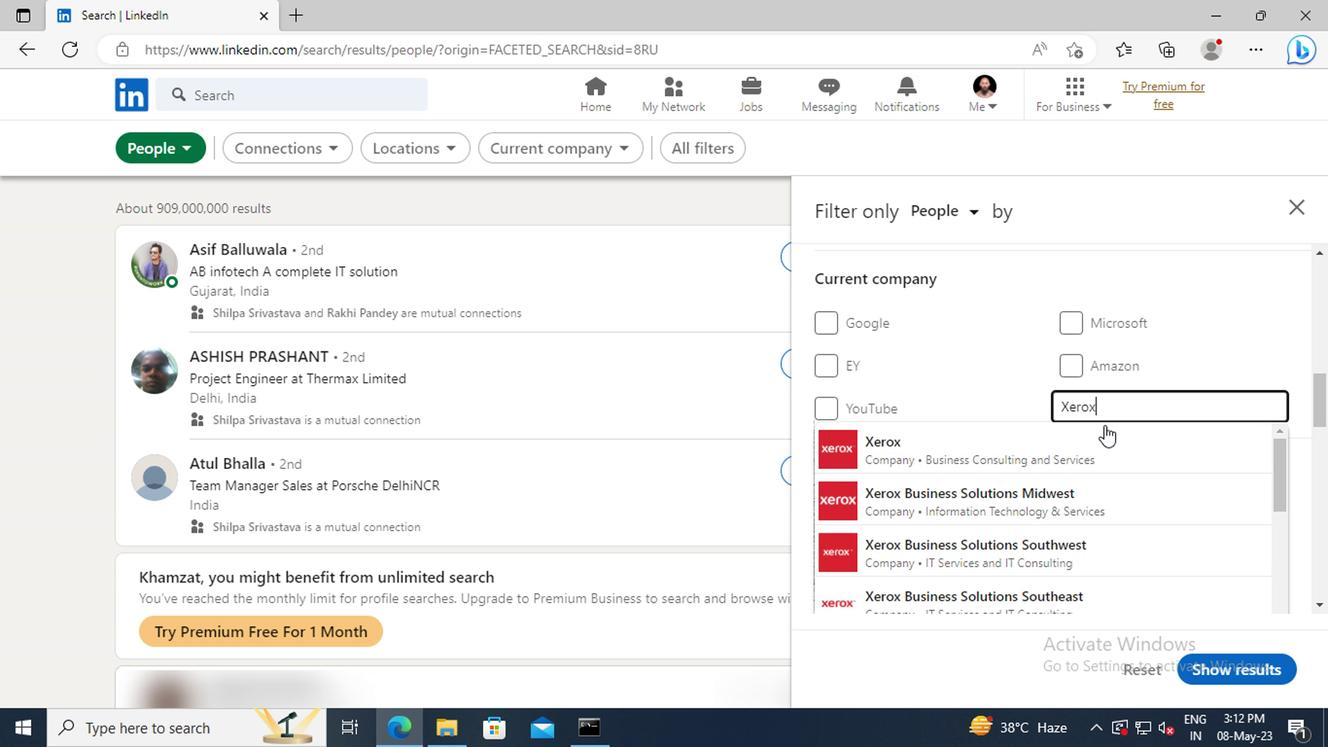 
Action: Mouse pressed left at (1099, 440)
Screenshot: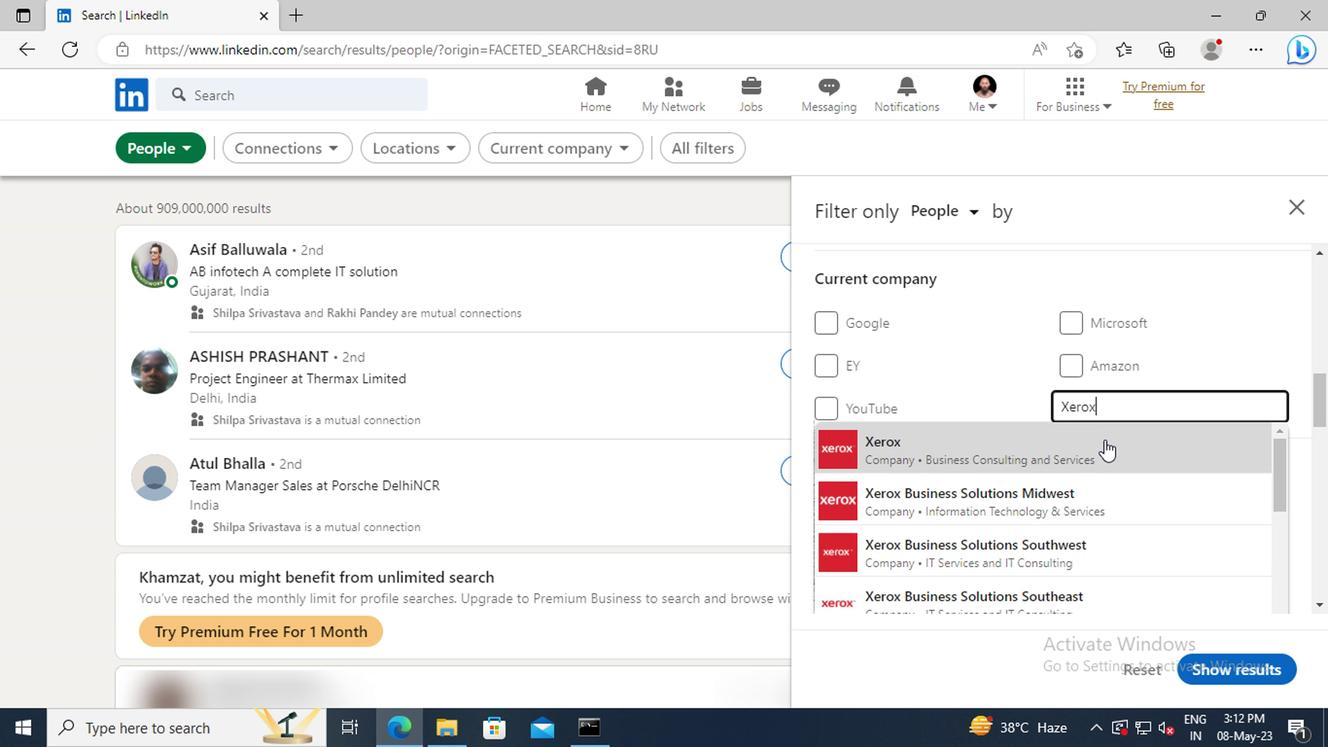 
Action: Mouse scrolled (1099, 439) with delta (0, -1)
Screenshot: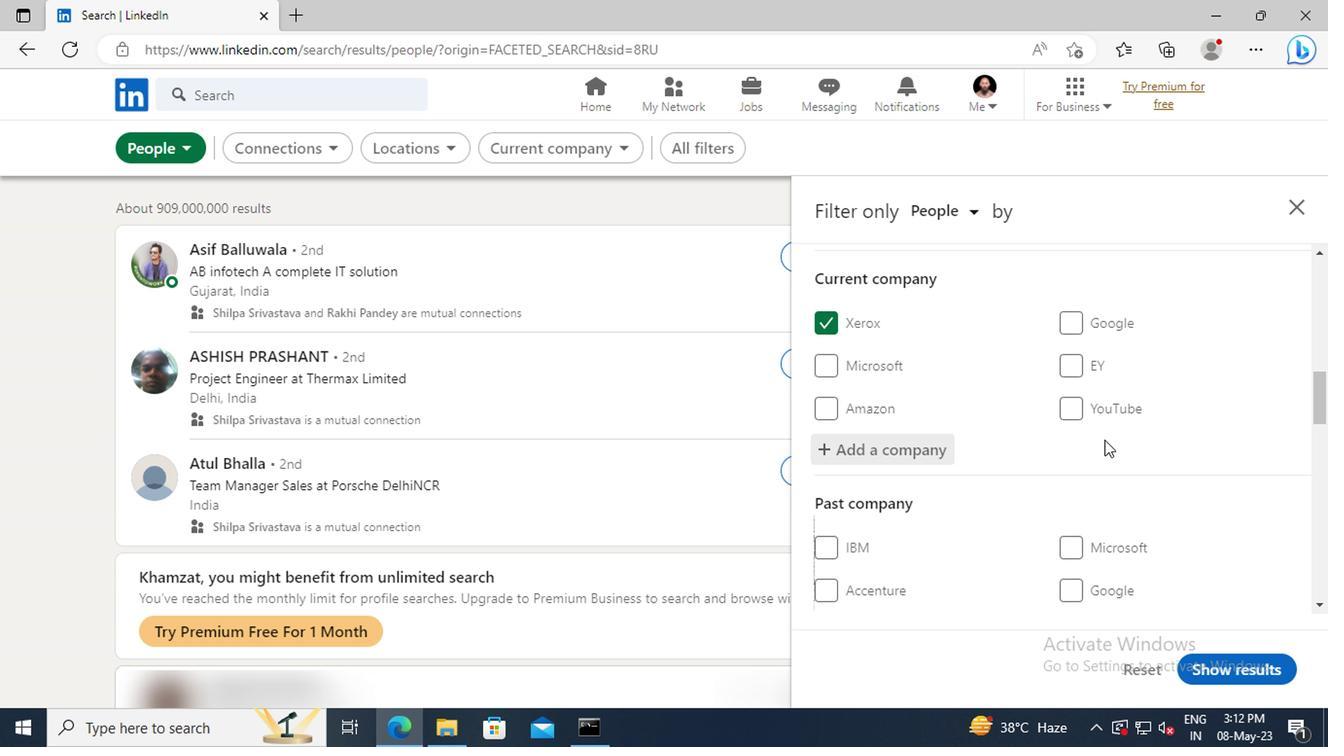 
Action: Mouse scrolled (1099, 439) with delta (0, -1)
Screenshot: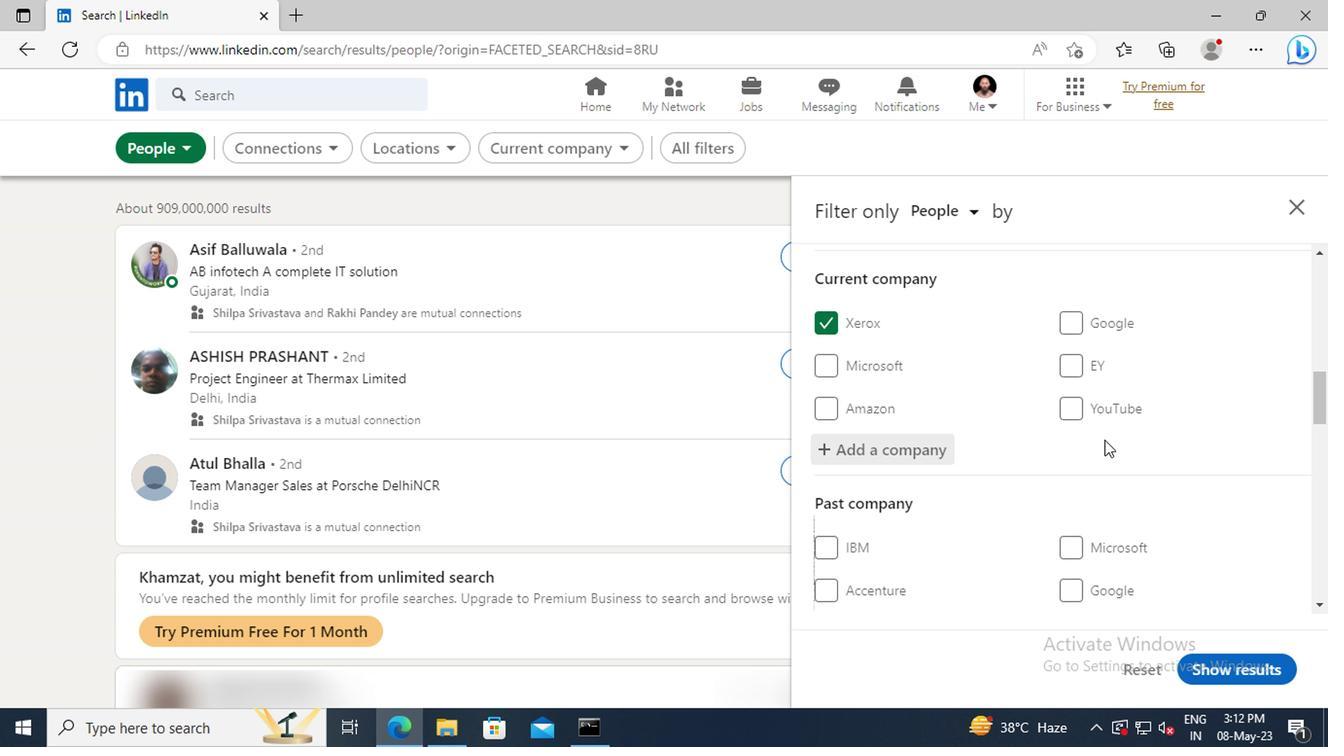 
Action: Mouse moved to (1099, 435)
Screenshot: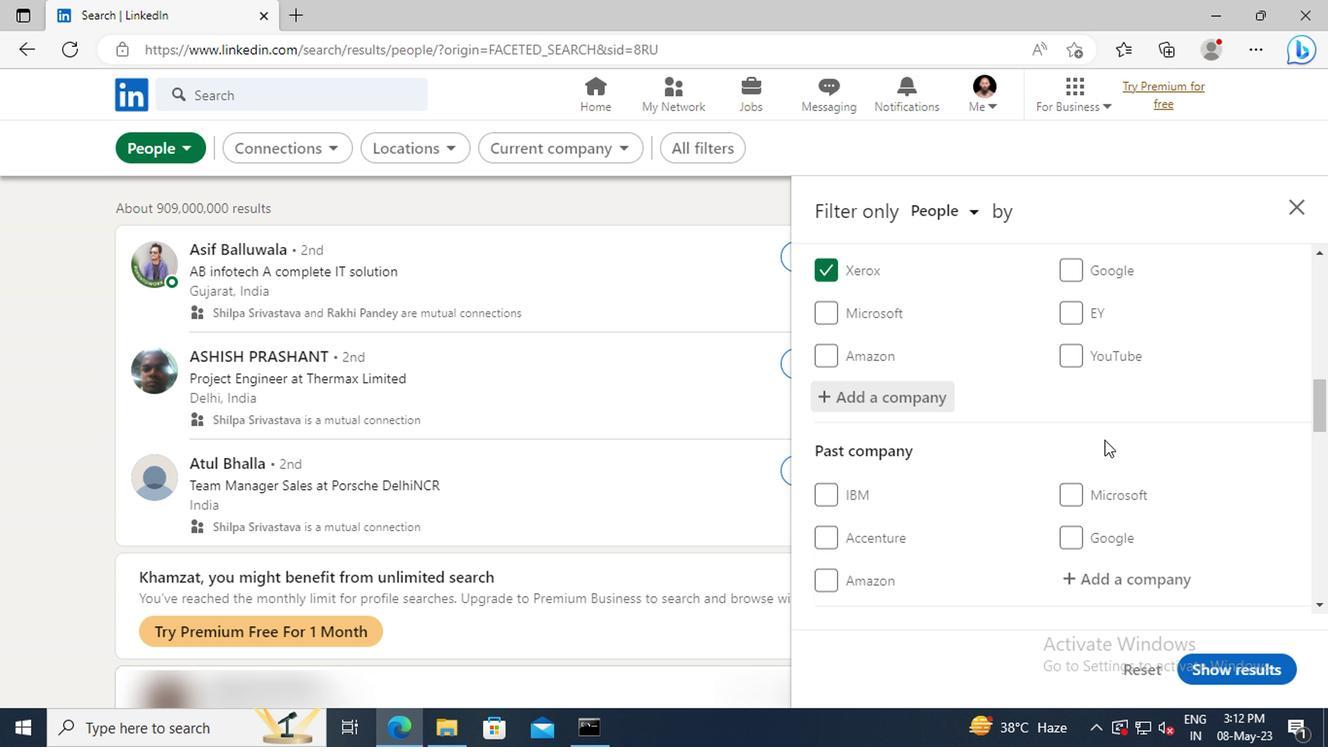 
Action: Mouse scrolled (1099, 434) with delta (0, -1)
Screenshot: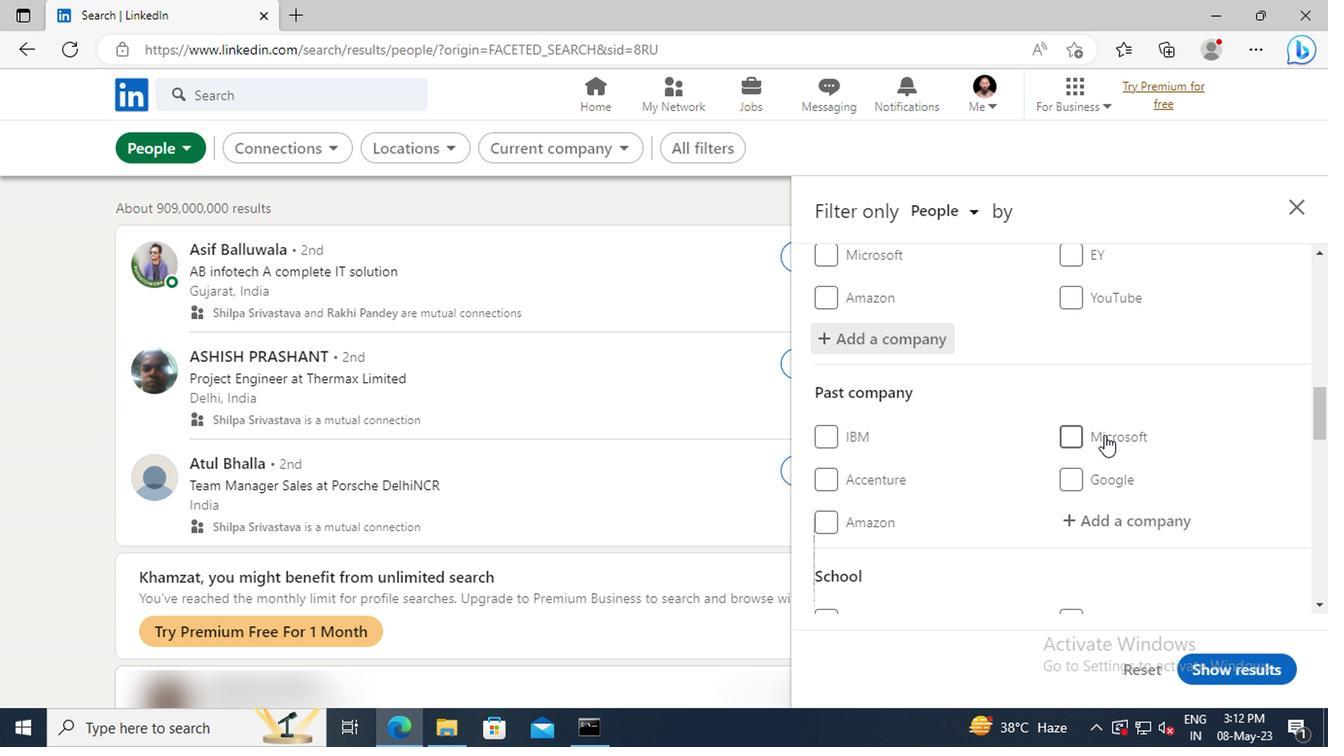 
Action: Mouse scrolled (1099, 434) with delta (0, -1)
Screenshot: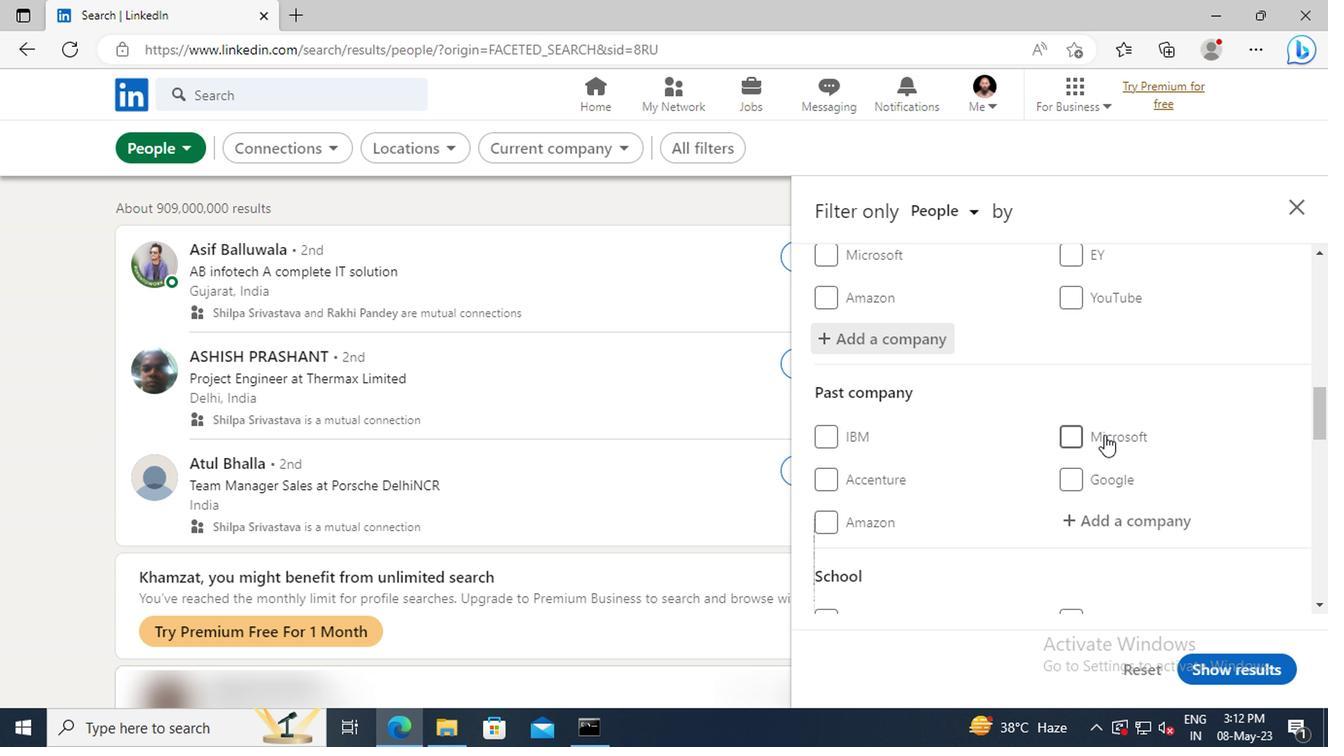 
Action: Mouse scrolled (1099, 434) with delta (0, -1)
Screenshot: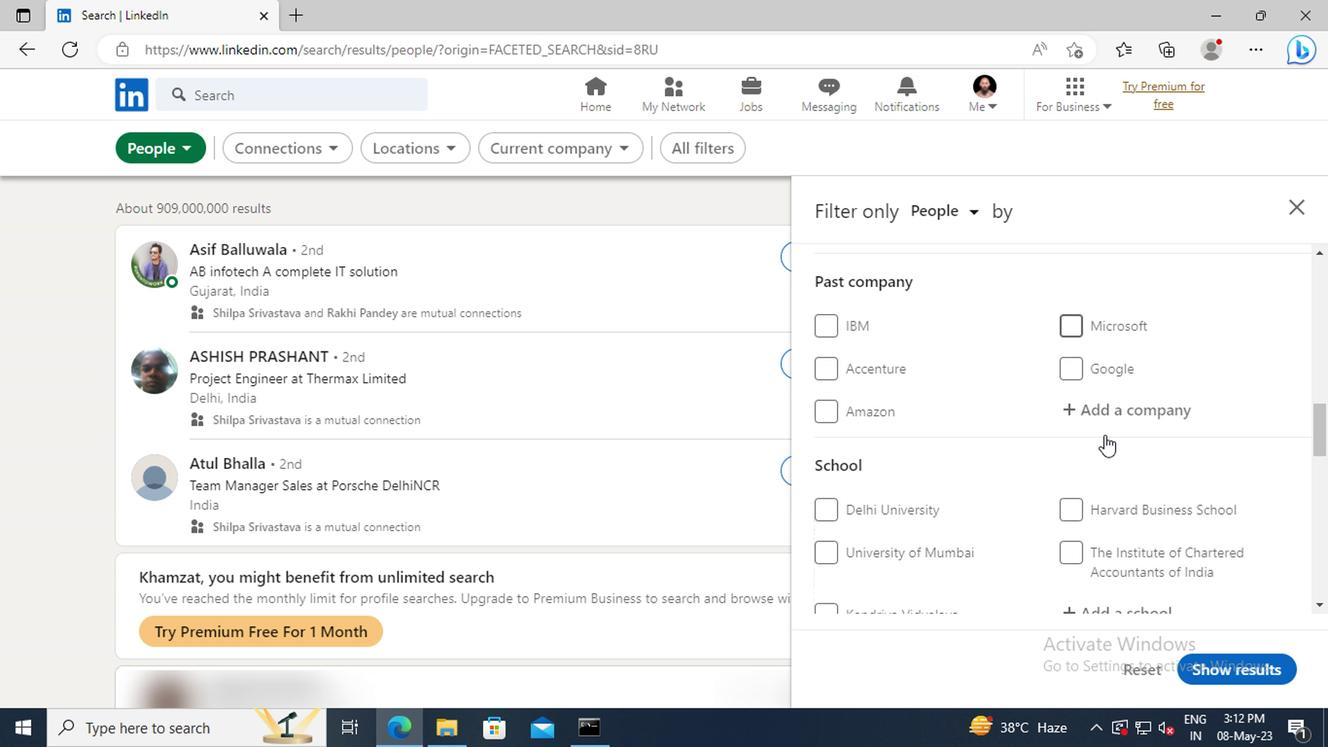 
Action: Mouse scrolled (1099, 434) with delta (0, -1)
Screenshot: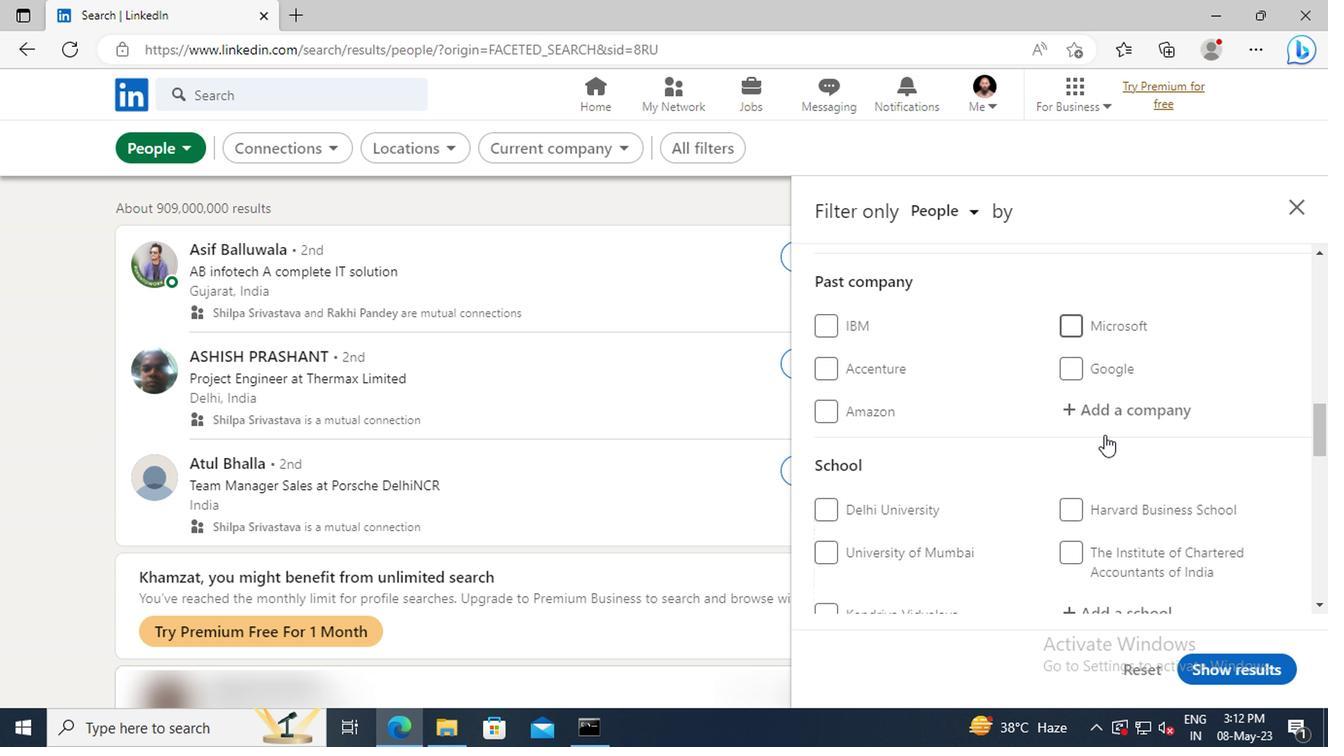 
Action: Mouse scrolled (1099, 434) with delta (0, -1)
Screenshot: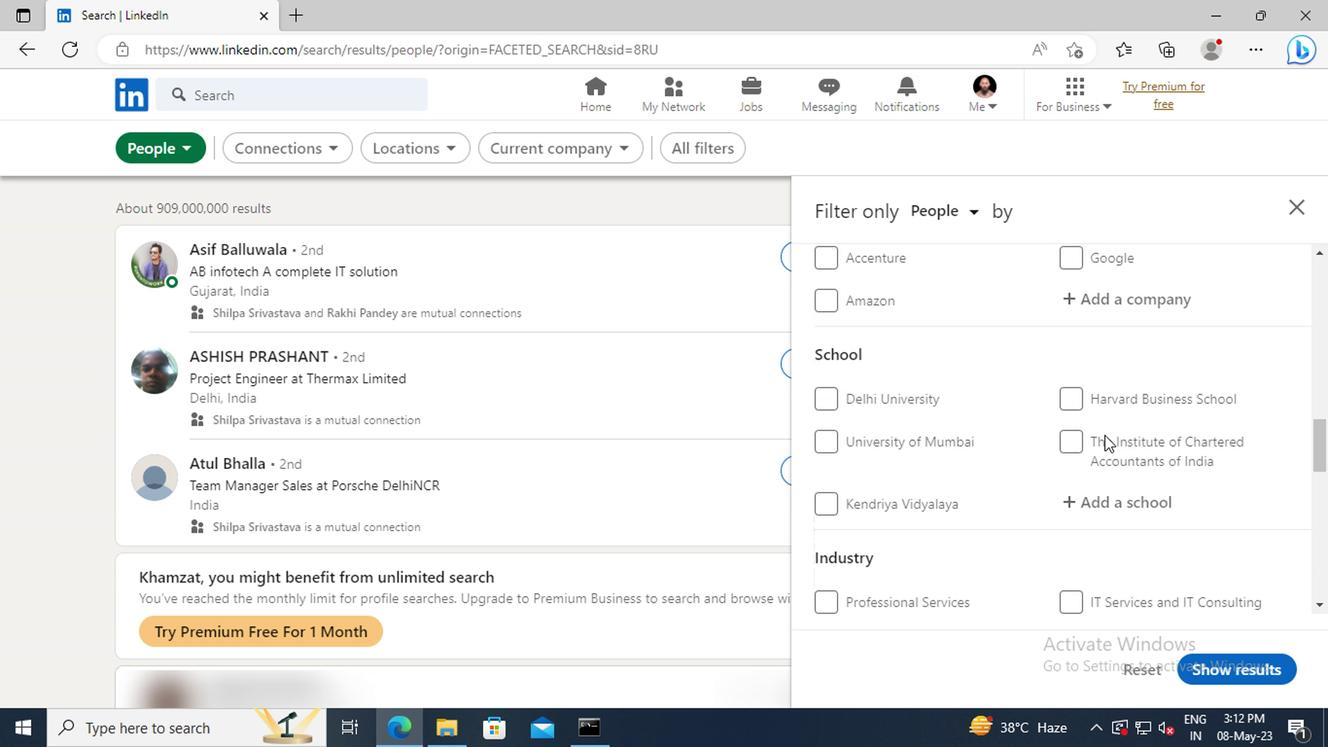 
Action: Mouse moved to (1103, 442)
Screenshot: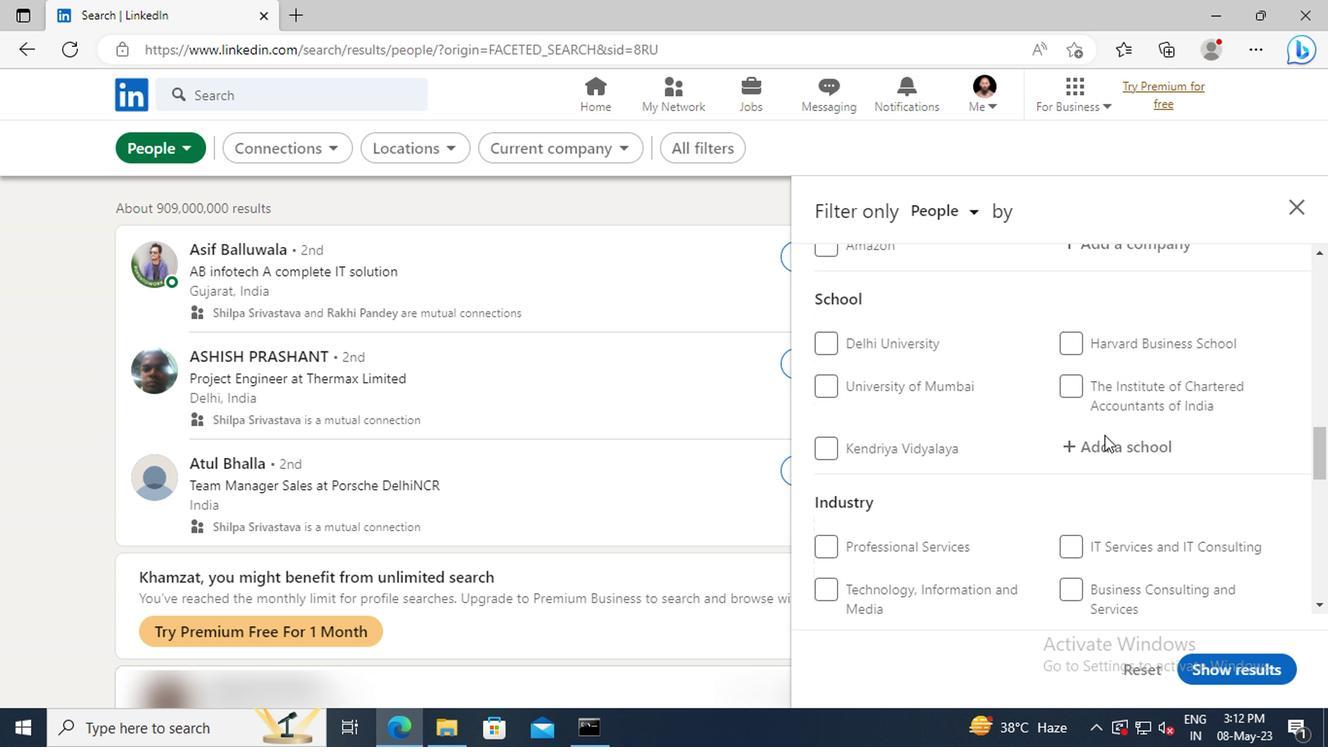 
Action: Mouse pressed left at (1103, 442)
Screenshot: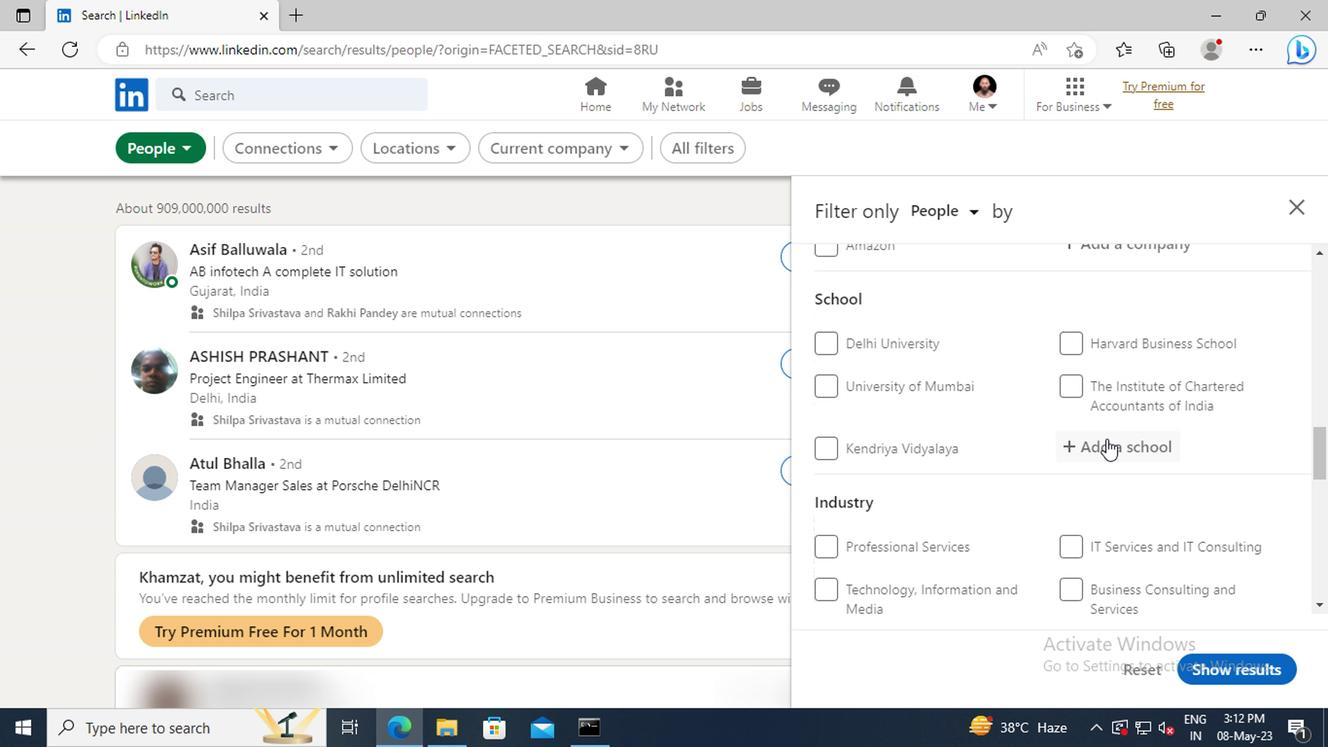 
Action: Key pressed <Key.shift>DON<Key.space><Key.shift>BOSCO<Key.space><Key.shift>HI
Screenshot: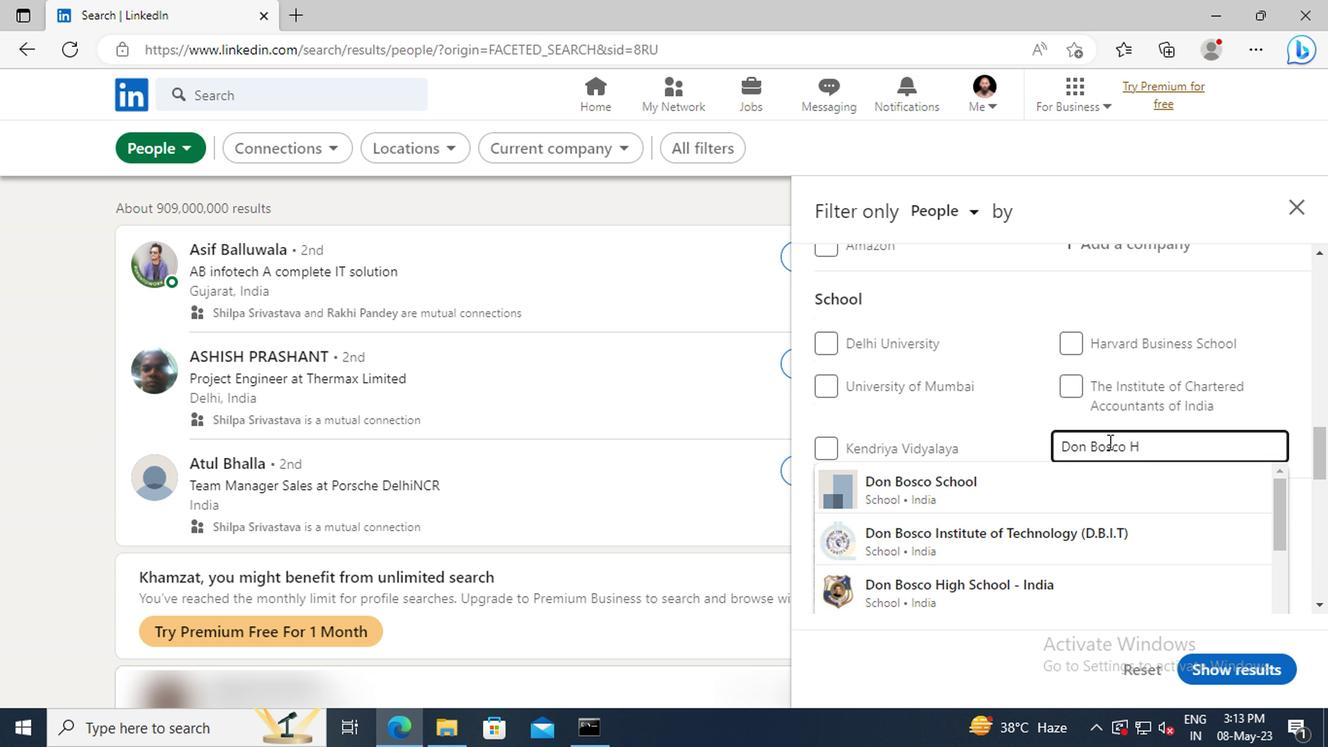 
Action: Mouse moved to (1107, 472)
Screenshot: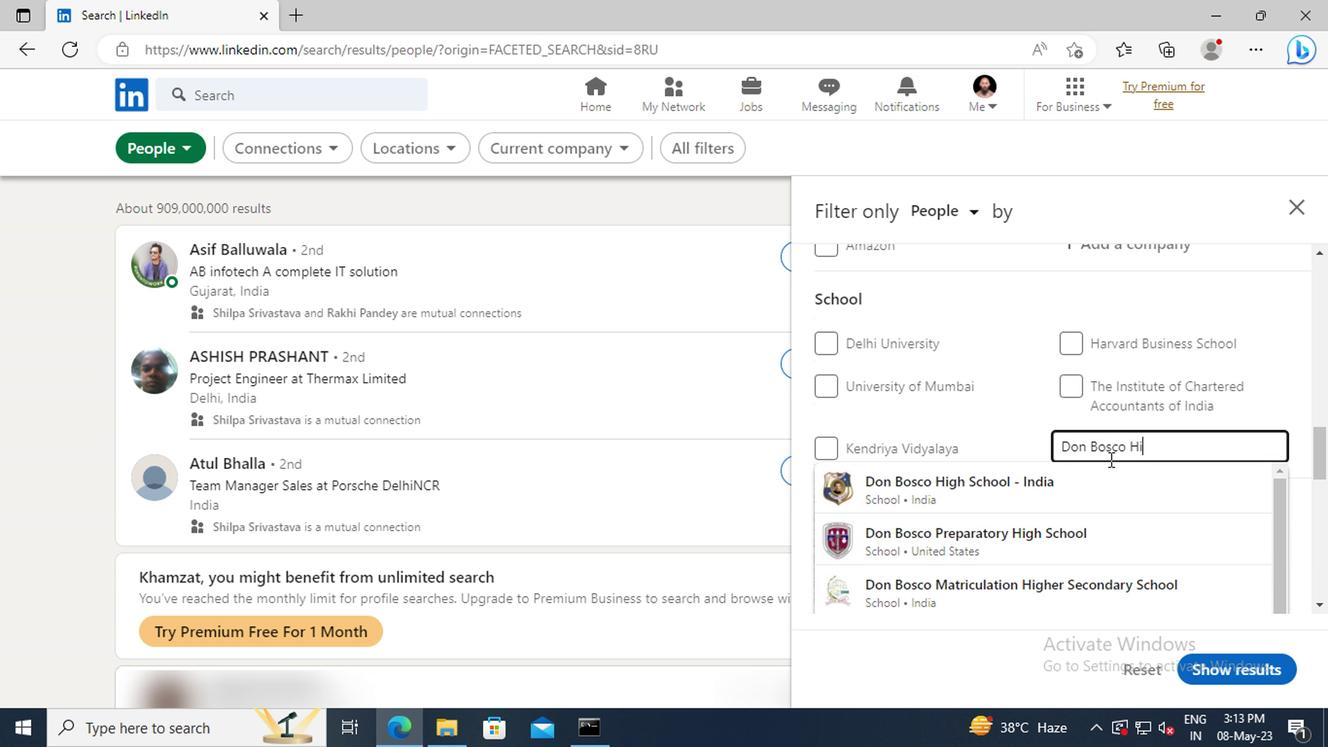 
Action: Mouse pressed left at (1107, 472)
Screenshot: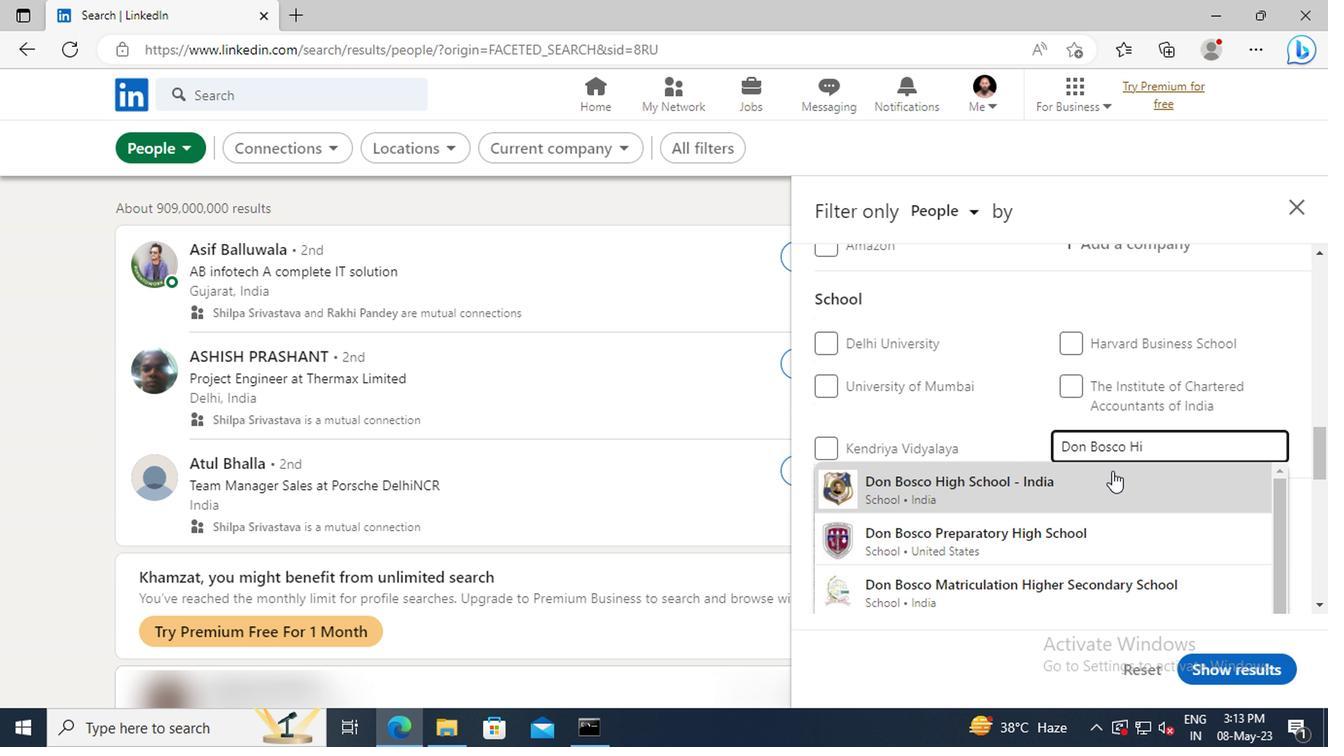 
Action: Mouse moved to (1102, 465)
Screenshot: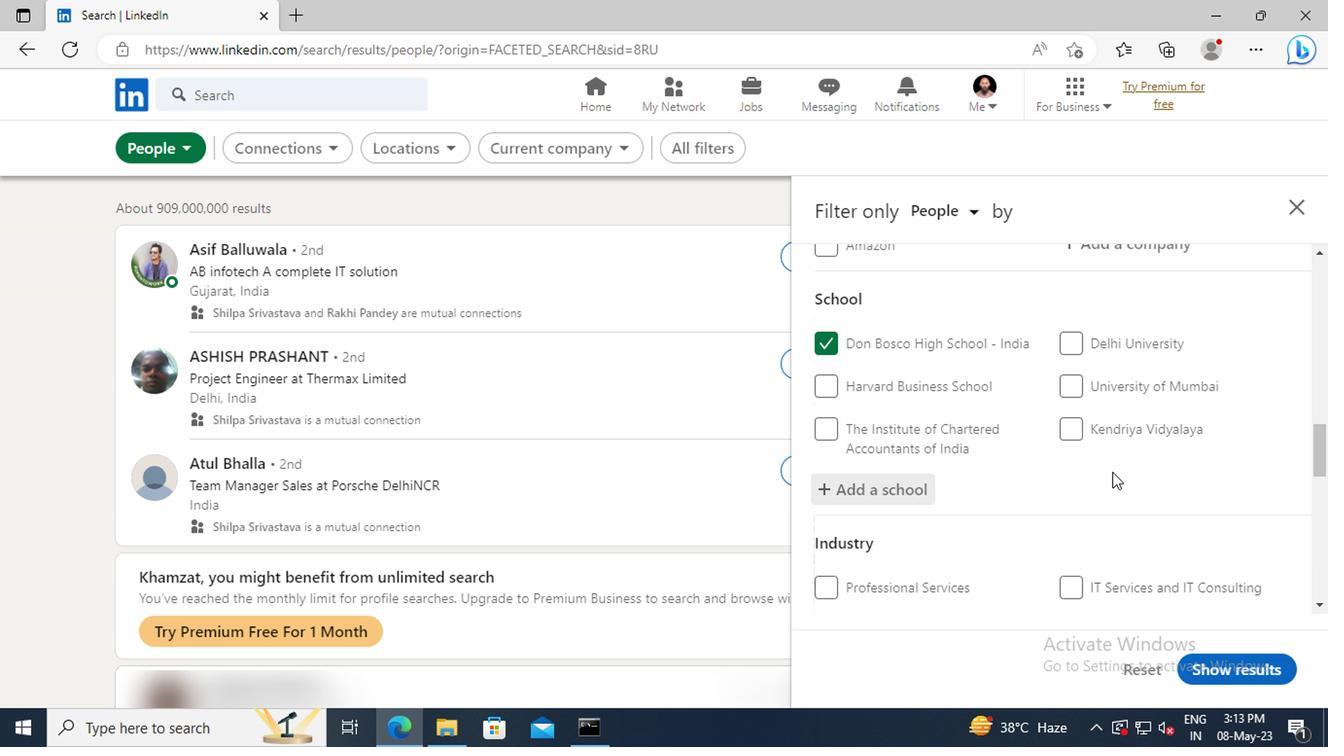 
Action: Mouse scrolled (1102, 465) with delta (0, 0)
Screenshot: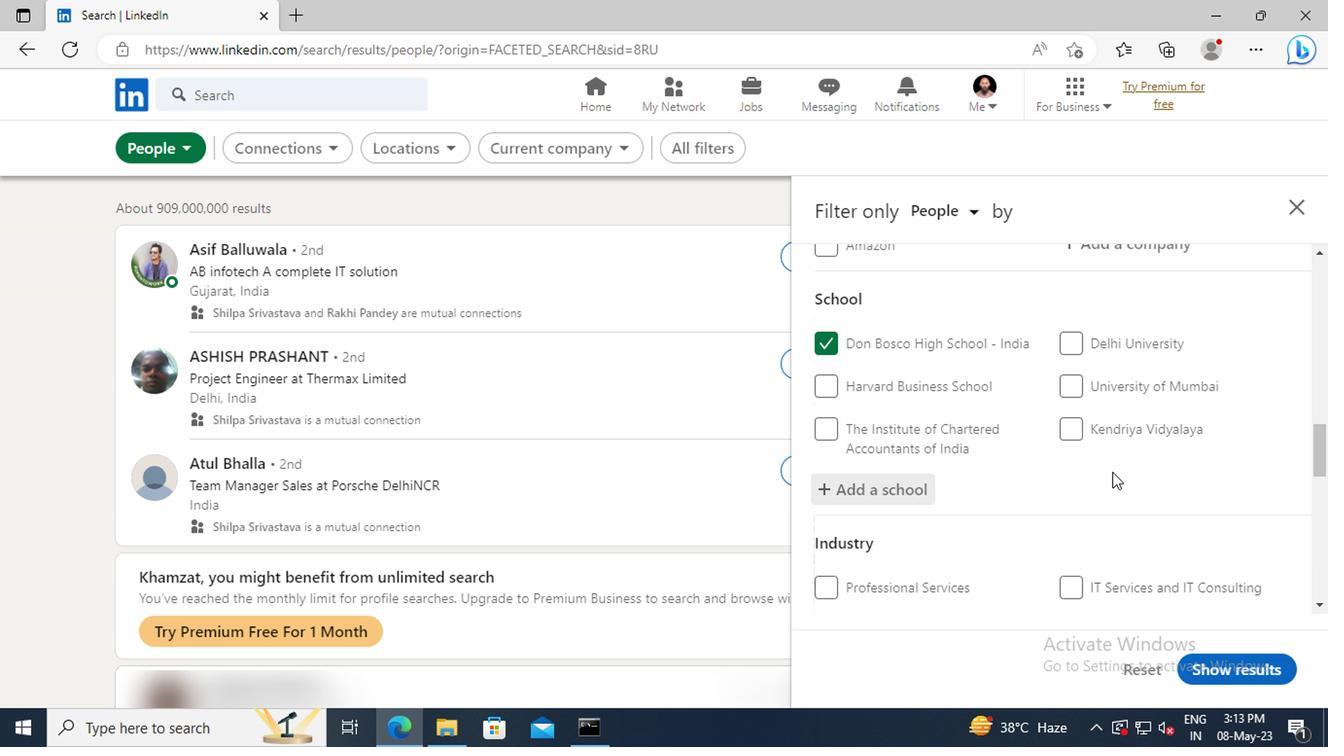 
Action: Mouse moved to (1097, 458)
Screenshot: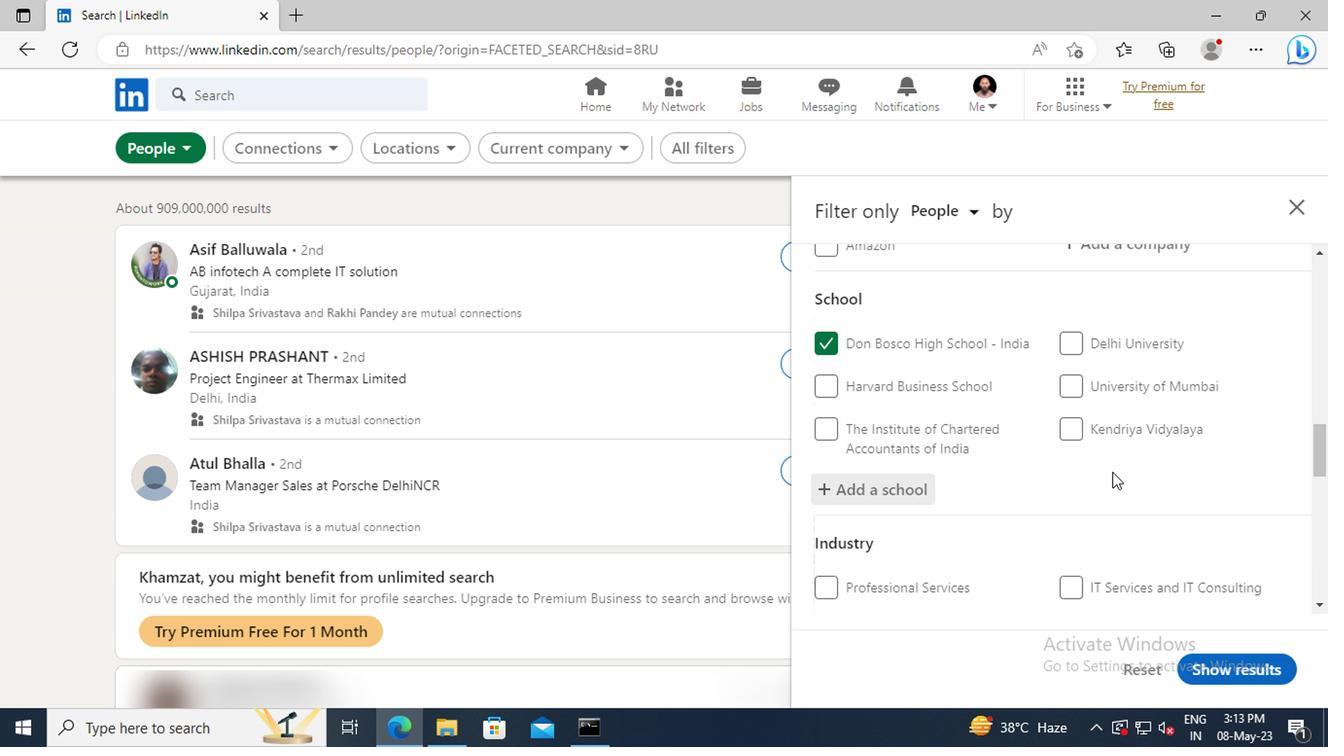 
Action: Mouse scrolled (1097, 457) with delta (0, 0)
Screenshot: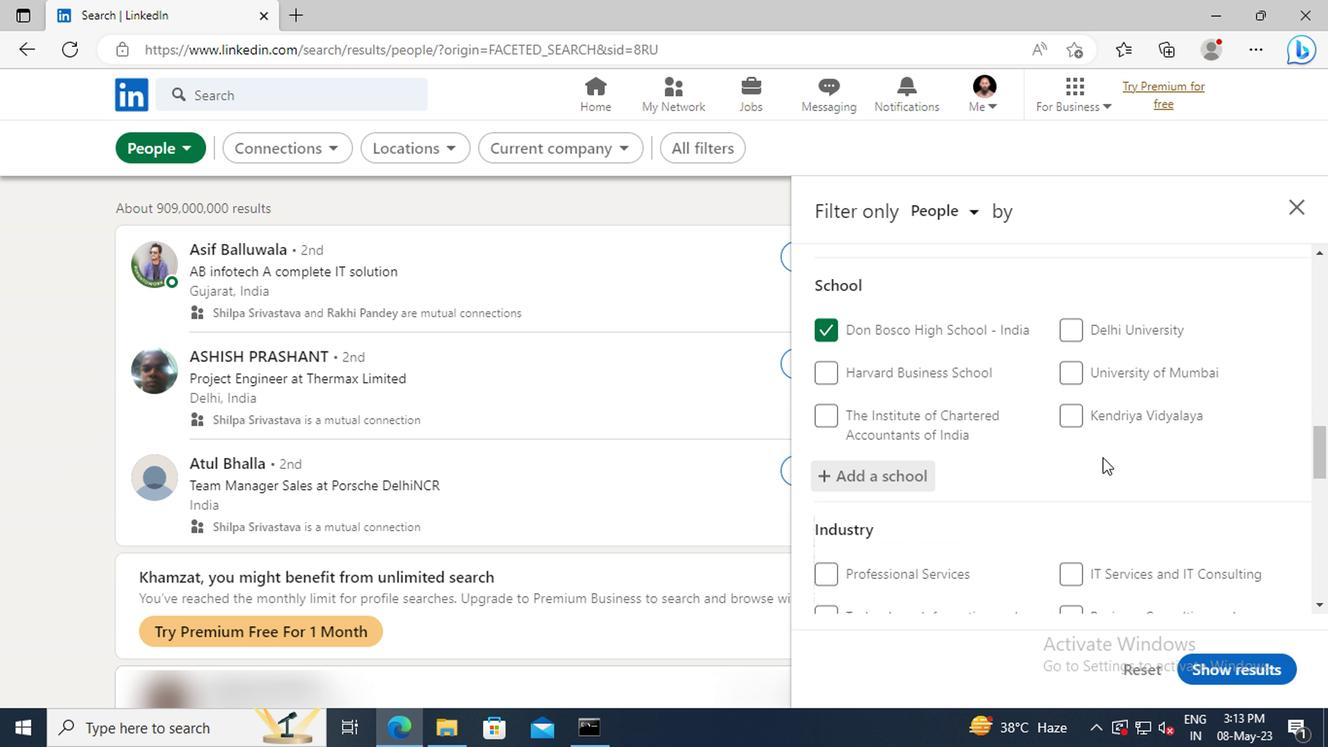 
Action: Mouse scrolled (1097, 457) with delta (0, 0)
Screenshot: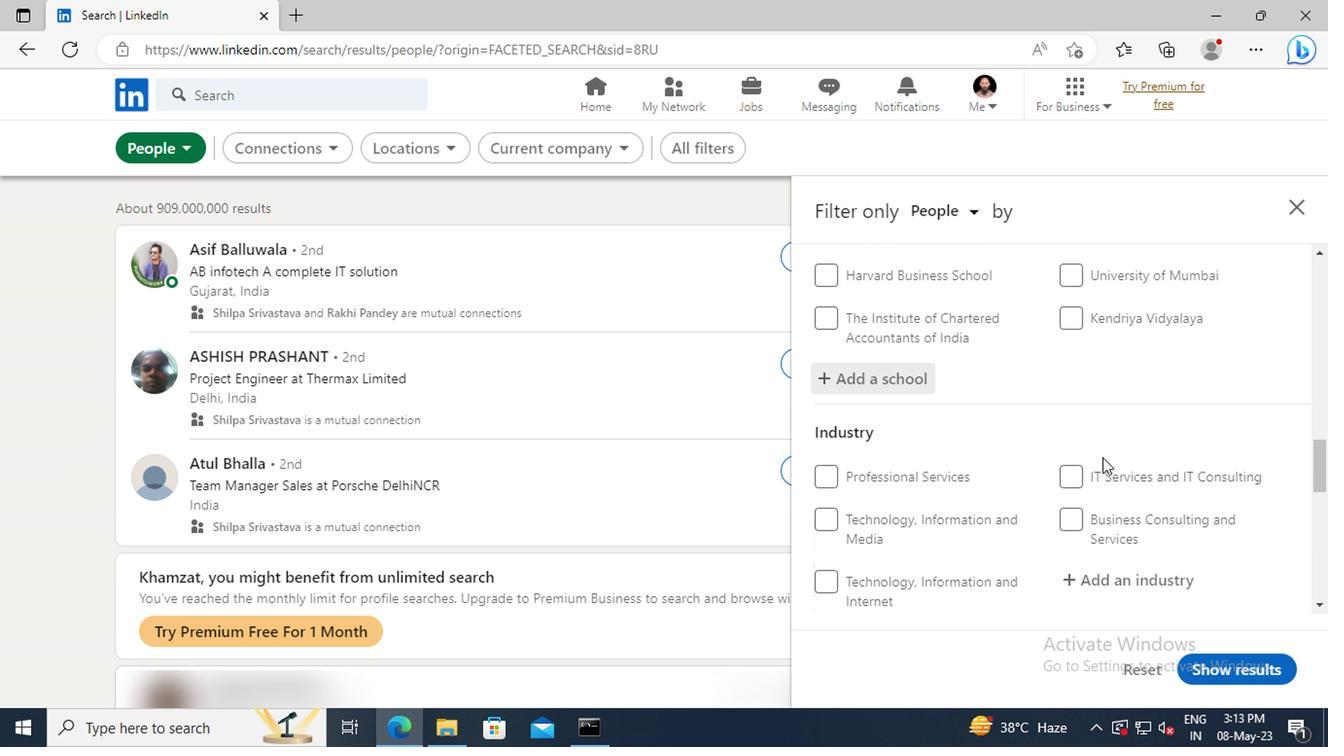 
Action: Mouse scrolled (1097, 457) with delta (0, 0)
Screenshot: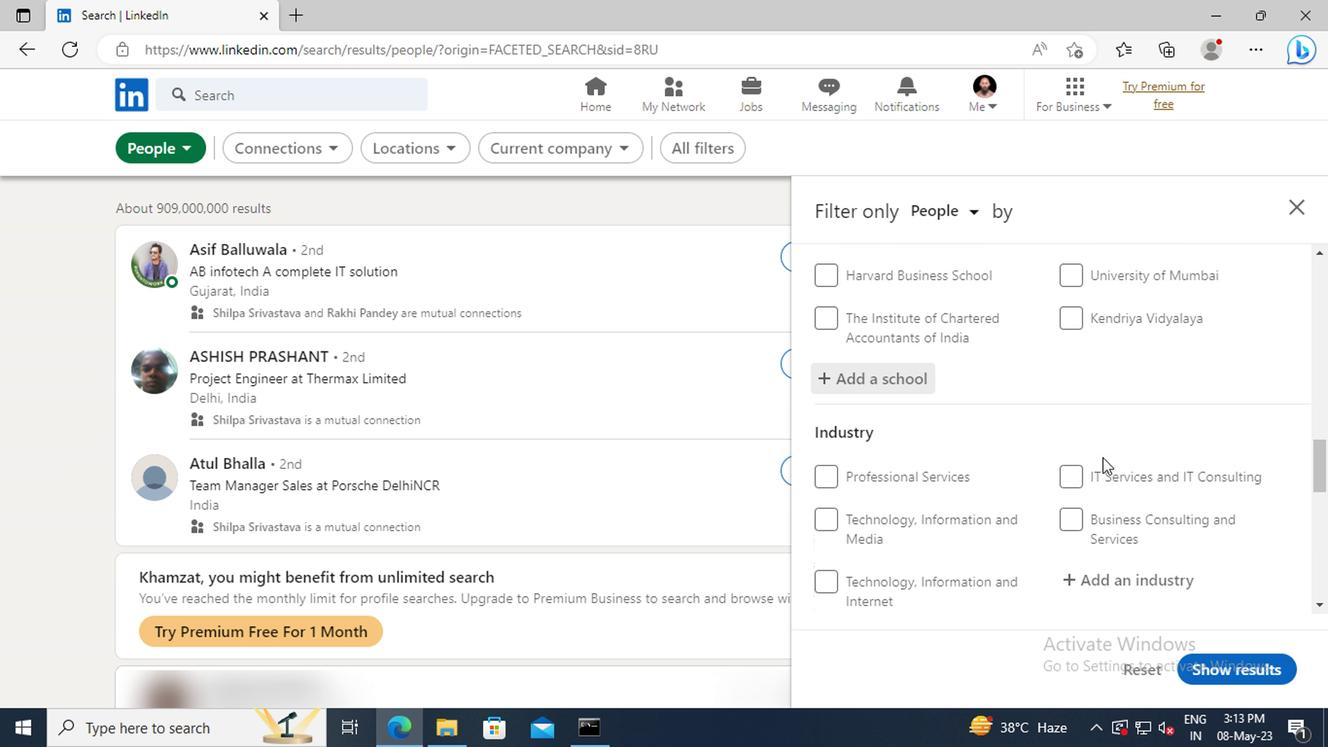 
Action: Mouse moved to (1096, 468)
Screenshot: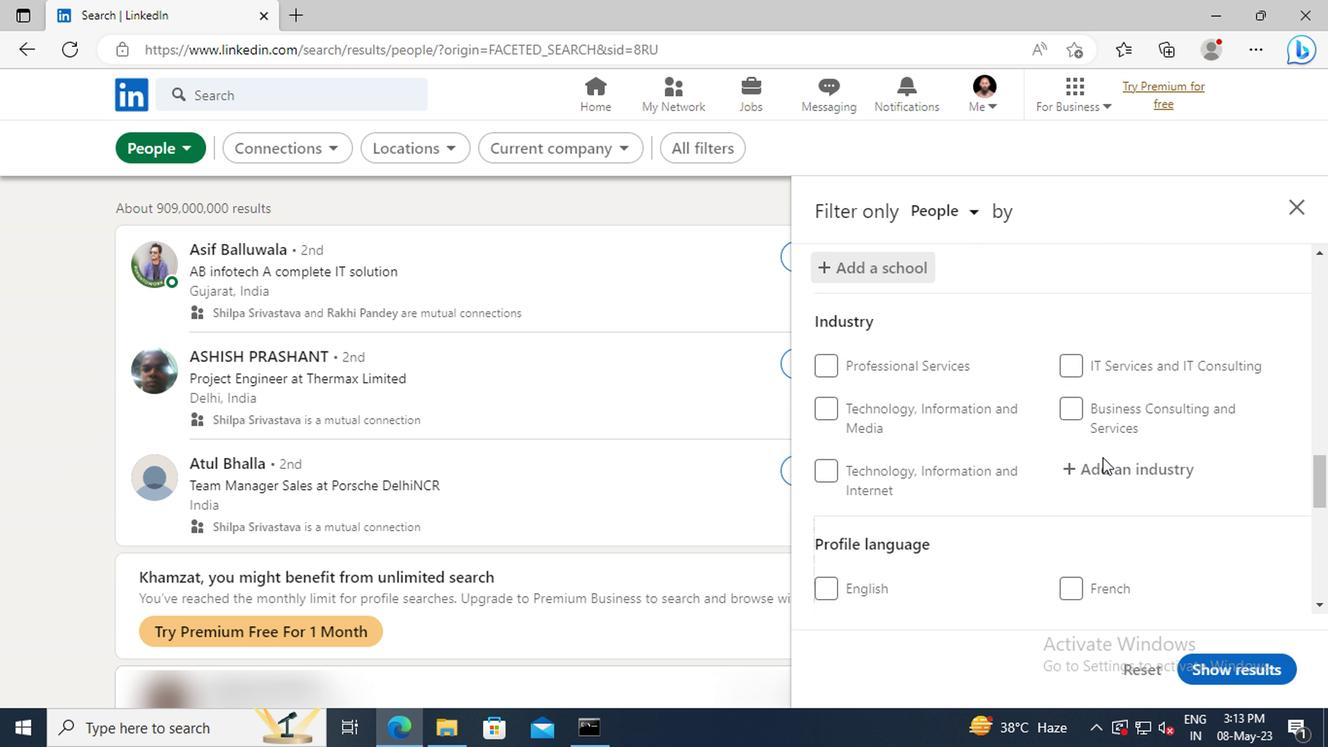 
Action: Mouse pressed left at (1096, 468)
Screenshot: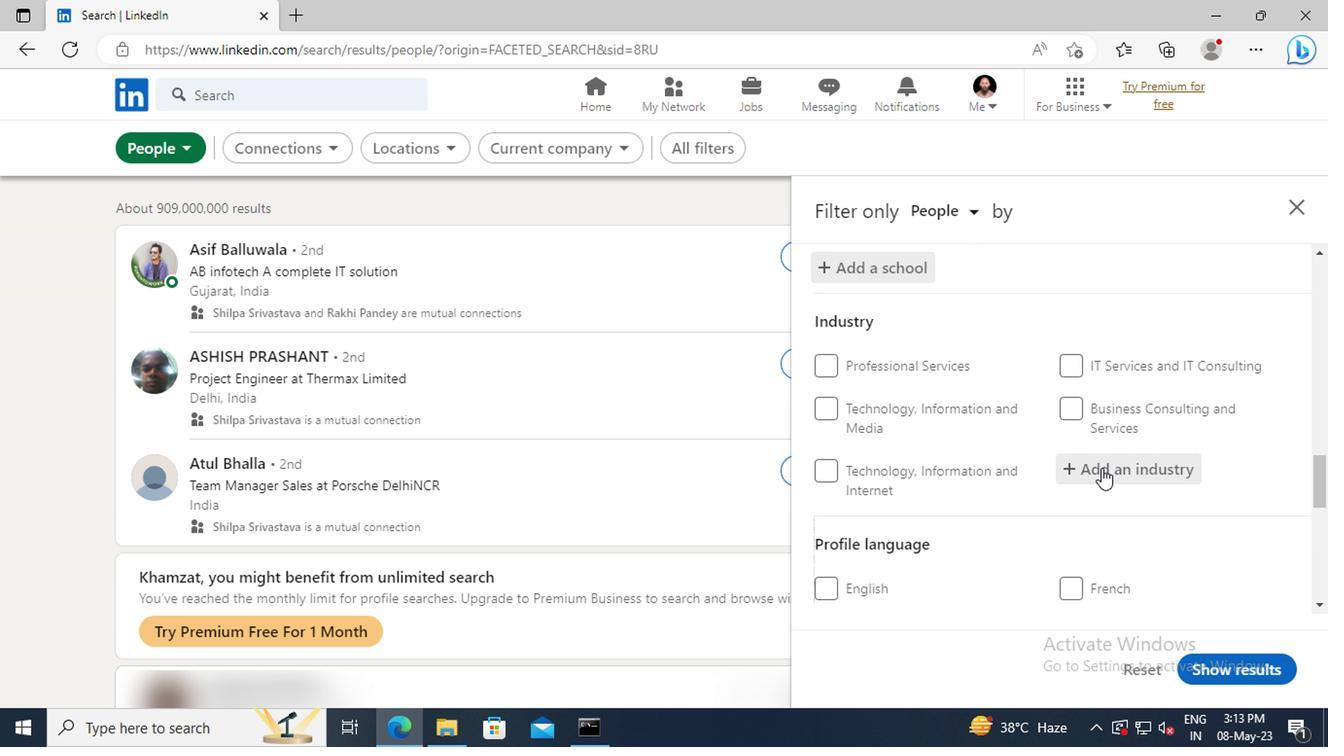 
Action: Key pressed <Key.shift>COAL<Key.space><Key.shift>MI
Screenshot: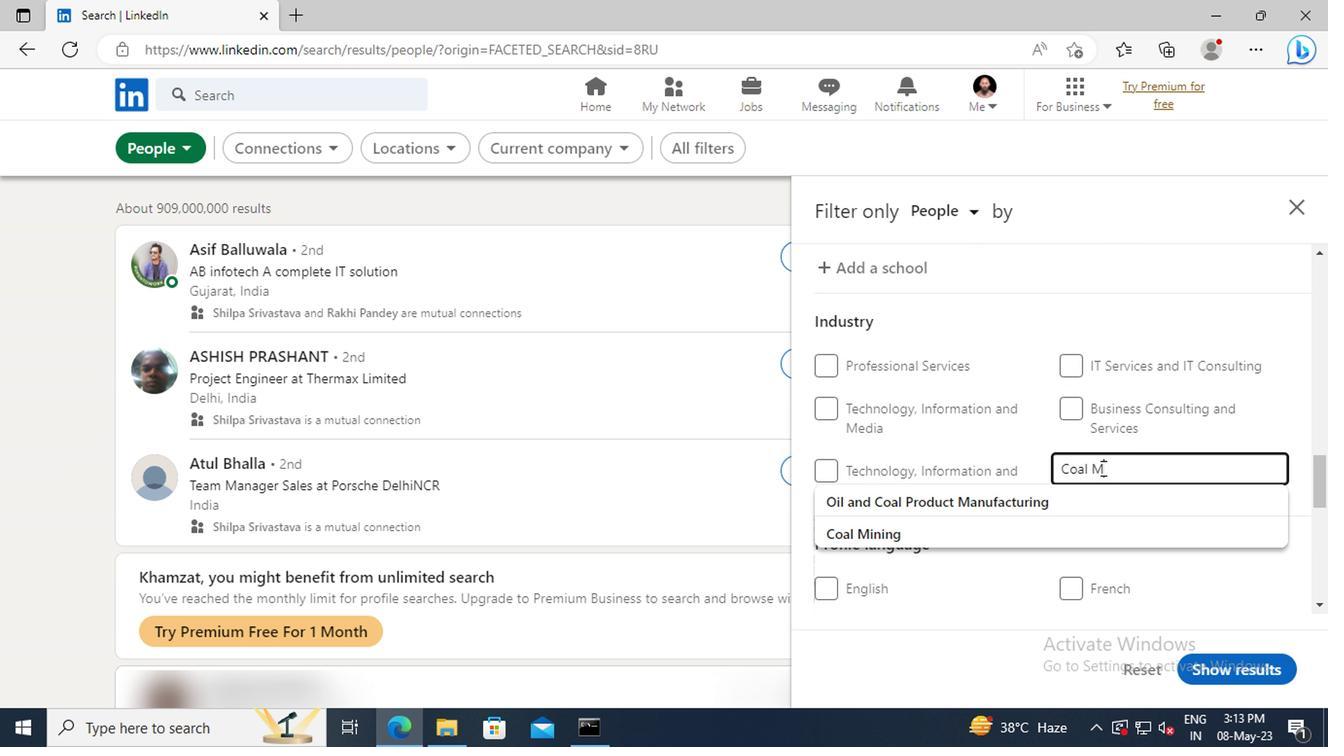 
Action: Mouse moved to (1102, 496)
Screenshot: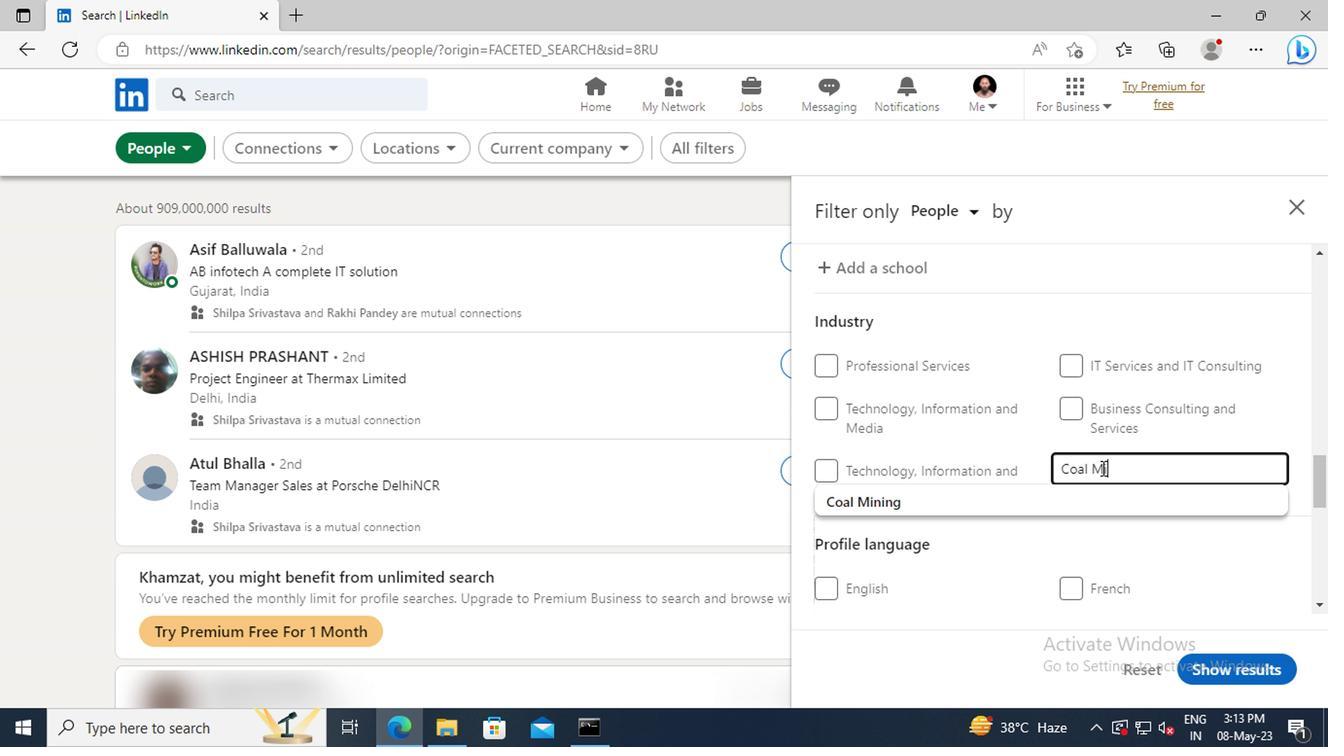 
Action: Mouse pressed left at (1102, 496)
Screenshot: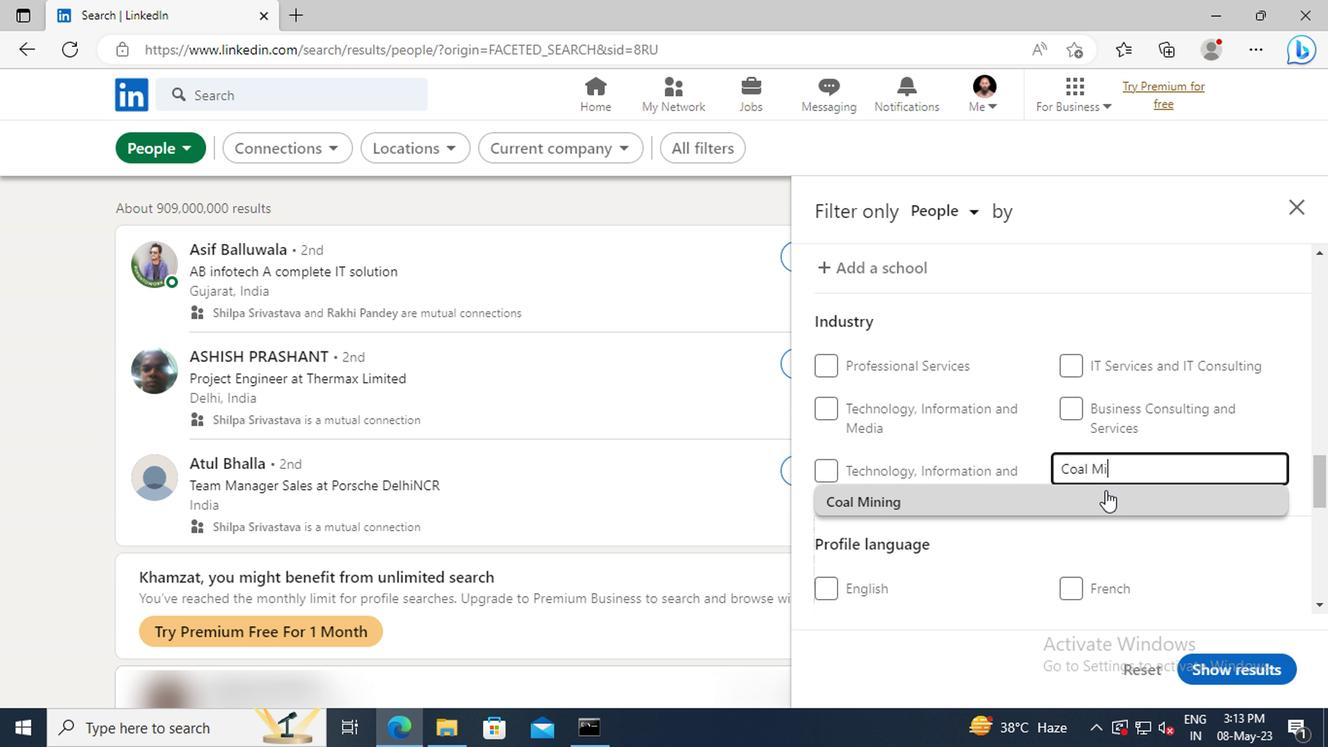 
Action: Mouse scrolled (1102, 495) with delta (0, -1)
Screenshot: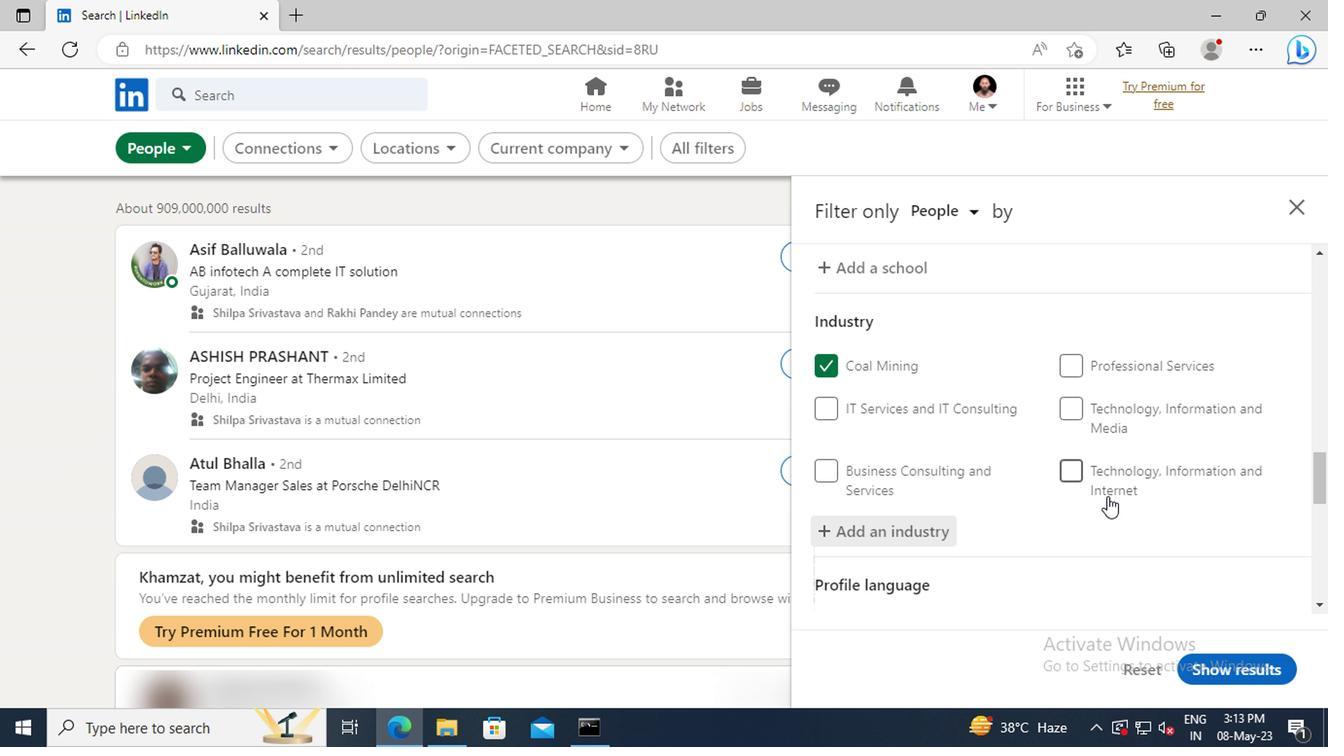 
Action: Mouse scrolled (1102, 495) with delta (0, -1)
Screenshot: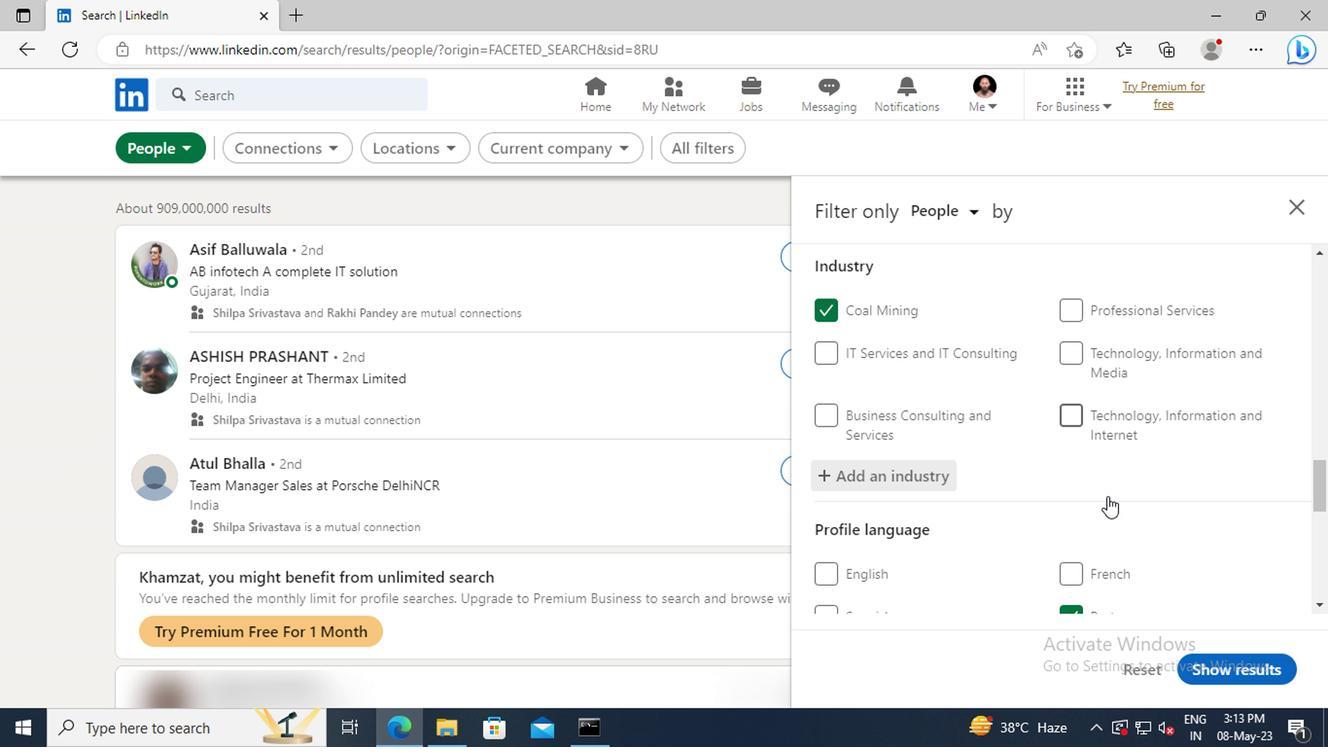 
Action: Mouse scrolled (1102, 495) with delta (0, -1)
Screenshot: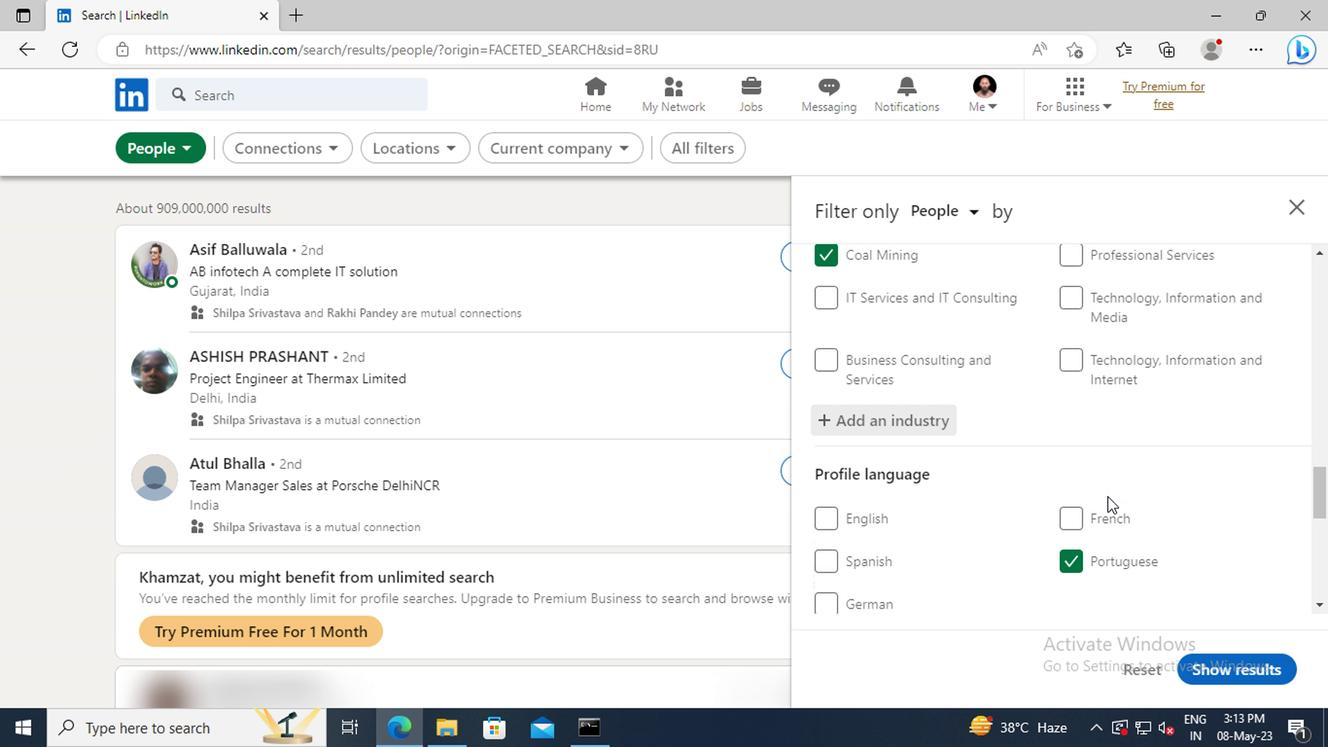
Action: Mouse scrolled (1102, 495) with delta (0, -1)
Screenshot: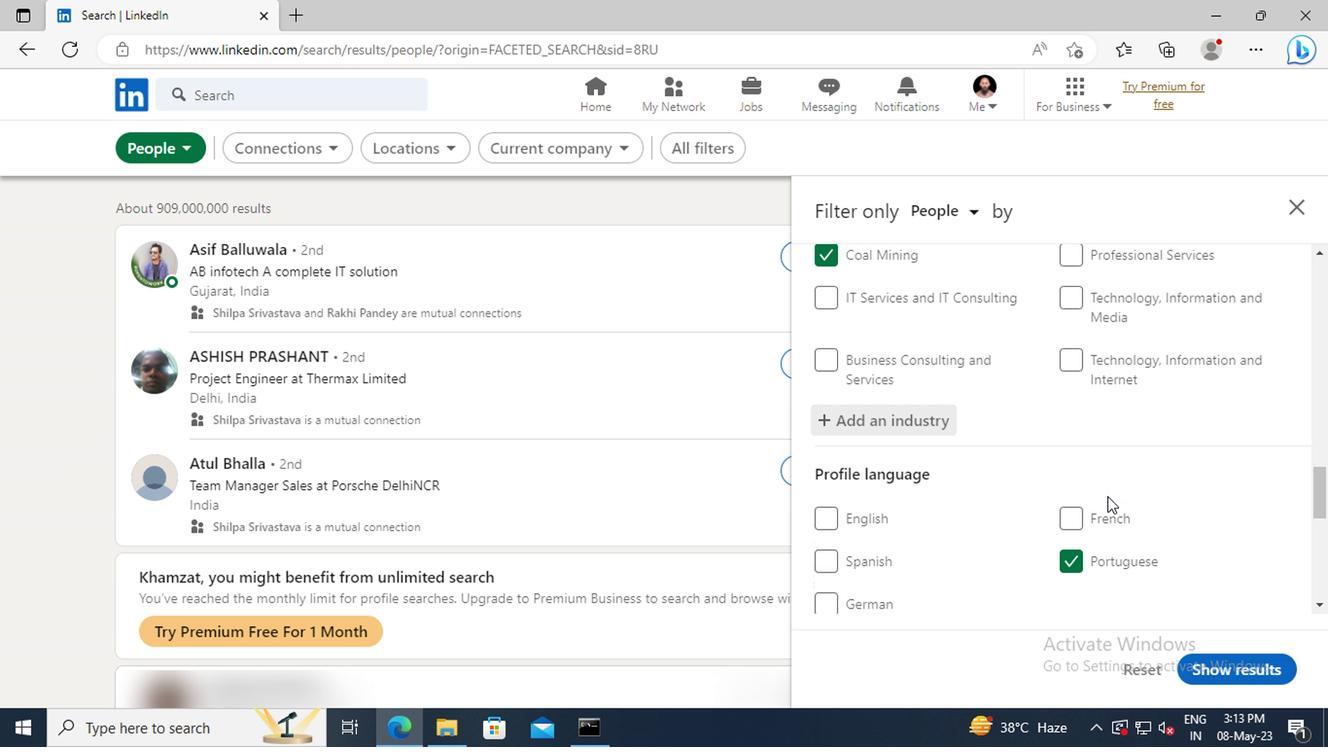 
Action: Mouse moved to (1100, 489)
Screenshot: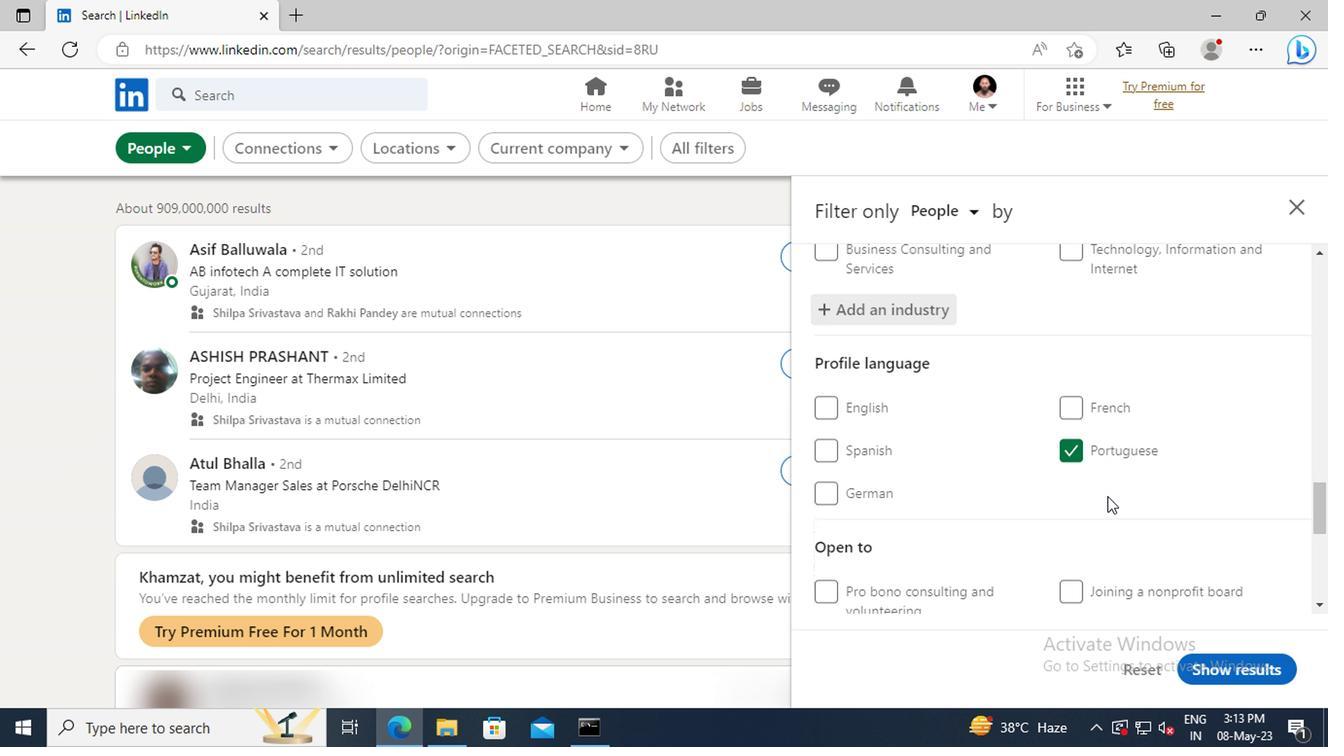 
Action: Mouse scrolled (1100, 487) with delta (0, -1)
Screenshot: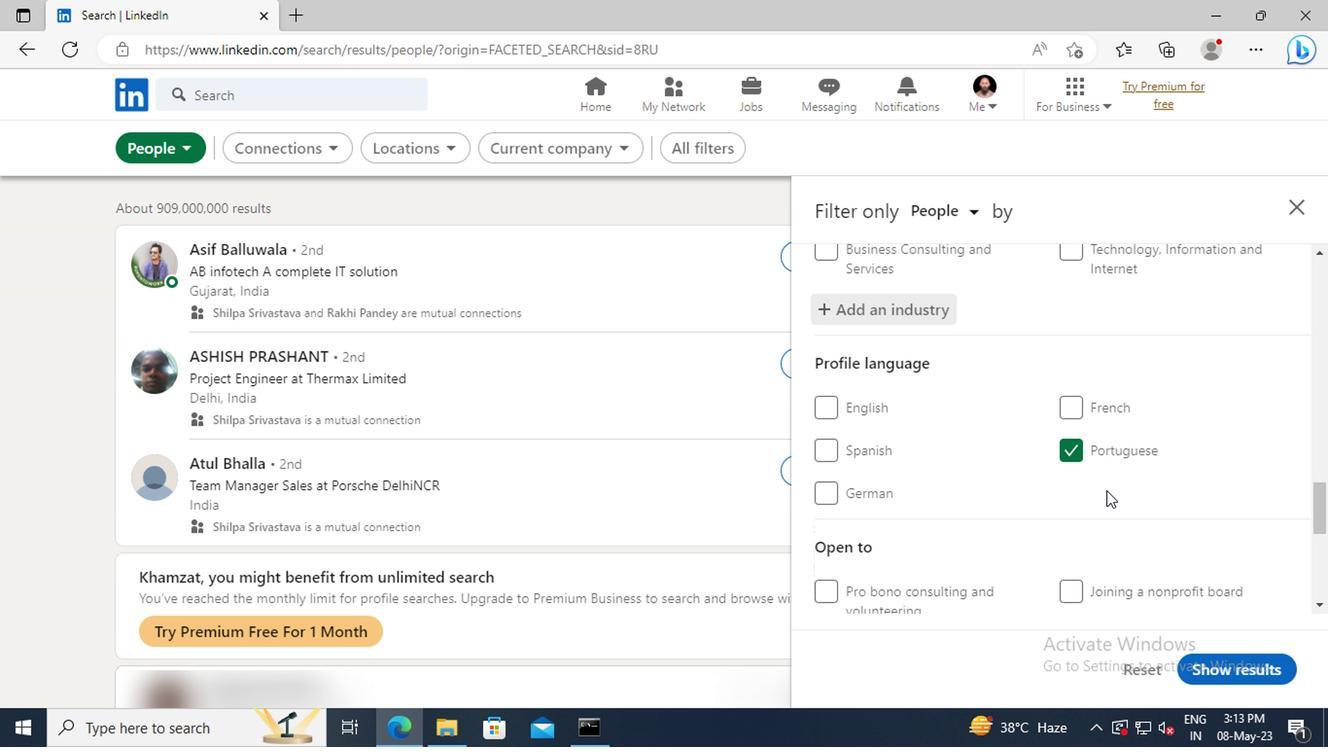 
Action: Mouse scrolled (1100, 487) with delta (0, -1)
Screenshot: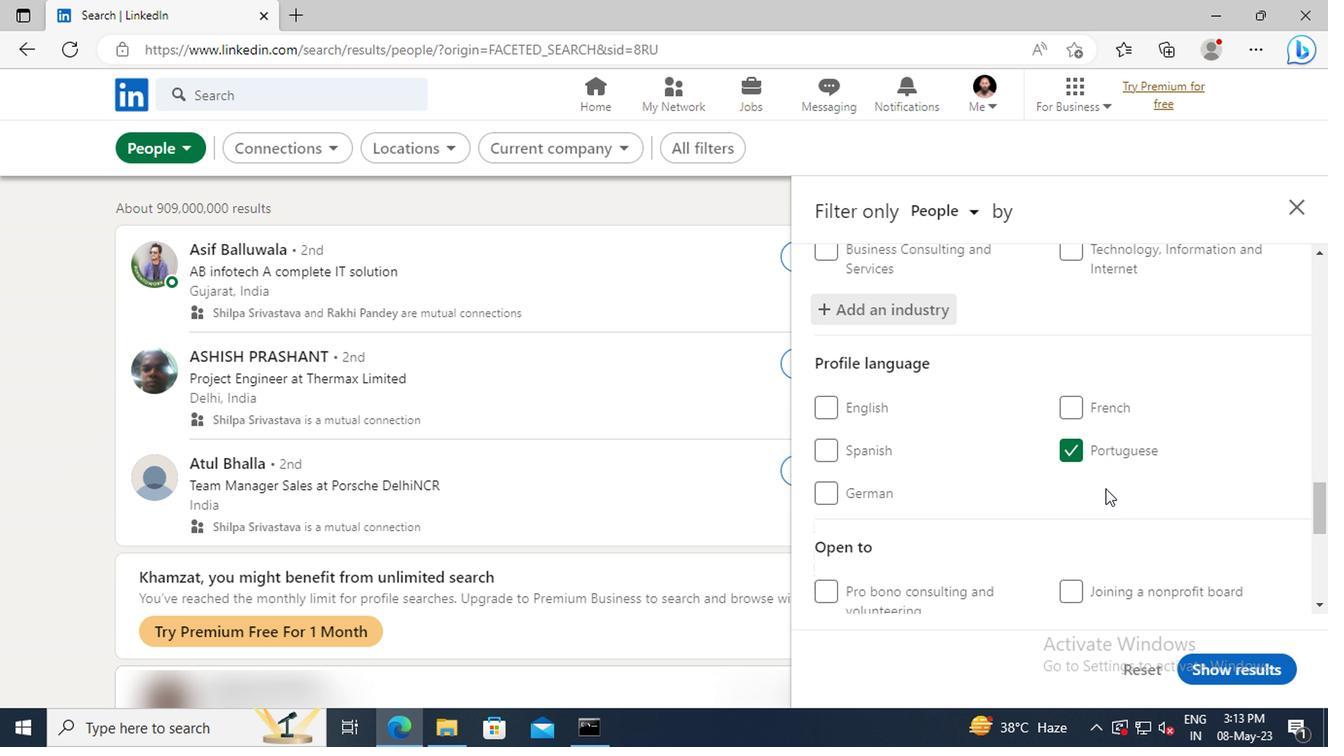 
Action: Mouse moved to (1087, 451)
Screenshot: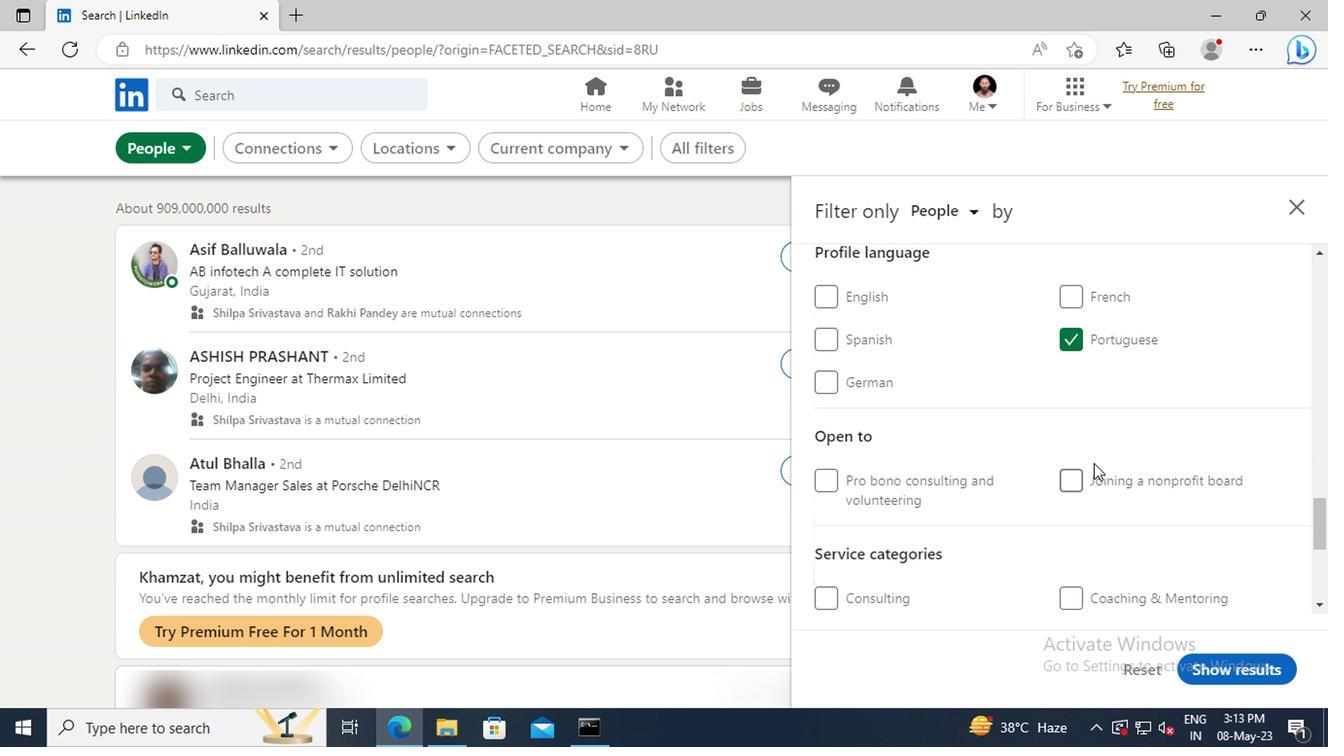 
Action: Mouse scrolled (1087, 450) with delta (0, 0)
Screenshot: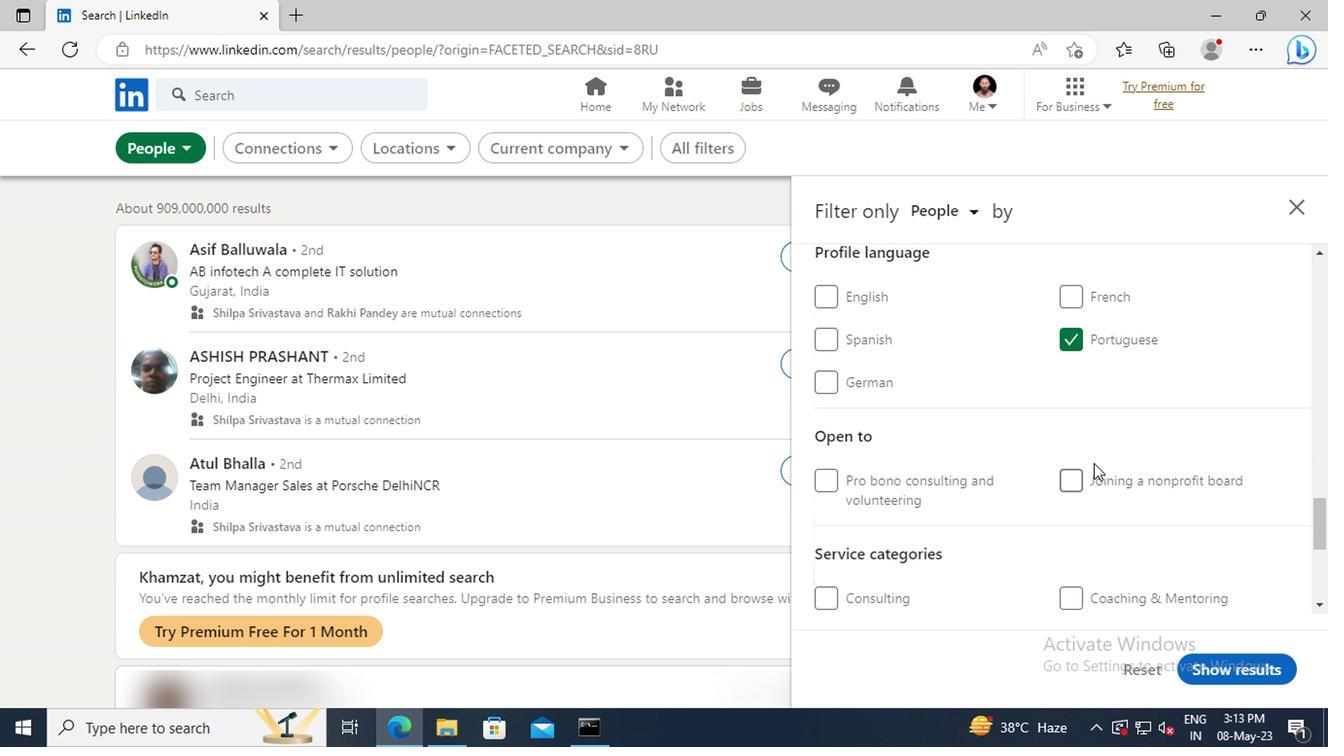 
Action: Mouse moved to (1087, 451)
Screenshot: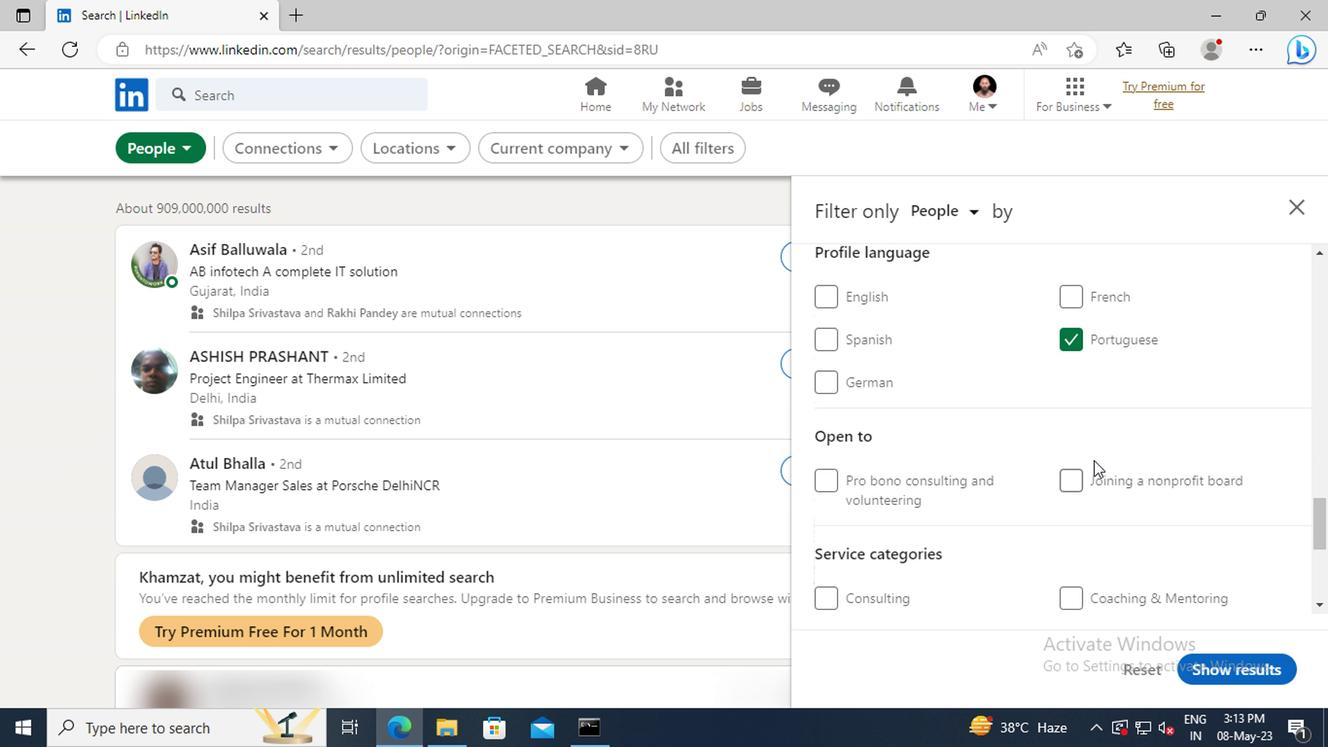 
Action: Mouse scrolled (1087, 450) with delta (0, 0)
Screenshot: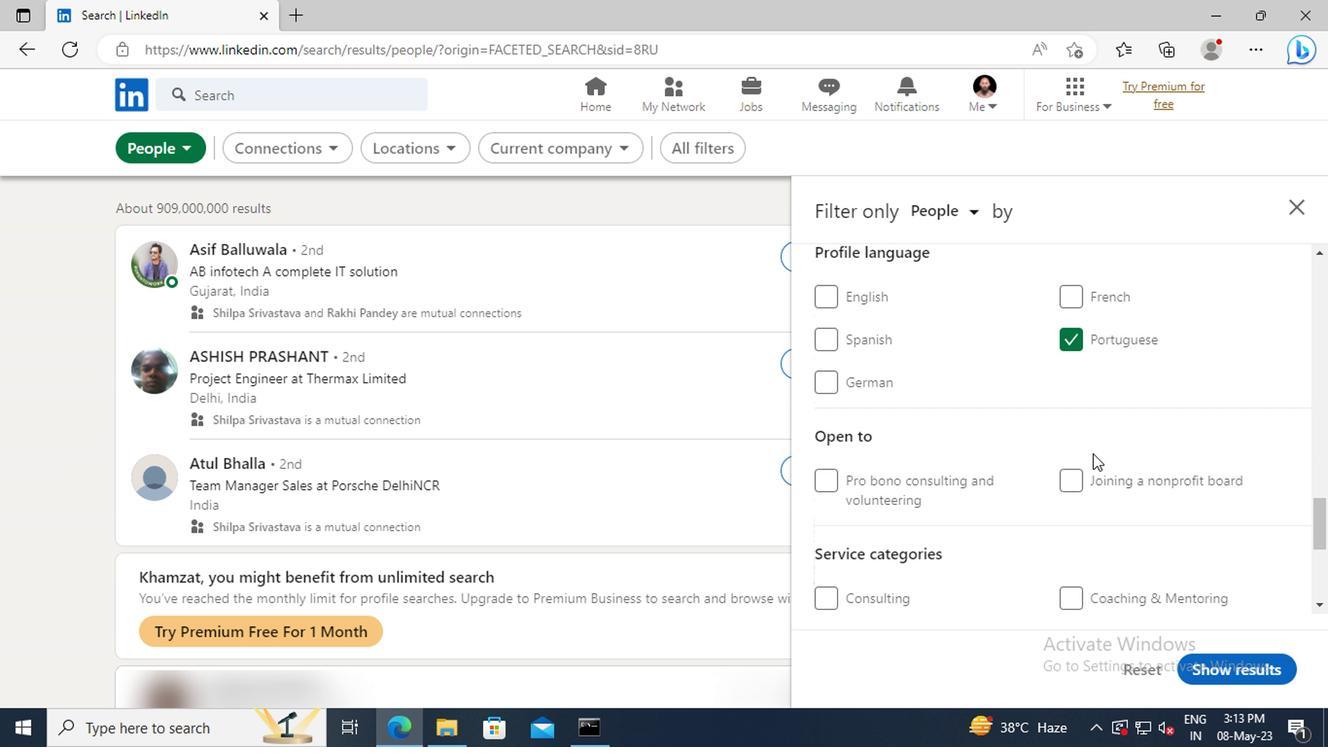 
Action: Mouse moved to (1087, 448)
Screenshot: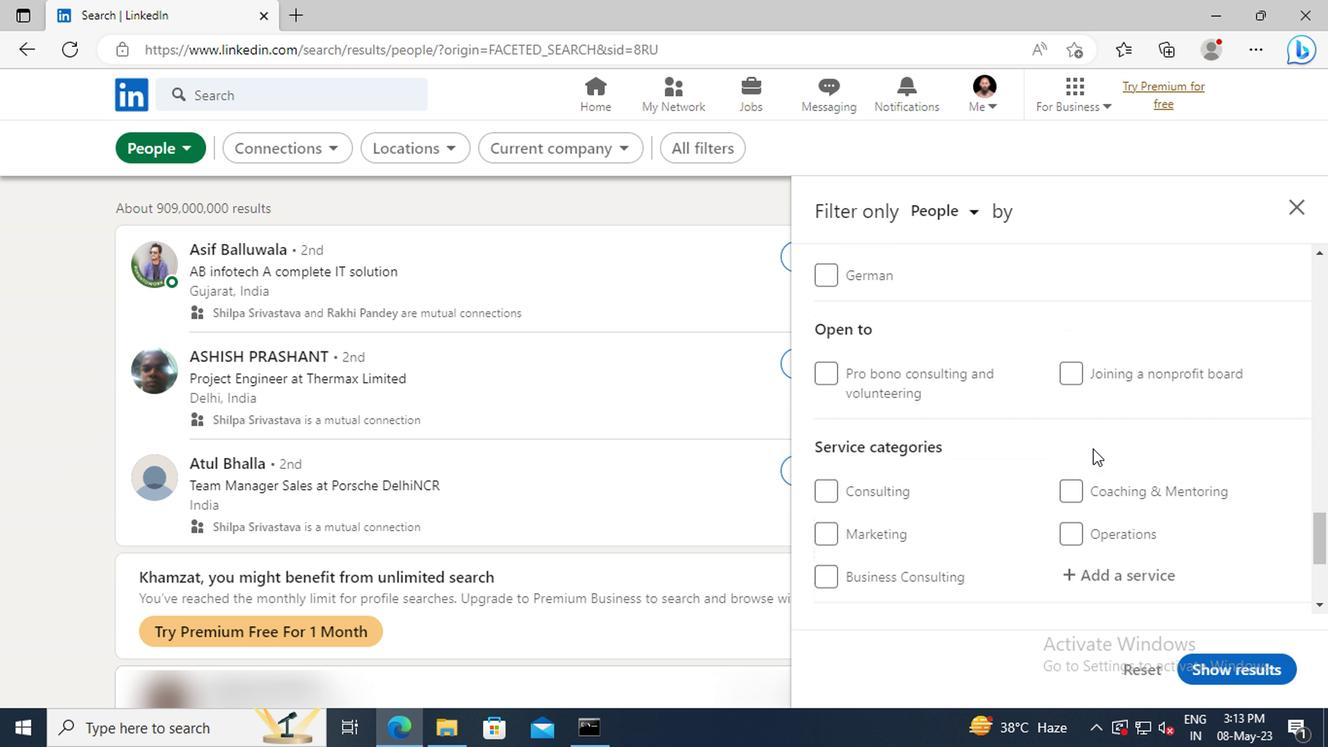 
Action: Mouse scrolled (1087, 447) with delta (0, 0)
Screenshot: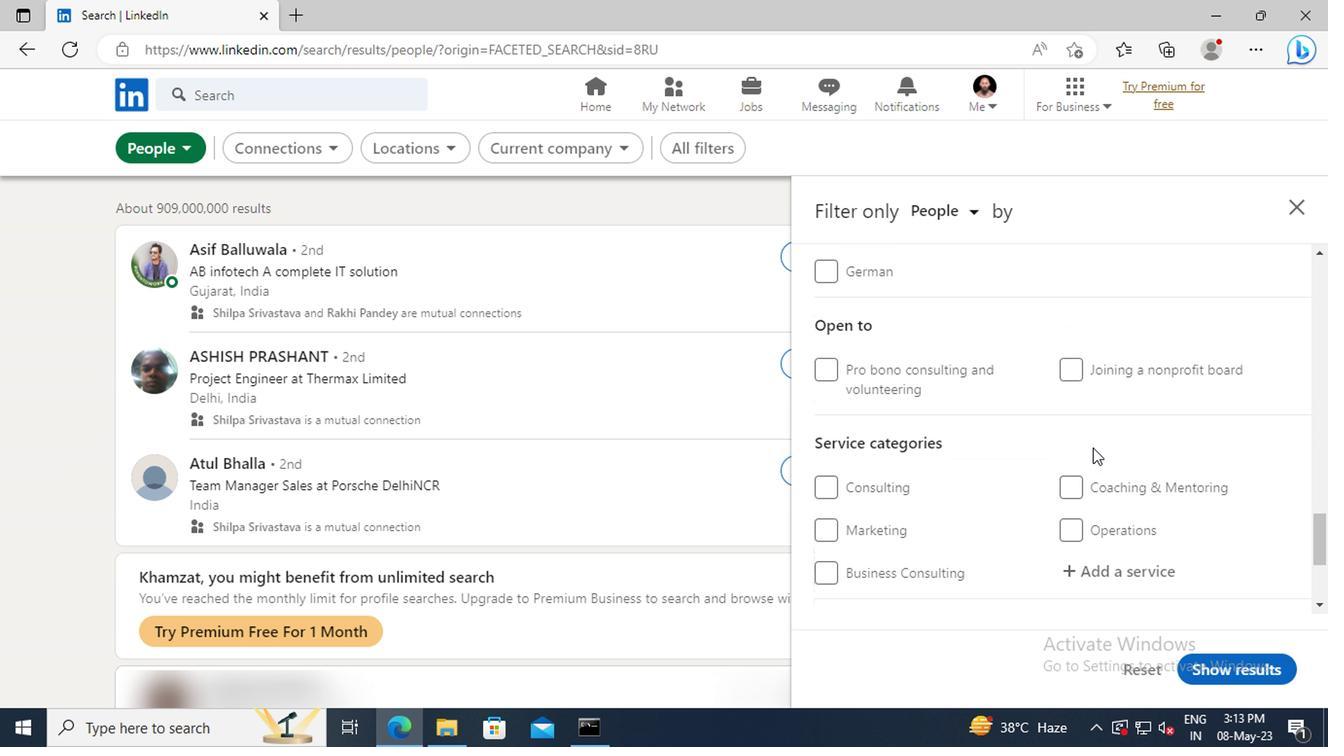 
Action: Mouse scrolled (1087, 447) with delta (0, 0)
Screenshot: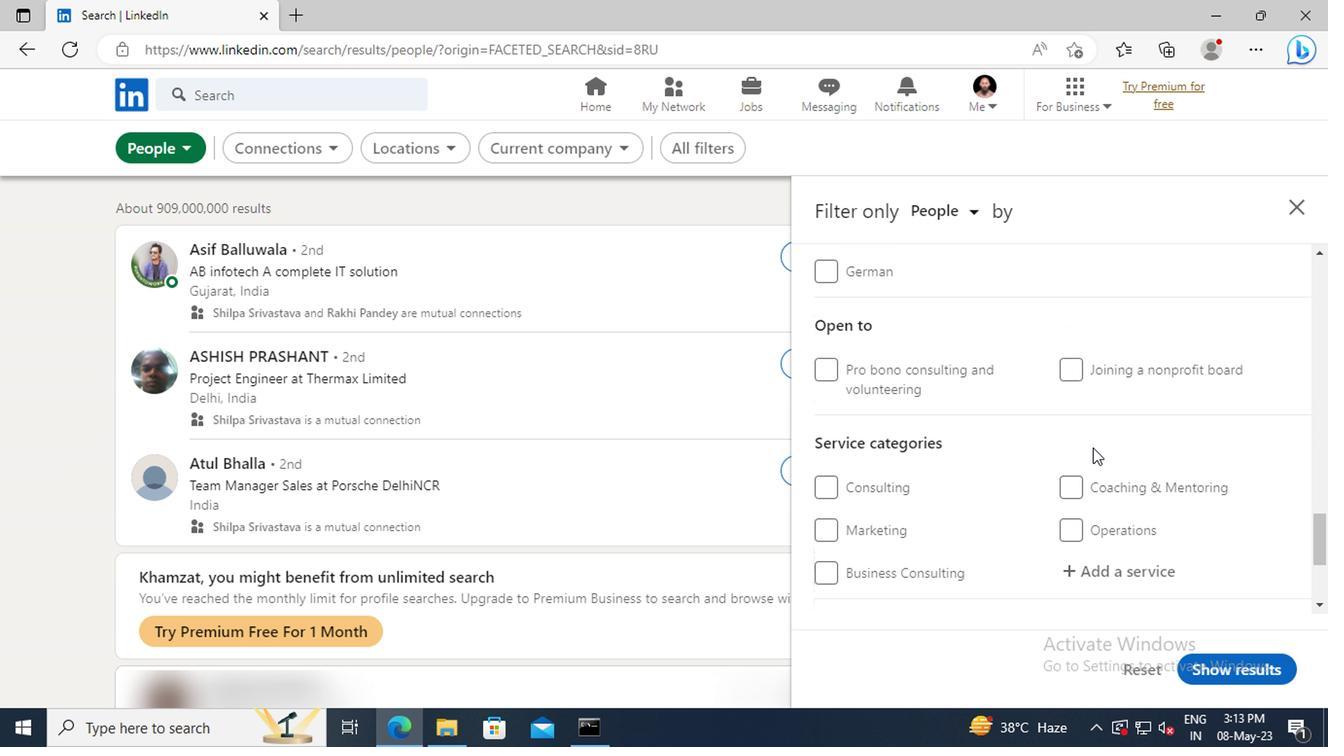 
Action: Mouse moved to (1092, 452)
Screenshot: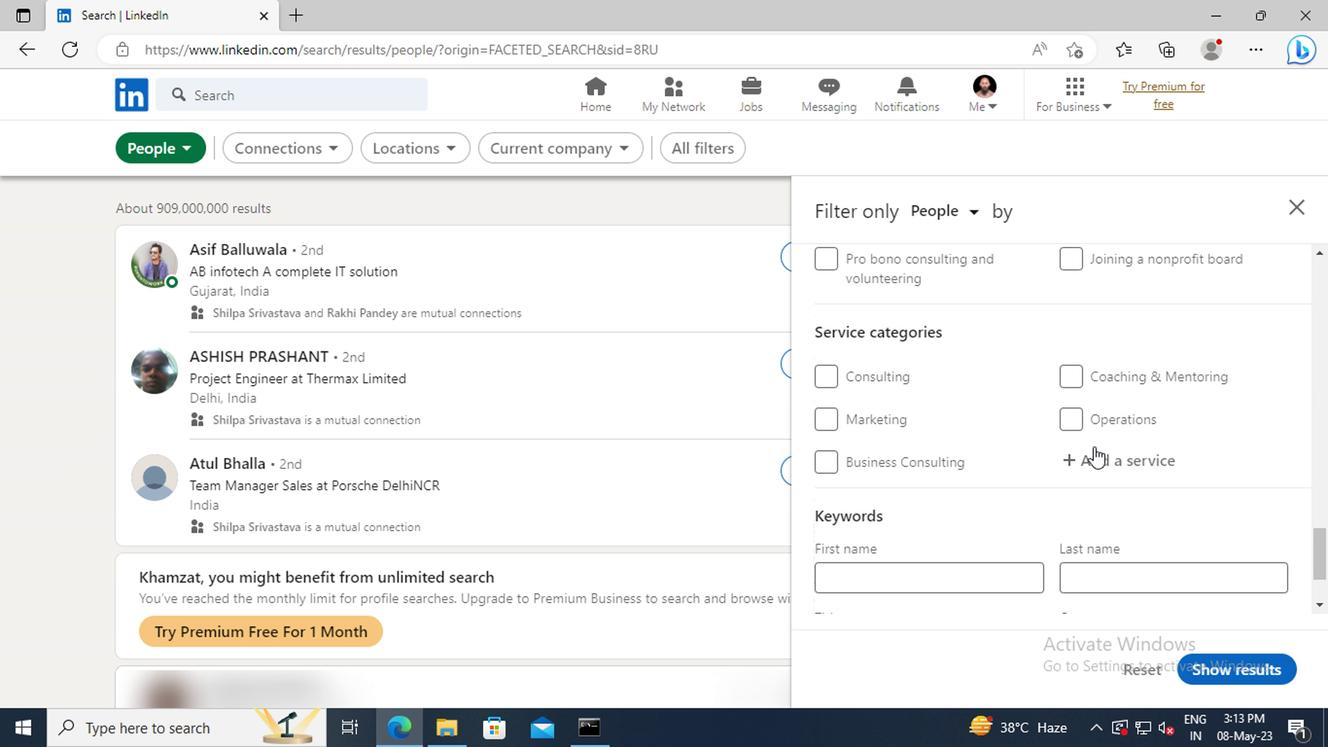
Action: Mouse pressed left at (1092, 452)
Screenshot: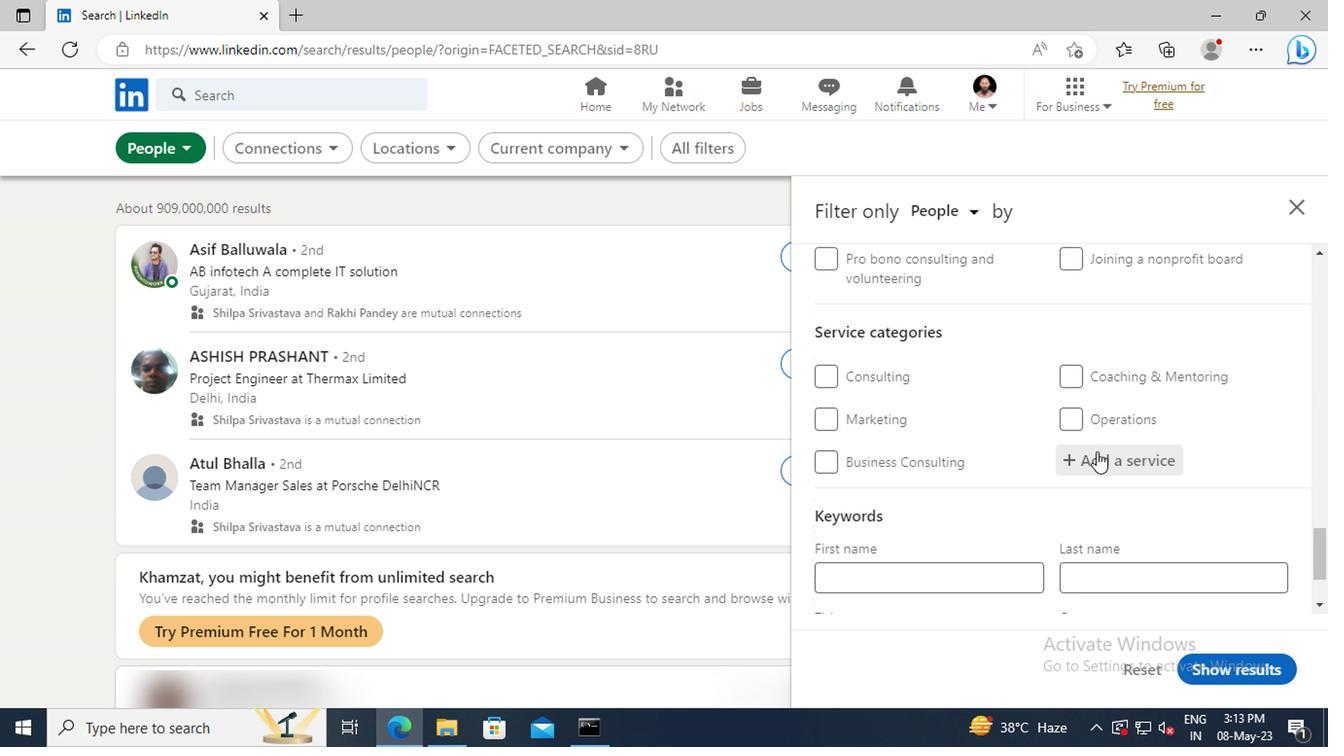 
Action: Key pressed <Key.shift>FILE<Key.space><Key.shift>MAN
Screenshot: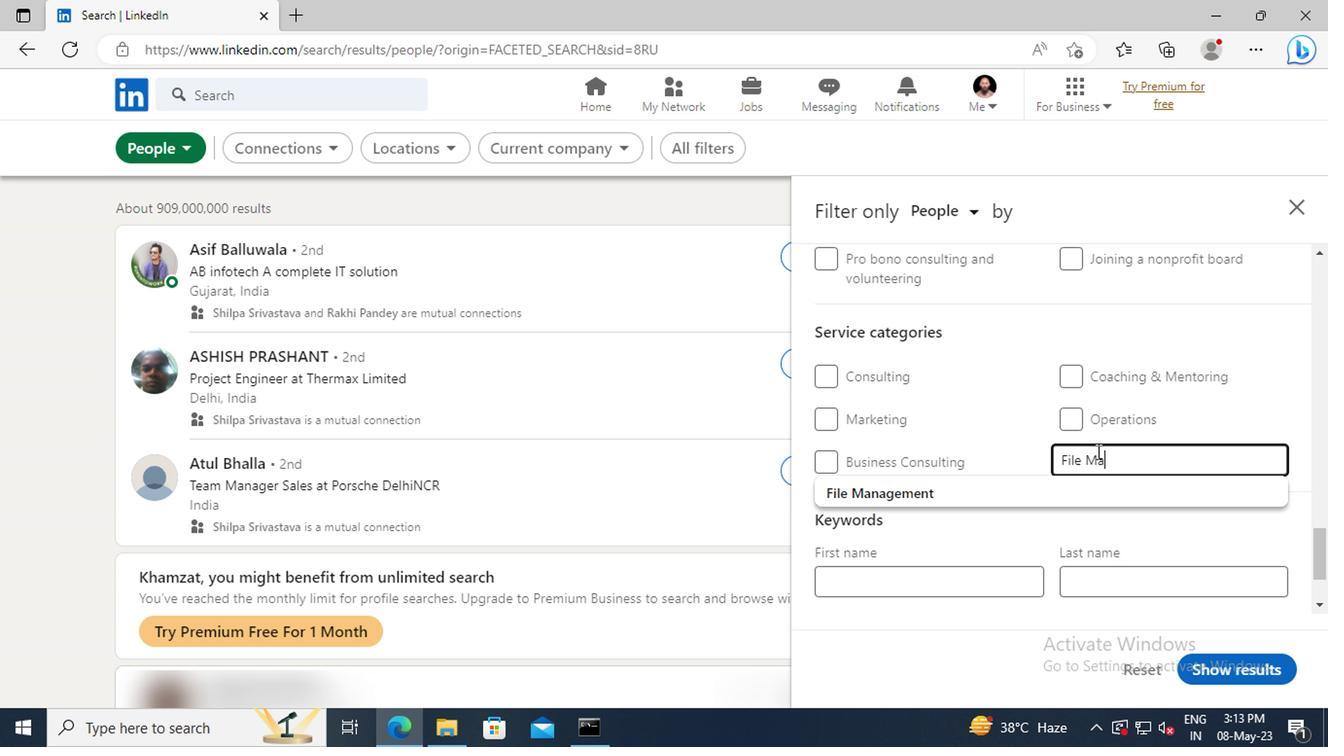 
Action: Mouse moved to (1094, 490)
Screenshot: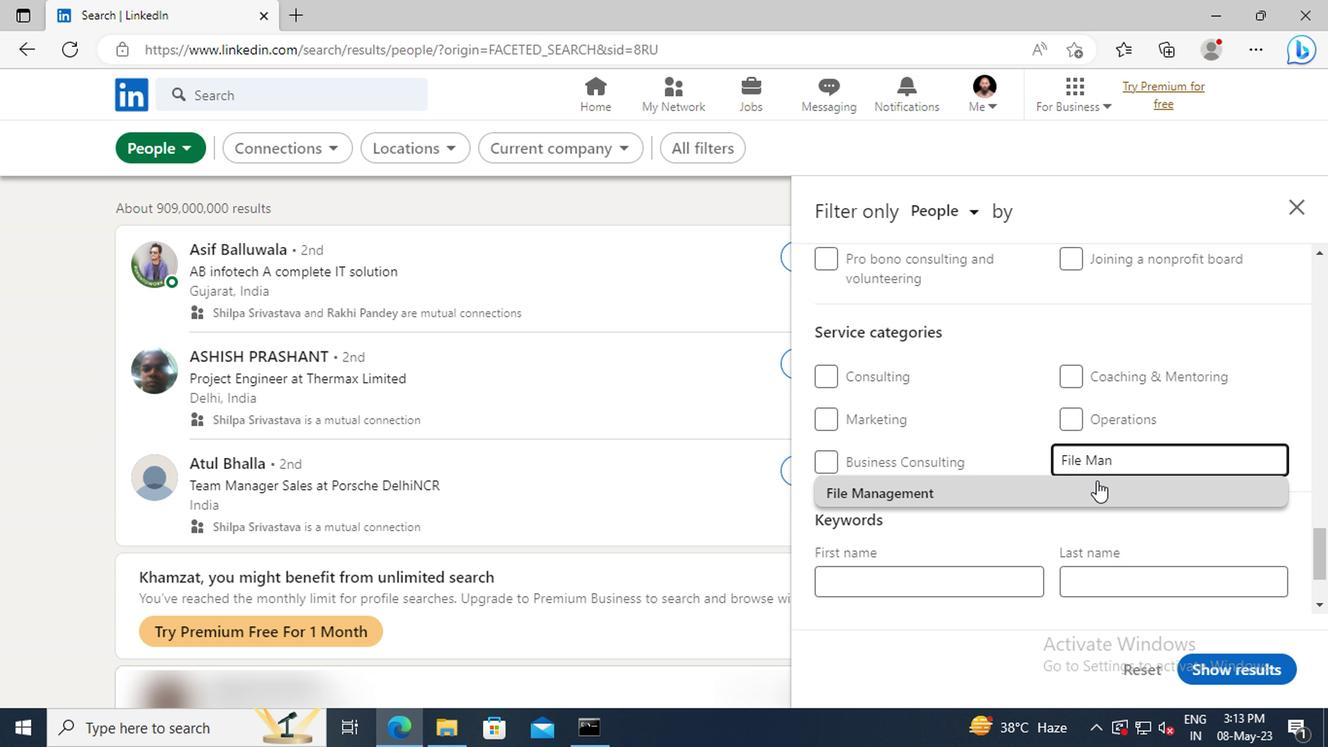 
Action: Mouse pressed left at (1094, 490)
Screenshot: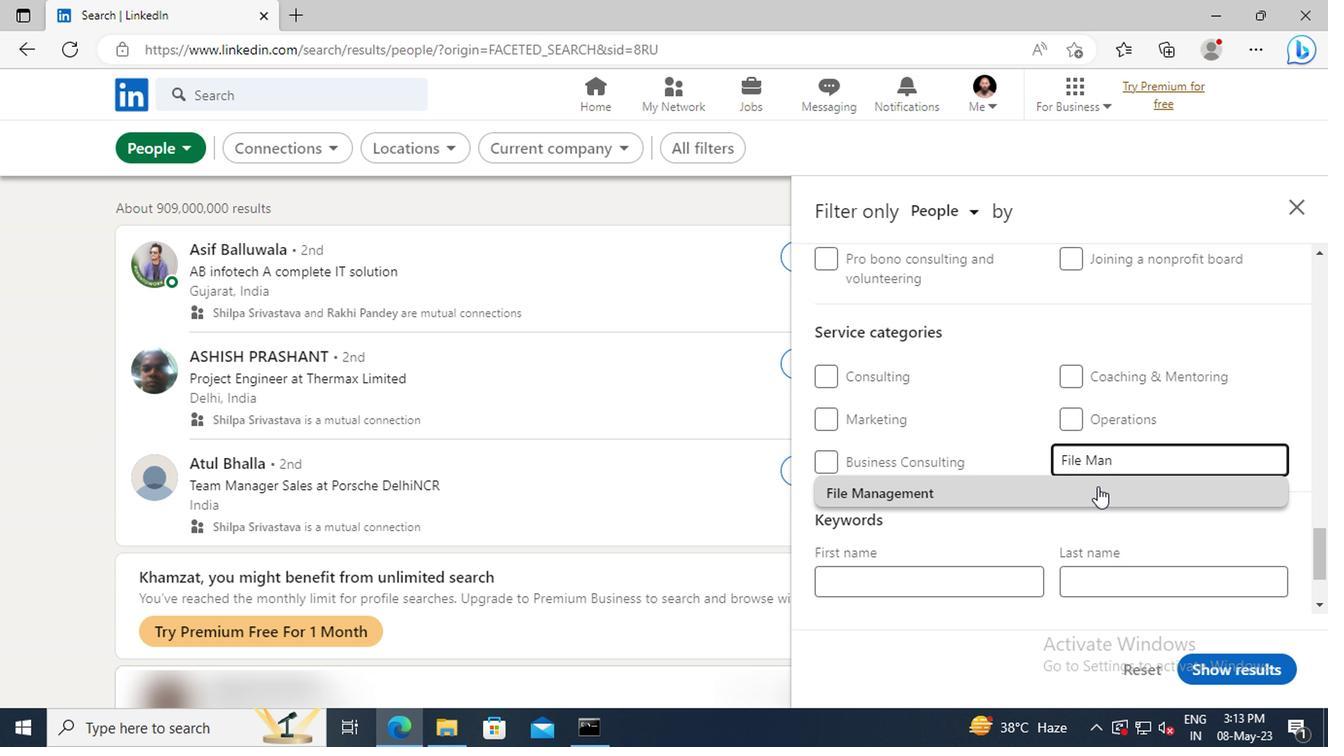 
Action: Mouse scrolled (1094, 489) with delta (0, 0)
Screenshot: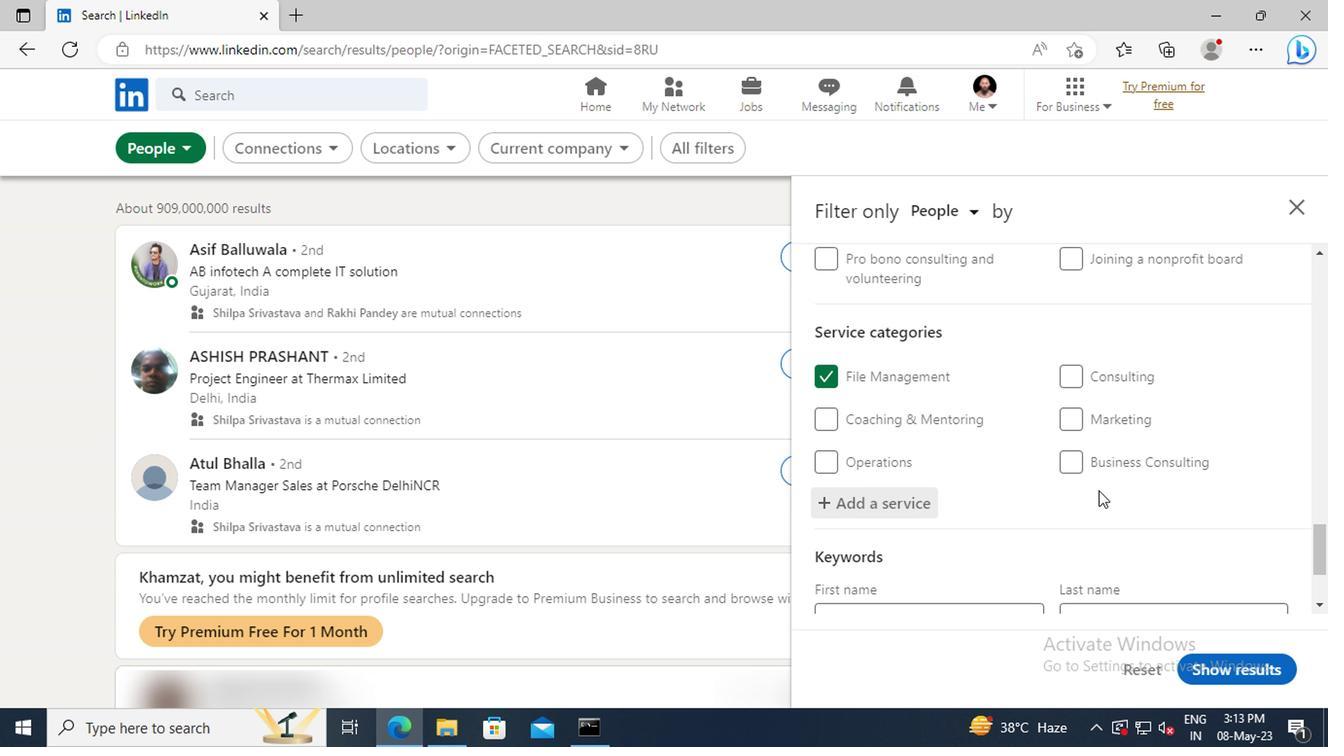
Action: Mouse scrolled (1094, 489) with delta (0, 0)
Screenshot: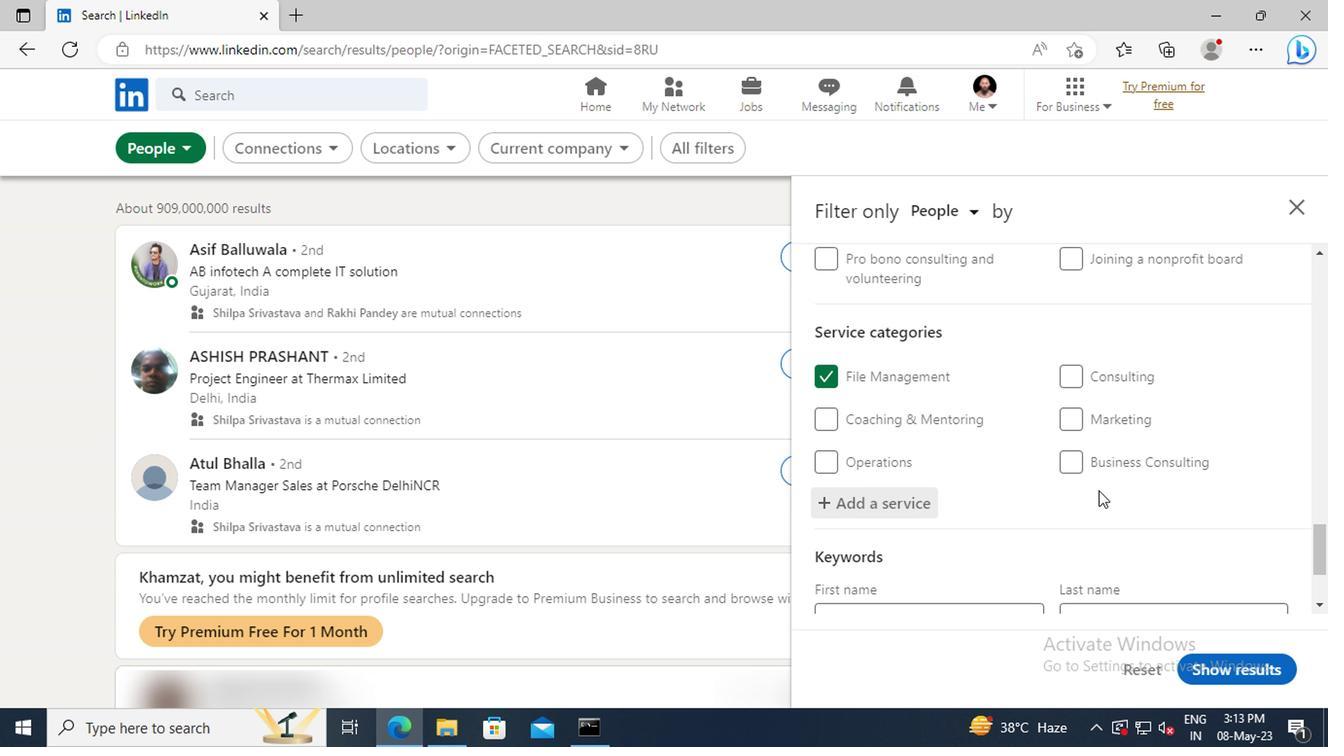
Action: Mouse scrolled (1094, 489) with delta (0, 0)
Screenshot: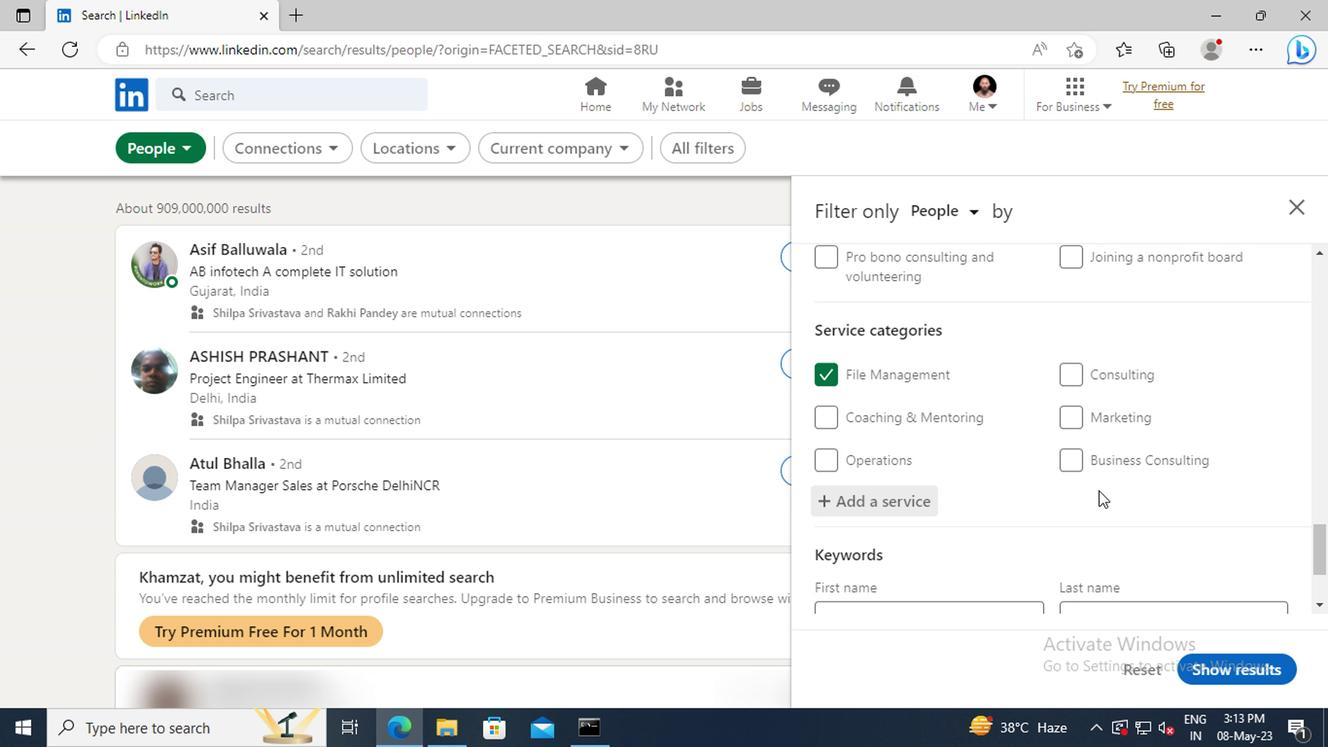 
Action: Mouse scrolled (1094, 489) with delta (0, 0)
Screenshot: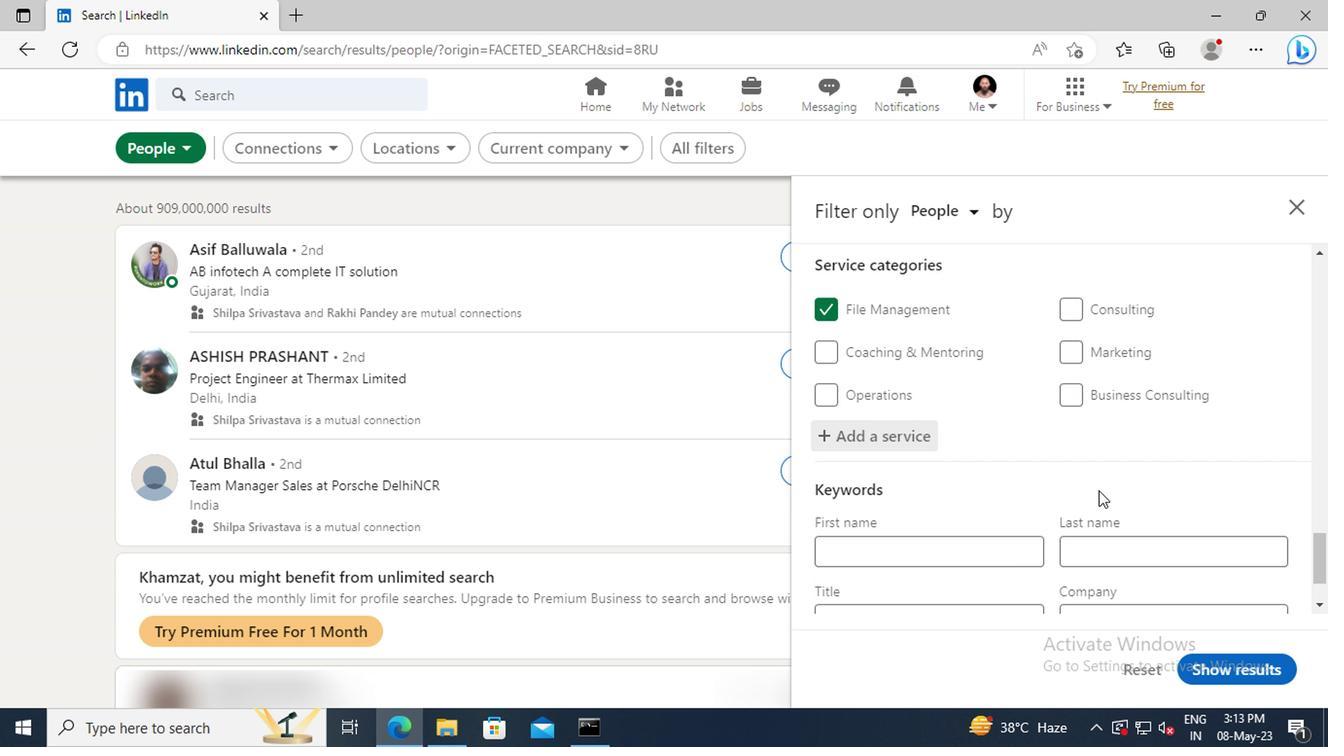 
Action: Mouse moved to (936, 523)
Screenshot: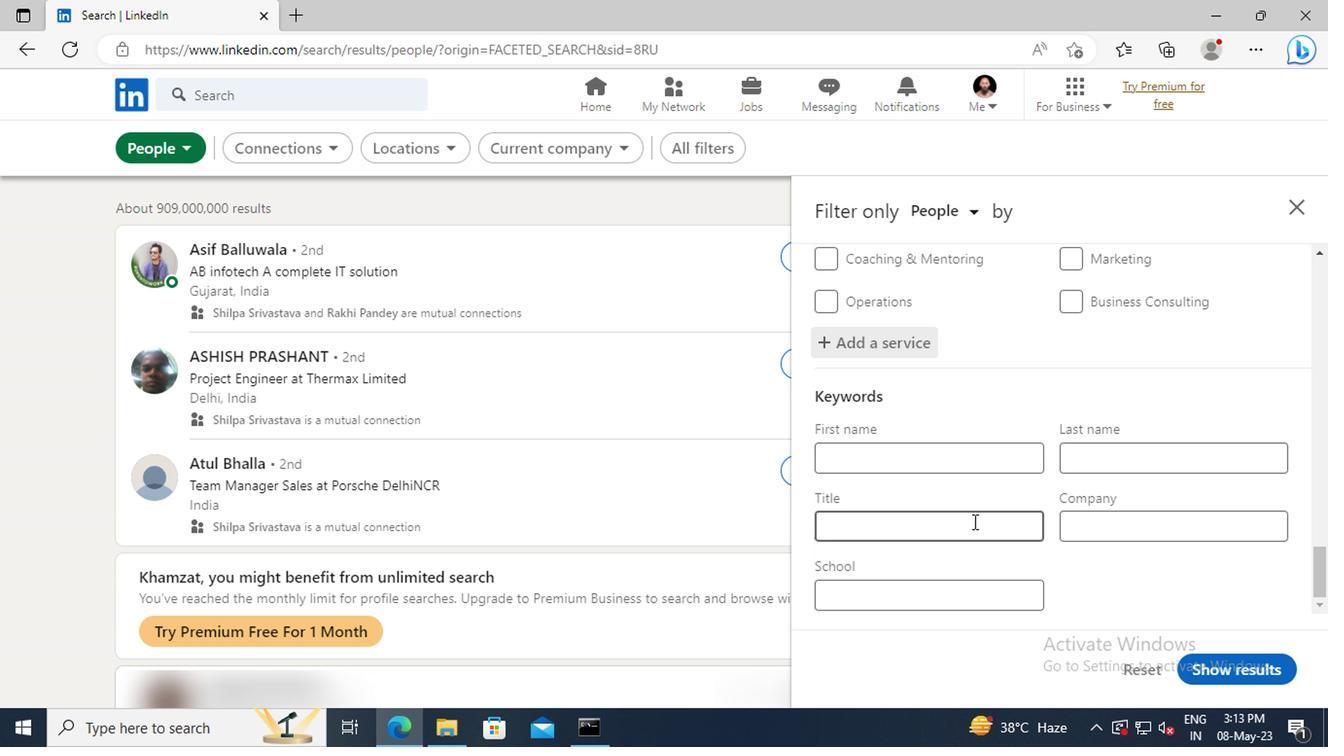 
Action: Mouse pressed left at (936, 523)
Screenshot: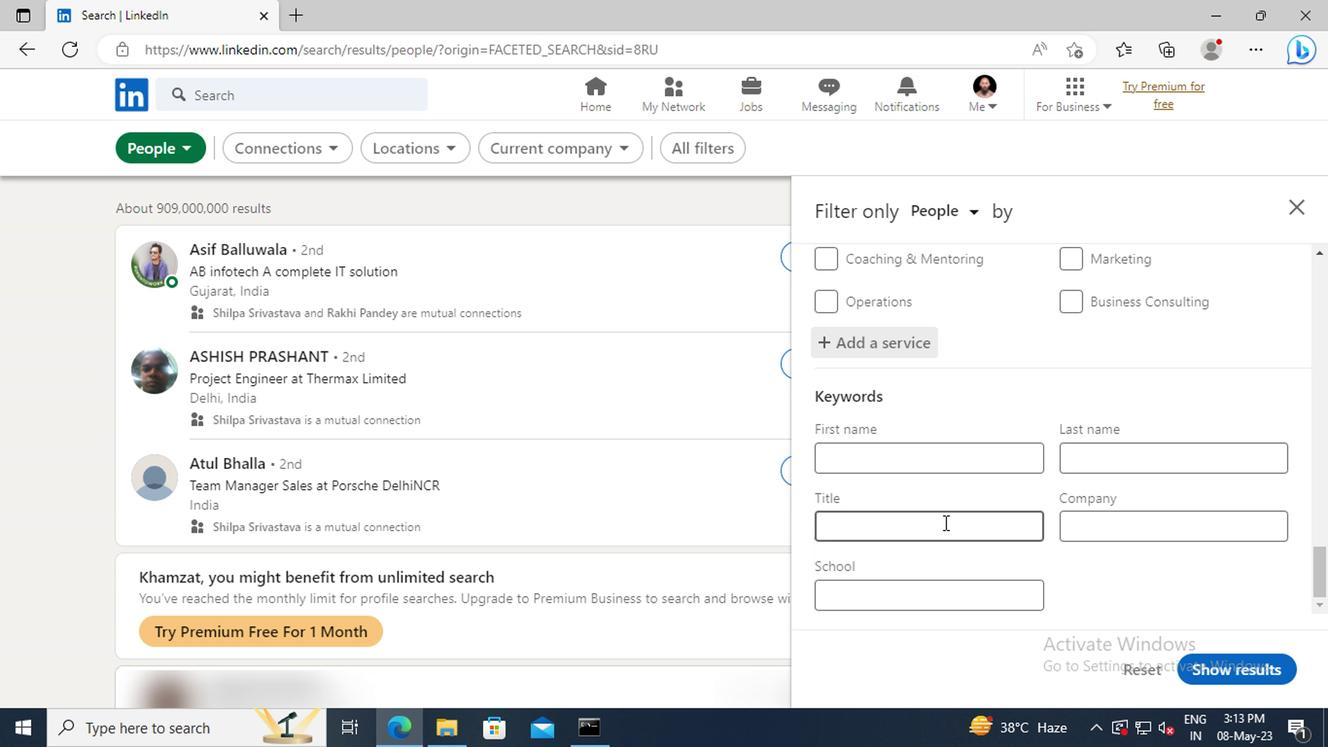 
Action: Key pressed <Key.shift>BIOSTATISTICIAN<Key.enter>
Screenshot: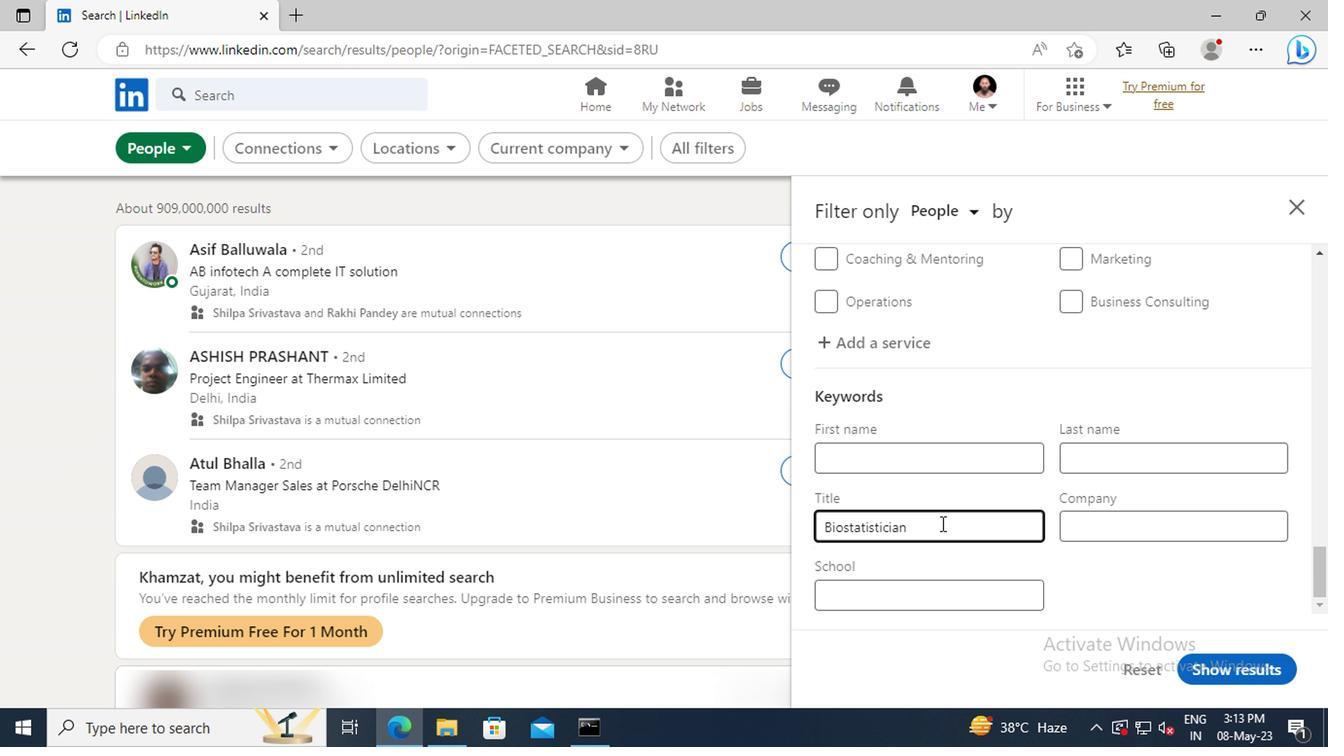 
Action: Mouse moved to (1240, 664)
Screenshot: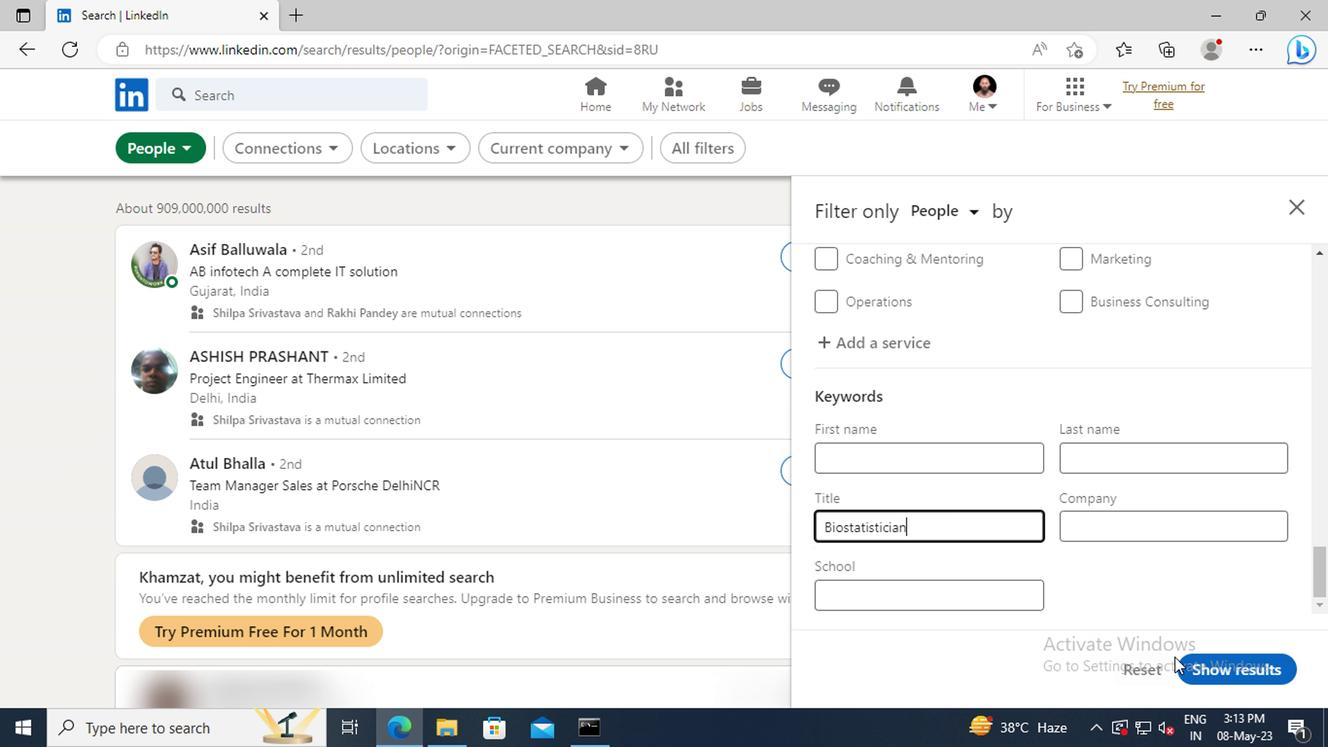 
Action: Mouse pressed left at (1240, 664)
Screenshot: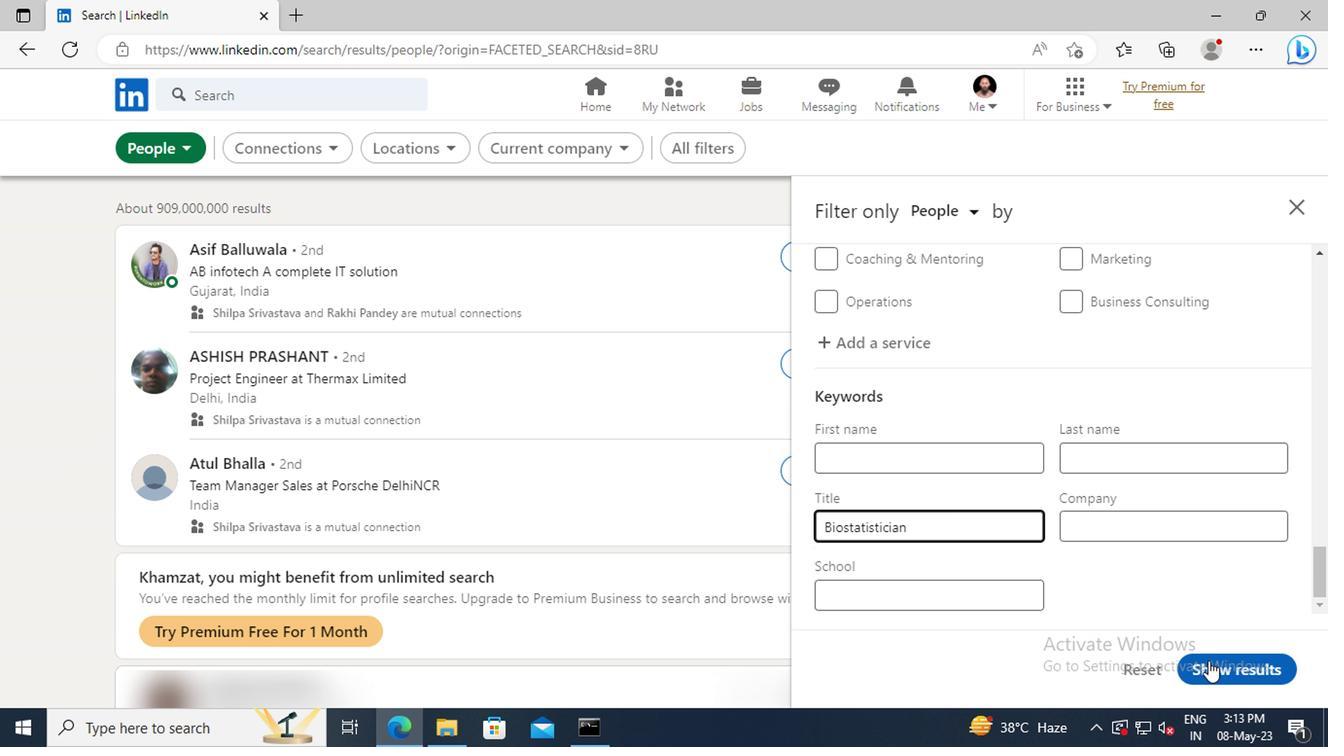 
